Task: Find connections with filter location Bad Lippspringe with filter topic #Startupcompanywith filter profile language Spanish with filter current company Varroc with filter school Periyar University with filter industry Investment Management with filter service category Market Strategy with filter keywords title Lodging Manager
Action: Mouse moved to (589, 73)
Screenshot: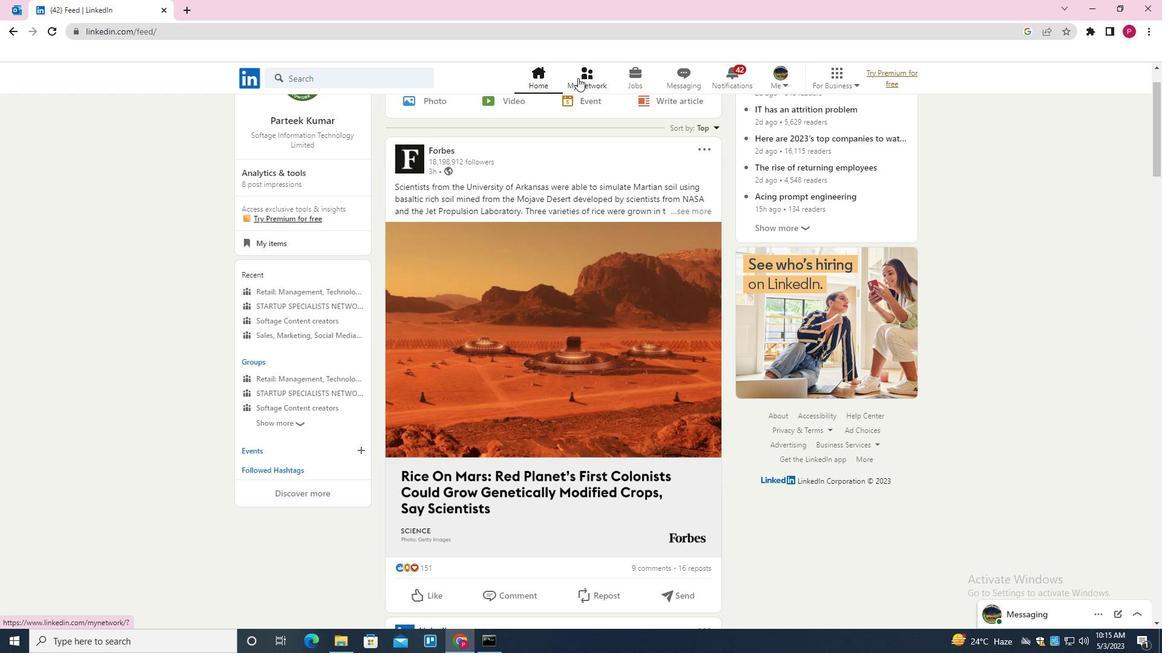 
Action: Mouse pressed left at (589, 73)
Screenshot: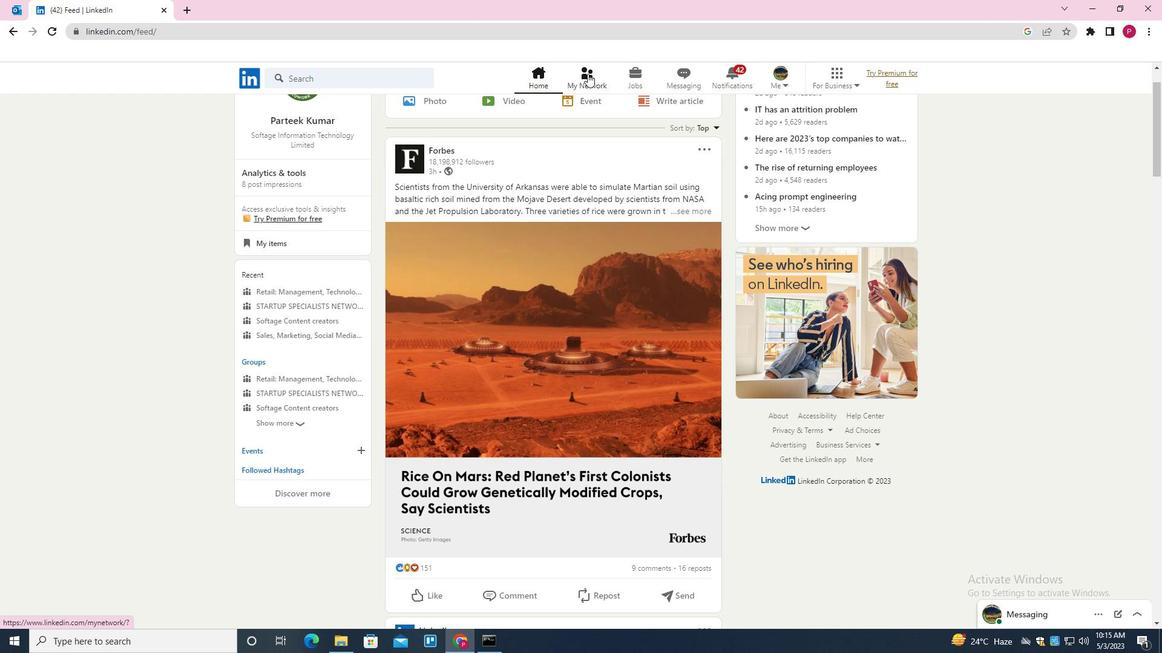 
Action: Mouse moved to (373, 142)
Screenshot: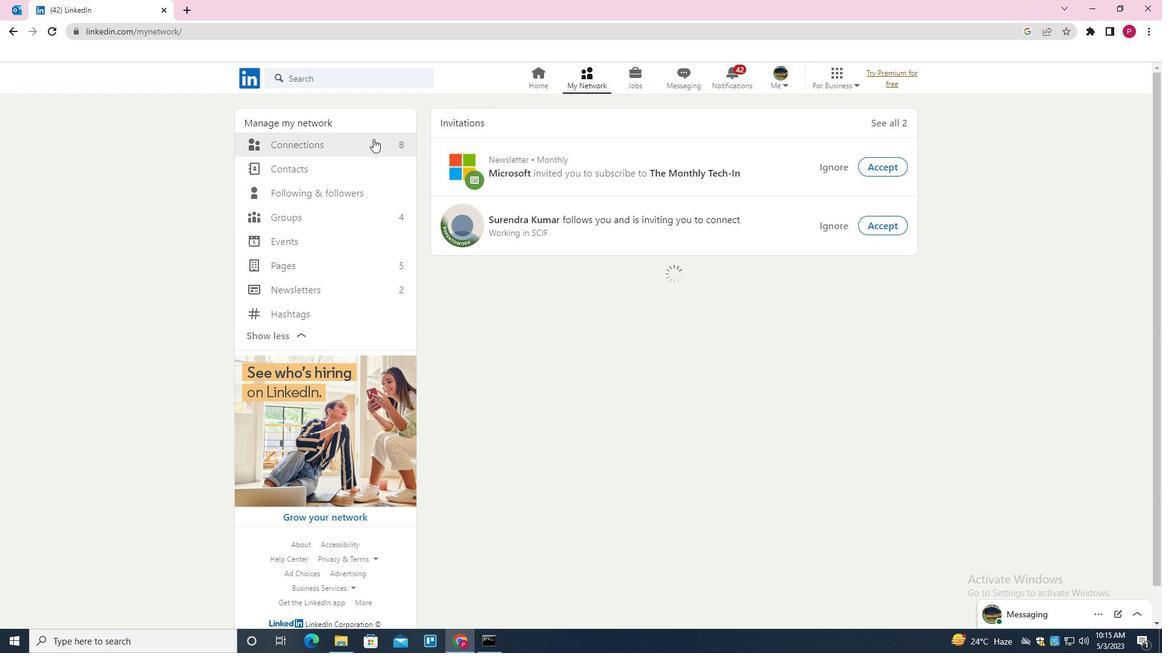 
Action: Mouse pressed left at (373, 142)
Screenshot: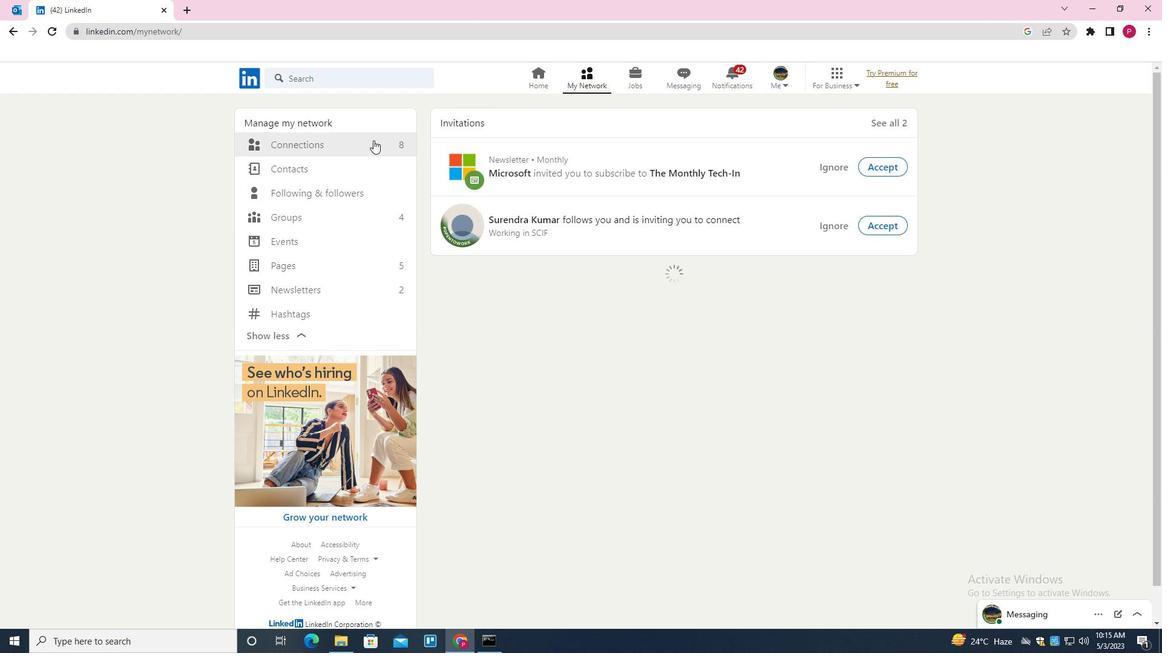 
Action: Mouse moved to (675, 150)
Screenshot: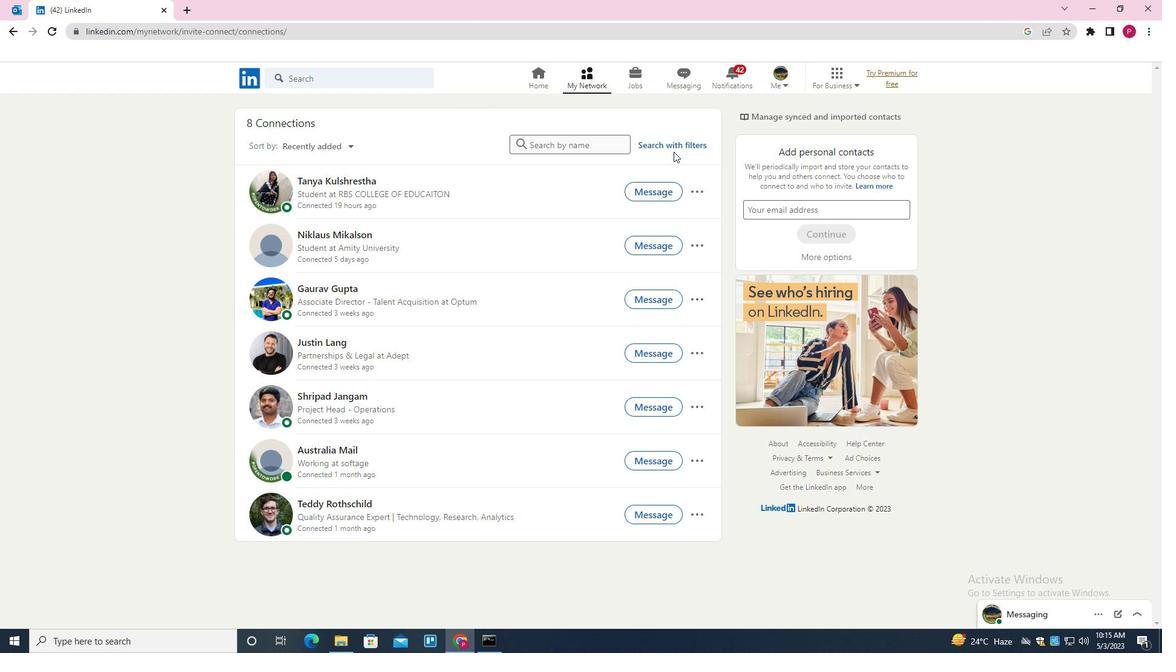 
Action: Mouse pressed left at (675, 150)
Screenshot: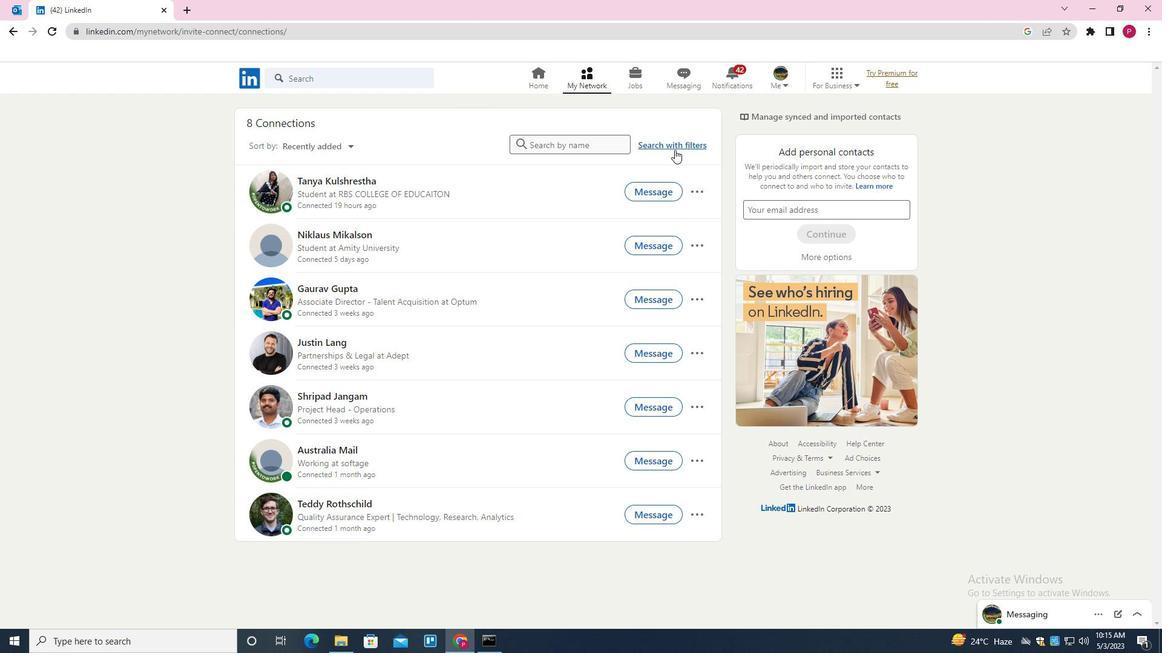 
Action: Mouse moved to (619, 110)
Screenshot: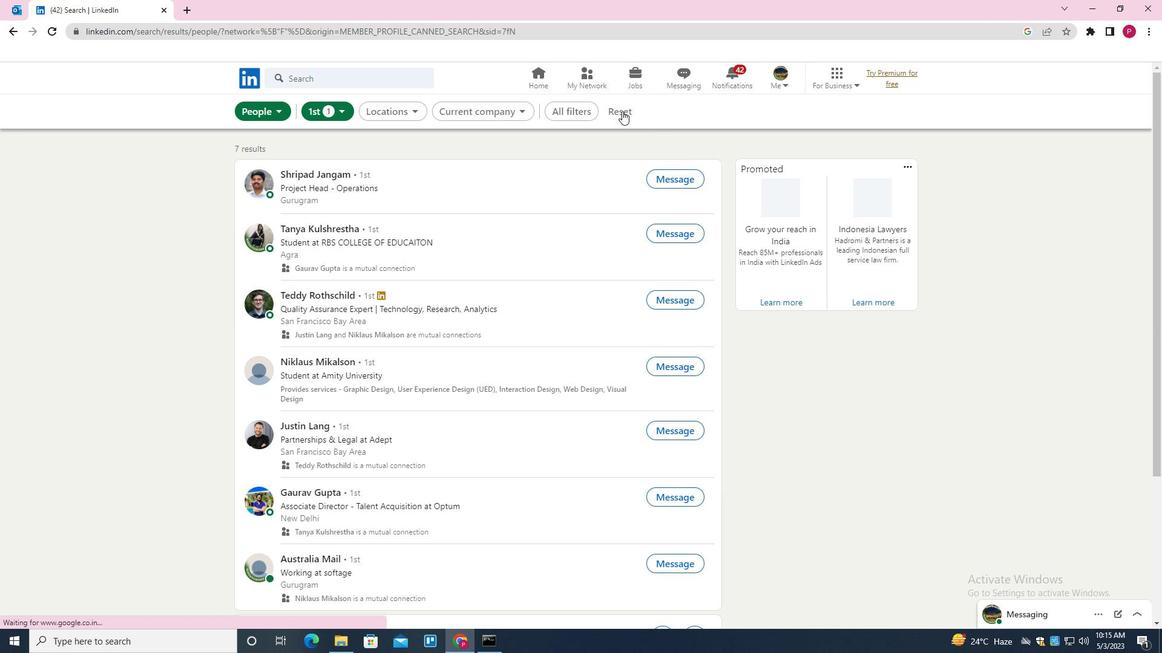 
Action: Mouse pressed left at (619, 110)
Screenshot: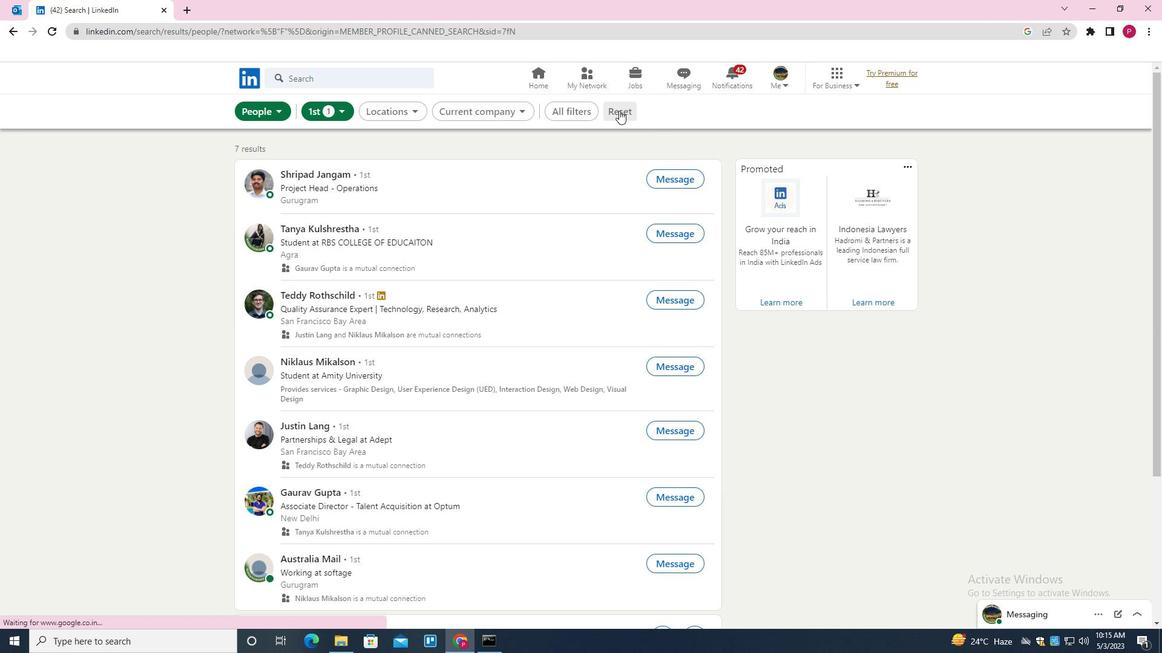 
Action: Mouse moved to (605, 110)
Screenshot: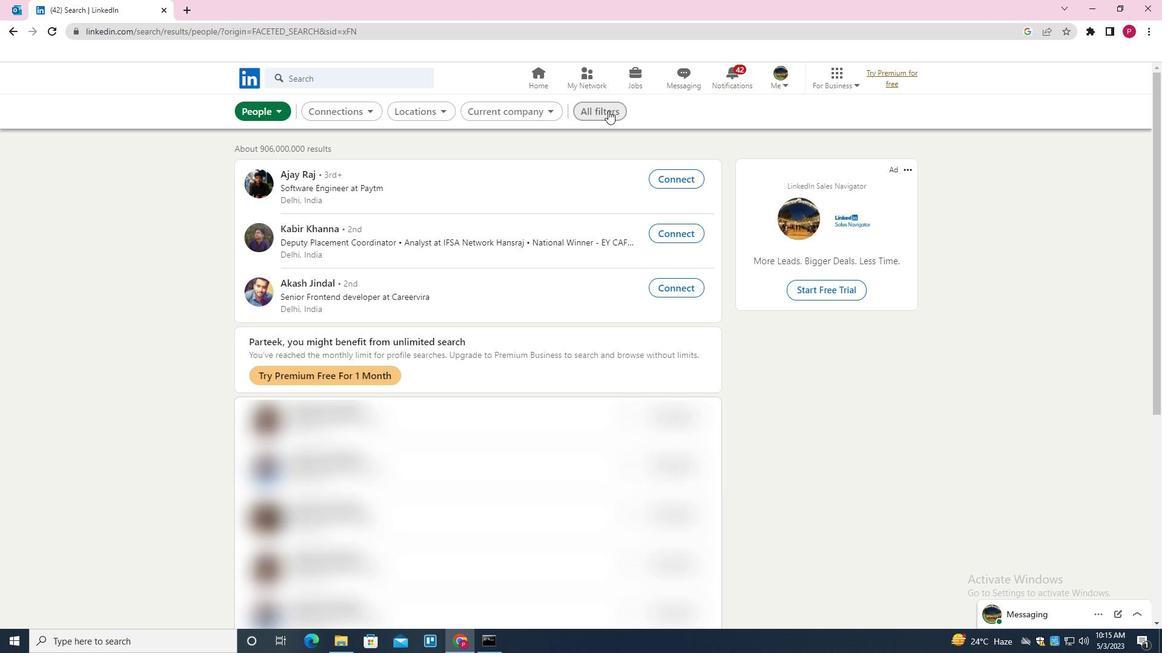 
Action: Mouse pressed left at (605, 110)
Screenshot: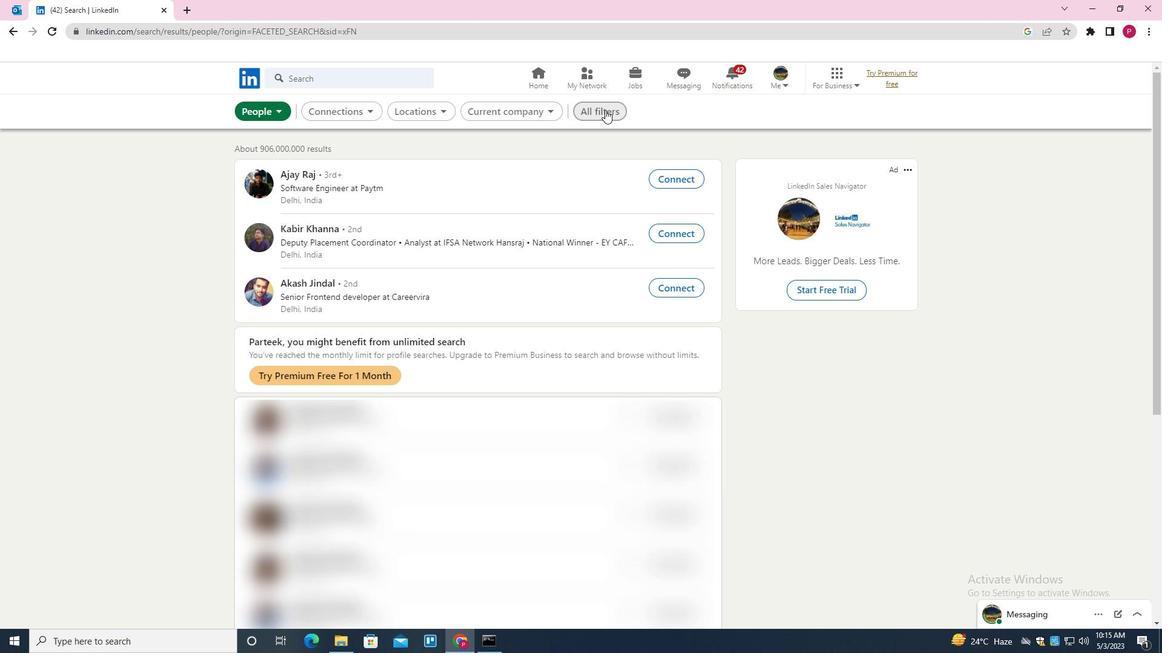 
Action: Mouse moved to (838, 230)
Screenshot: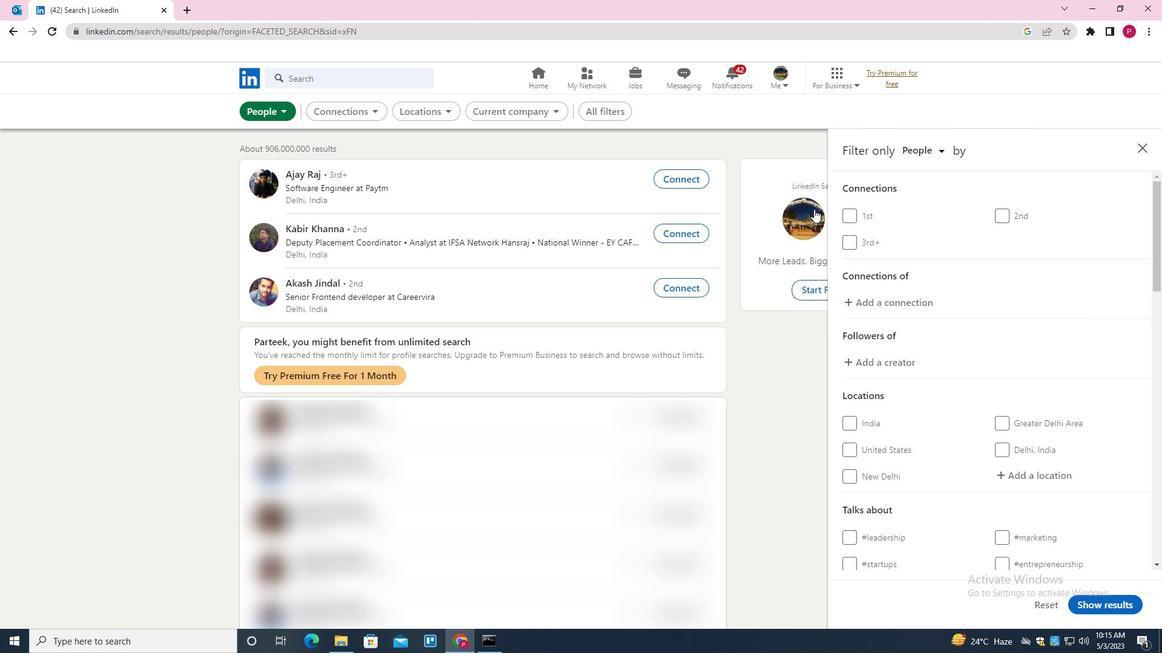 
Action: Mouse scrolled (838, 229) with delta (0, 0)
Screenshot: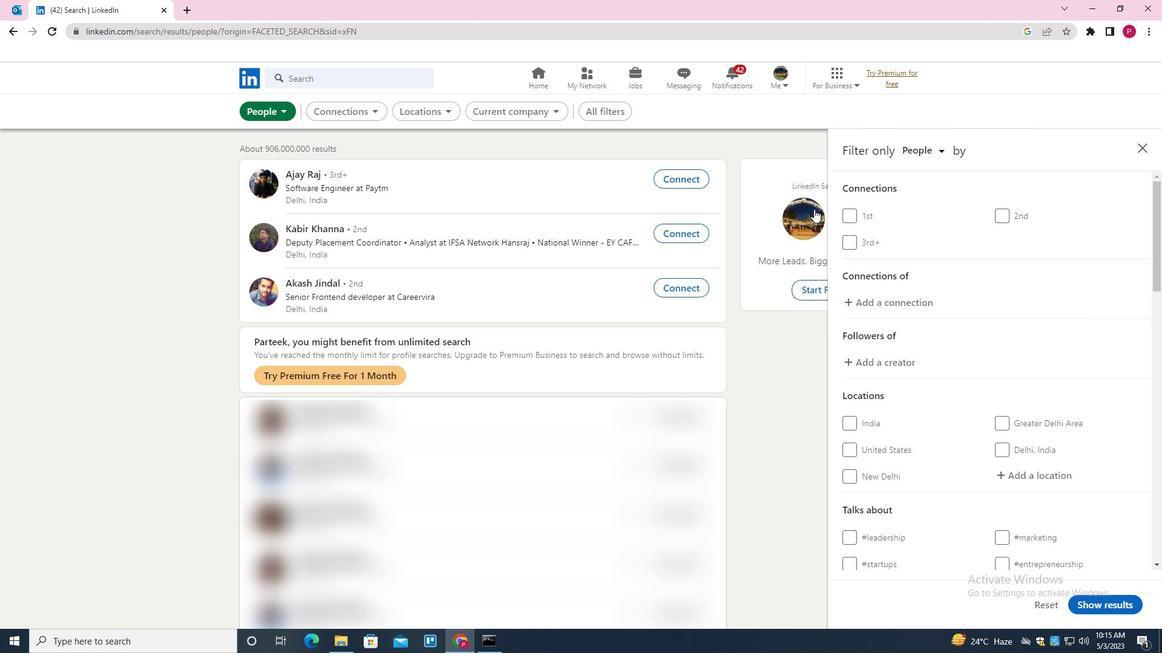 
Action: Mouse moved to (875, 253)
Screenshot: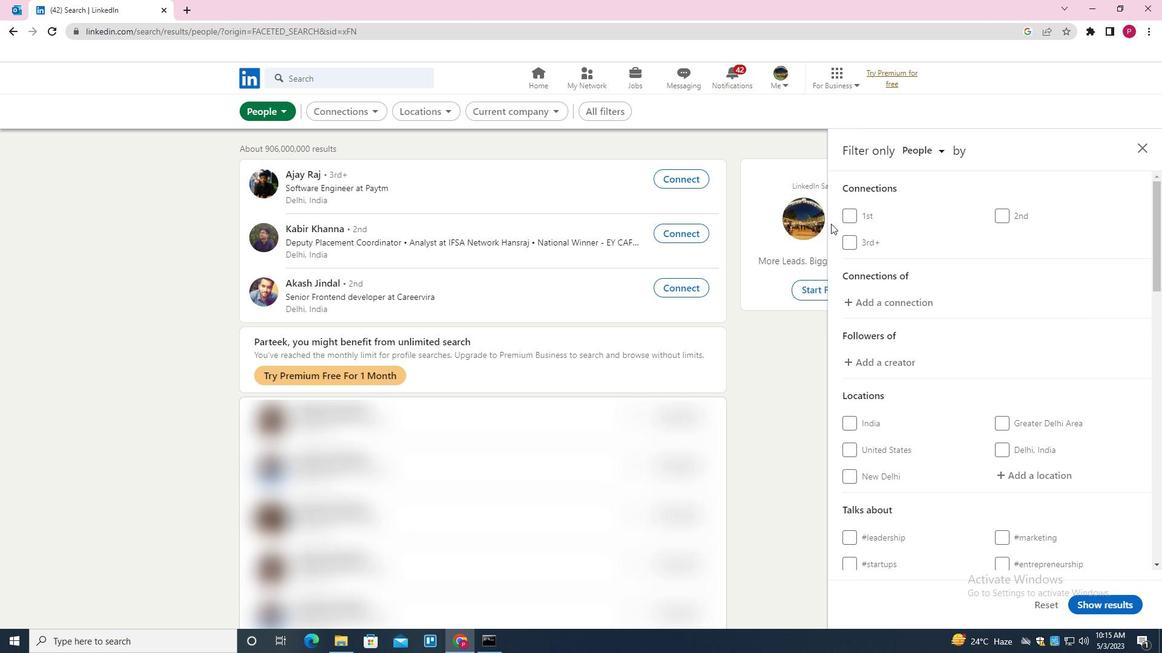 
Action: Mouse scrolled (875, 253) with delta (0, 0)
Screenshot: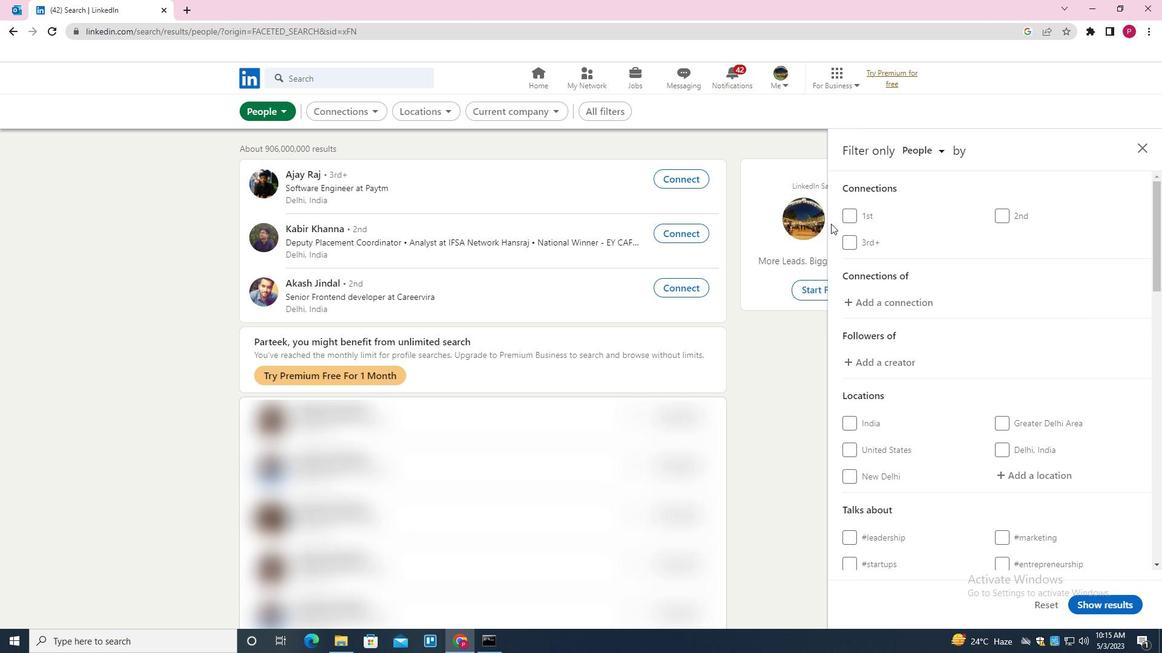 
Action: Mouse moved to (1046, 349)
Screenshot: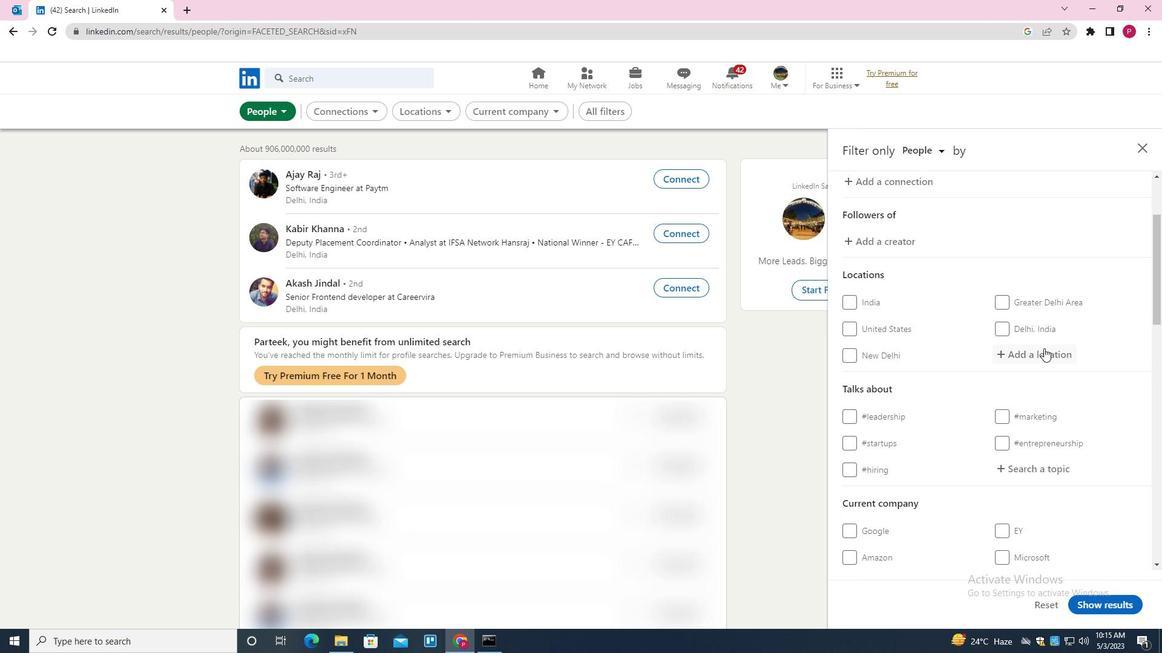 
Action: Mouse pressed left at (1046, 349)
Screenshot: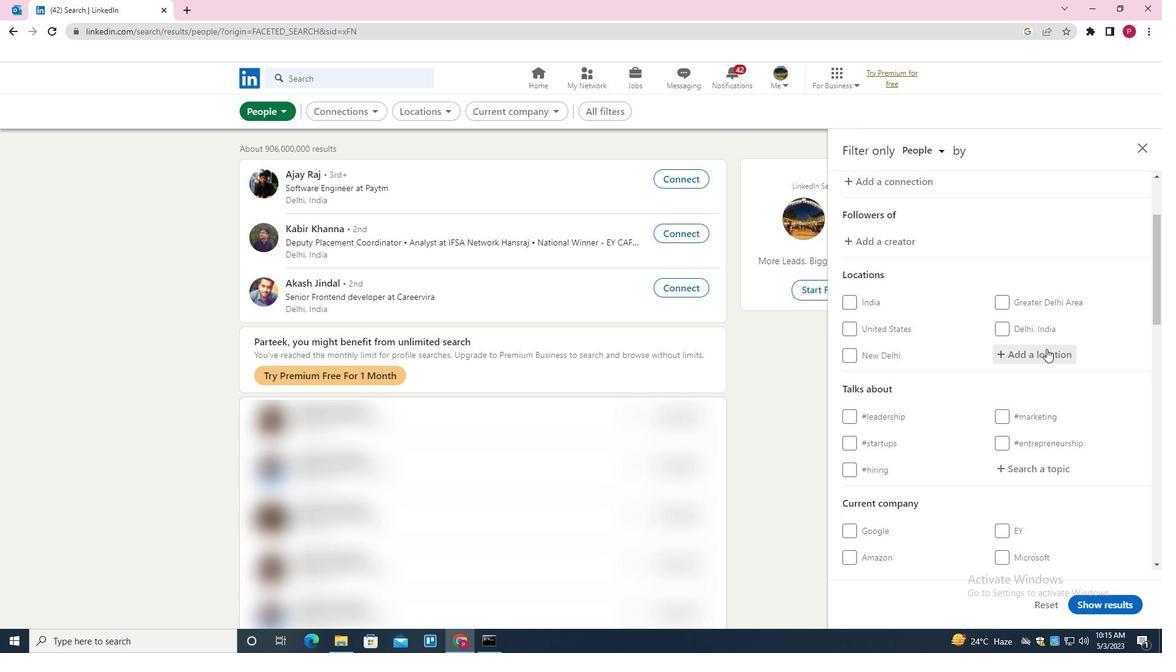 
Action: Mouse moved to (1046, 349)
Screenshot: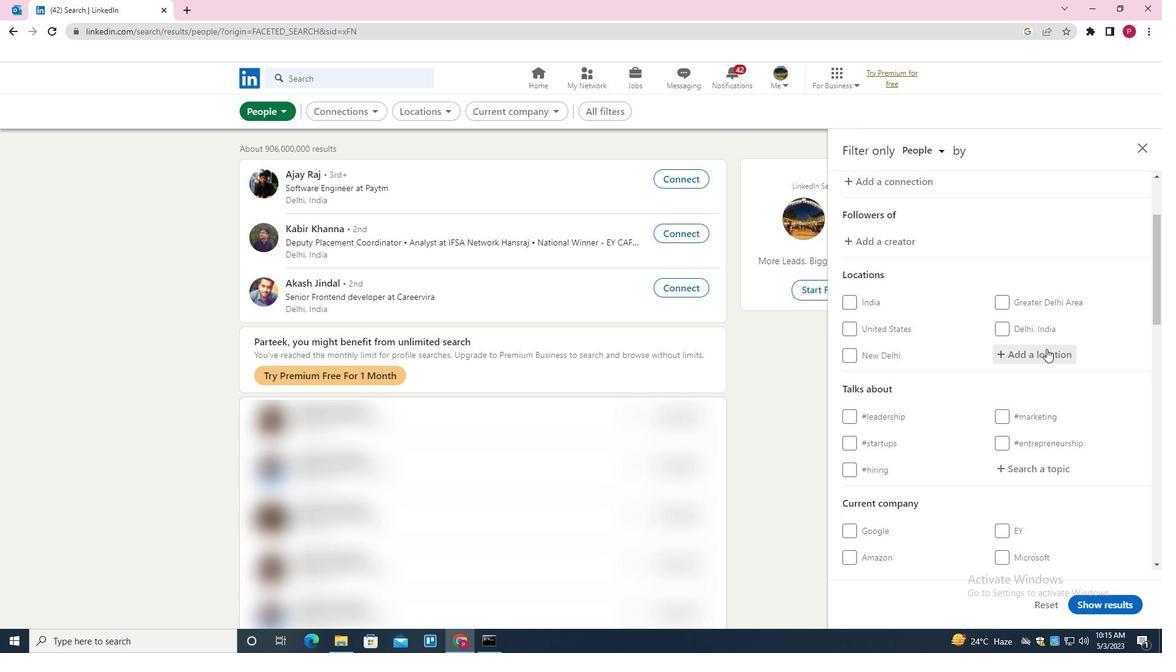 
Action: Key pressed <Key.shift><Key.shift><Key.shift><Key.shift>BAD<Key.space><Key.shift><Key.shift><Key.shift><Key.shift><Key.shift><Key.shift><Key.shift><Key.shift>LIPPSPRINGE<Key.down><Key.enter>
Screenshot: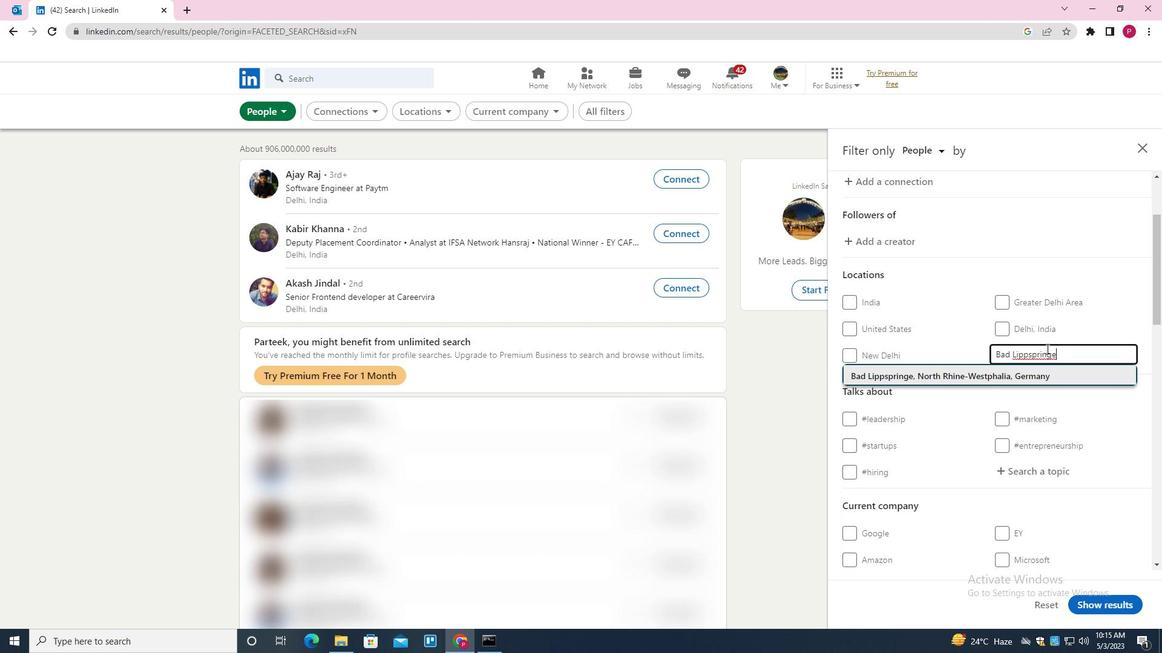 
Action: Mouse moved to (1037, 357)
Screenshot: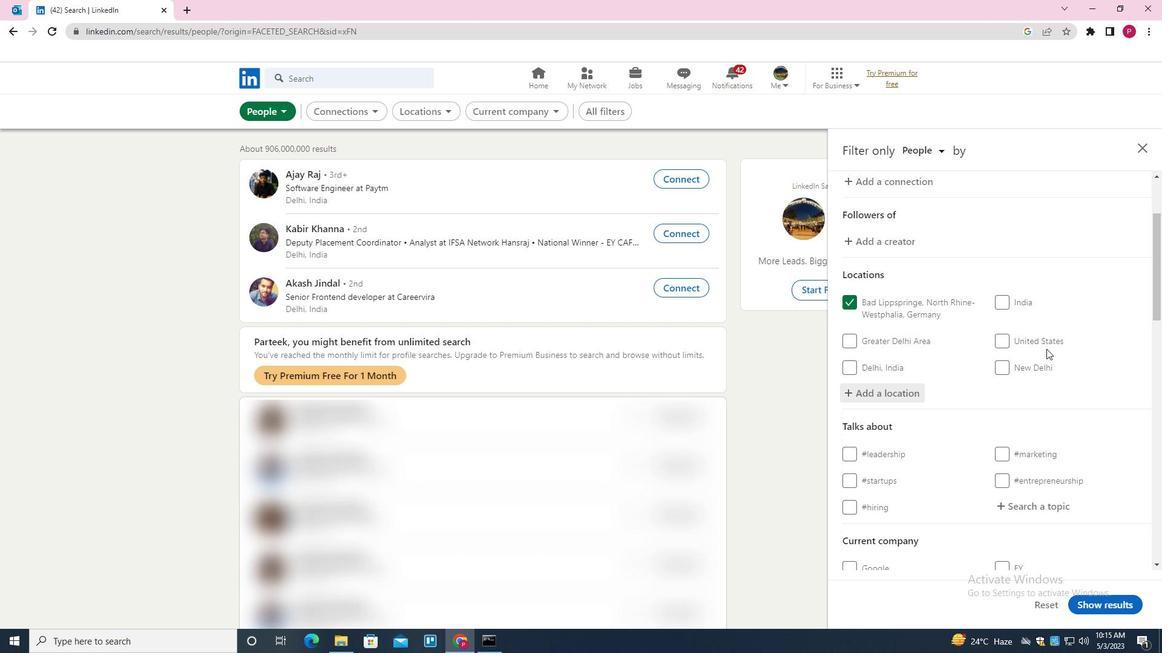 
Action: Mouse scrolled (1037, 357) with delta (0, 0)
Screenshot: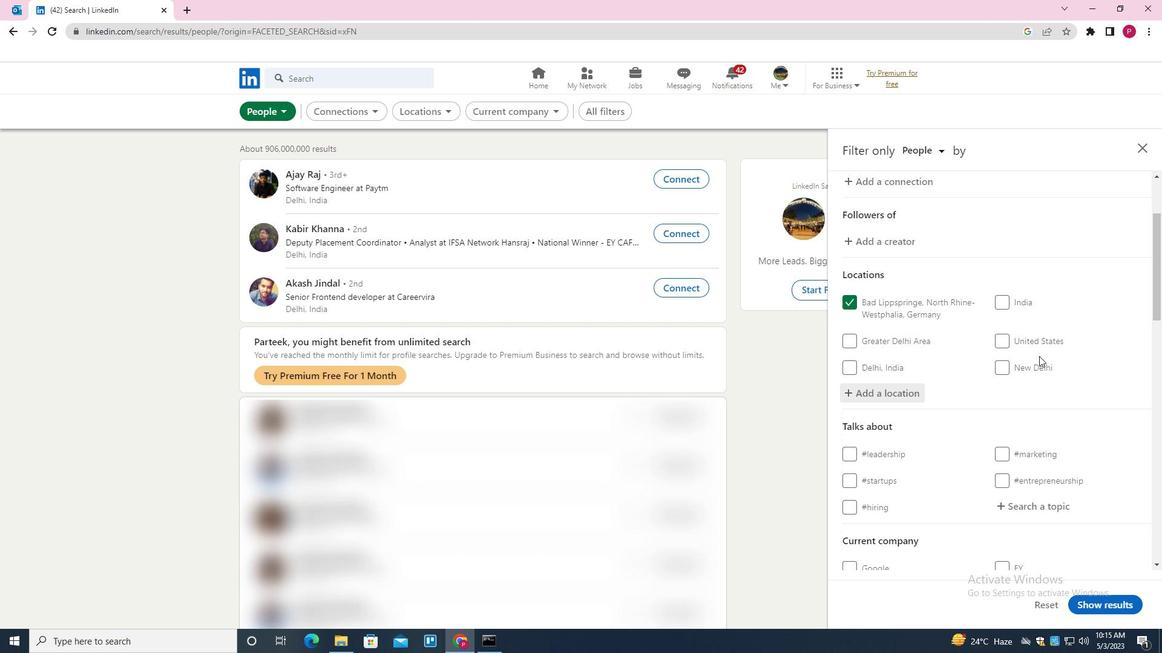 
Action: Mouse moved to (1037, 358)
Screenshot: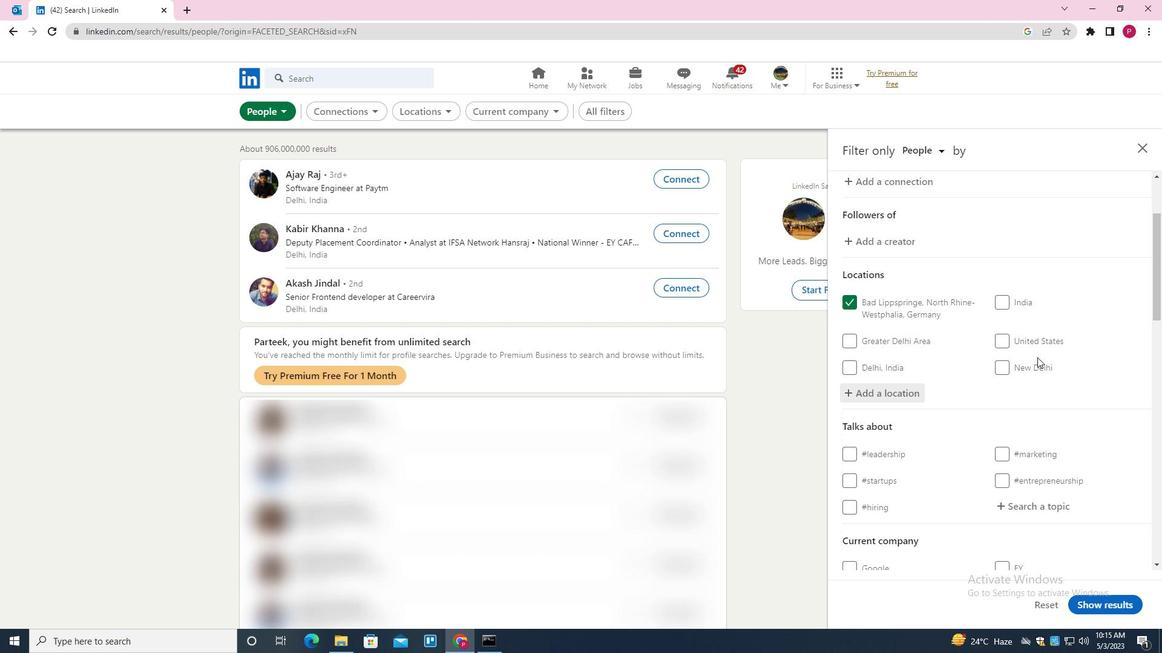
Action: Mouse scrolled (1037, 357) with delta (0, 0)
Screenshot: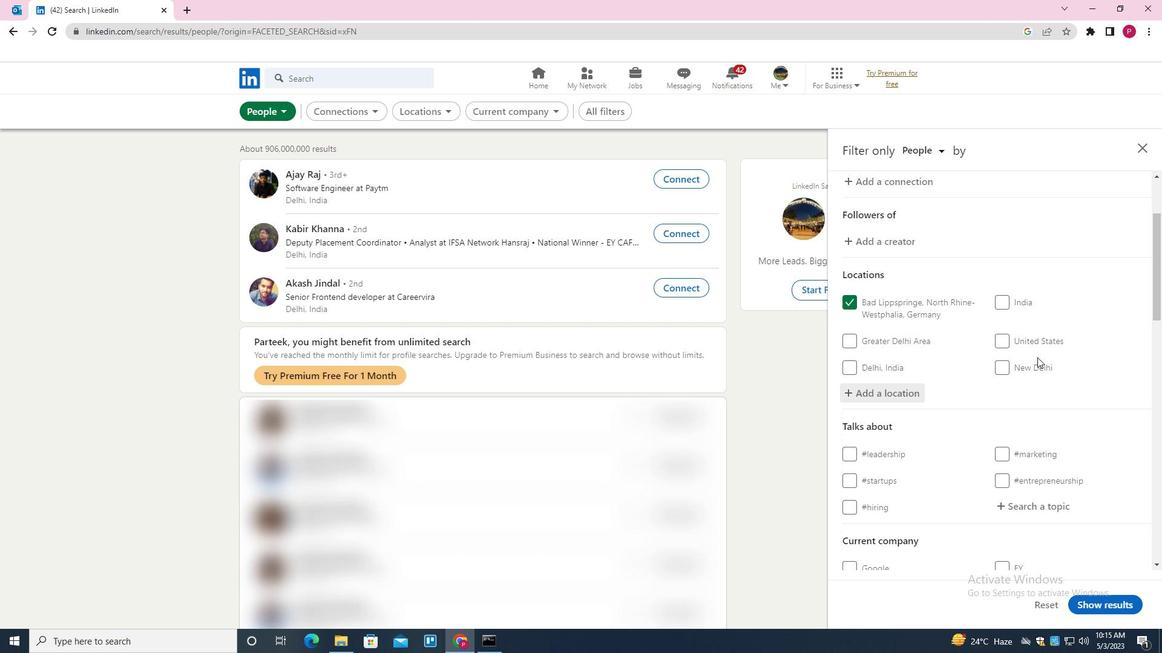 
Action: Mouse moved to (1037, 359)
Screenshot: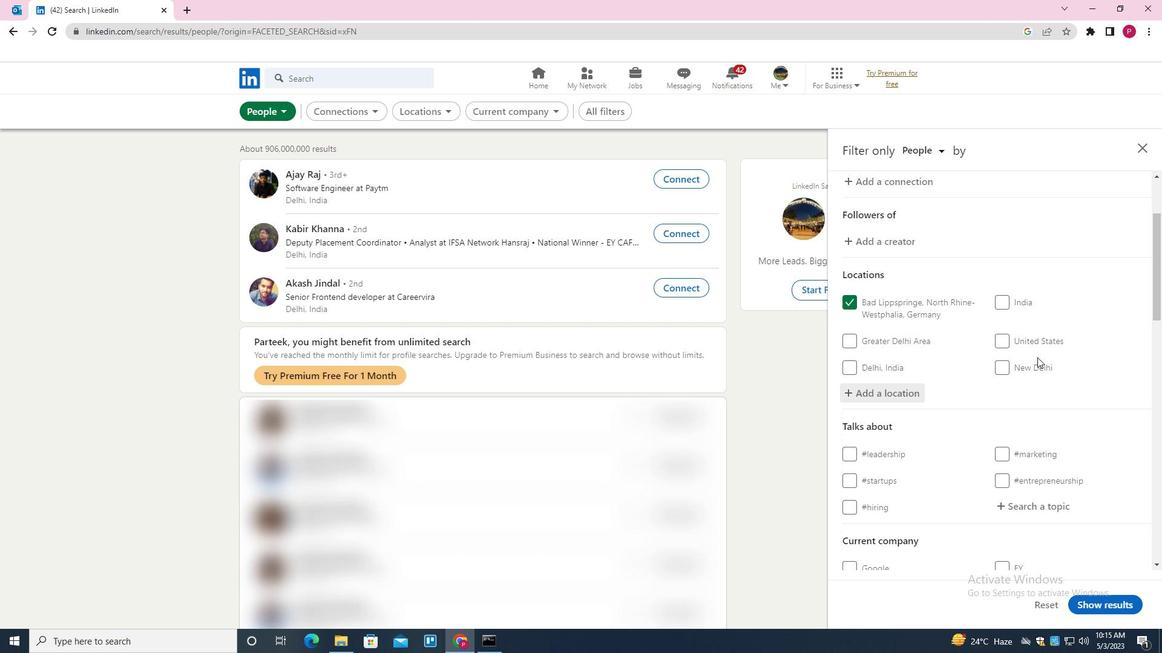 
Action: Mouse scrolled (1037, 359) with delta (0, 0)
Screenshot: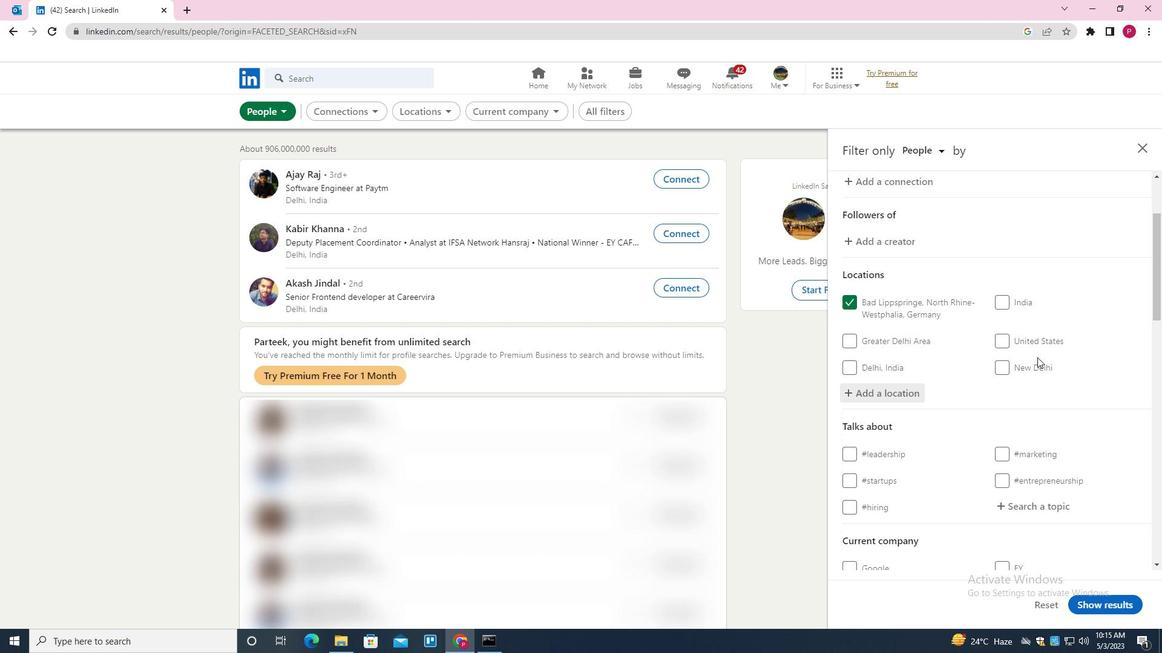 
Action: Mouse moved to (1044, 329)
Screenshot: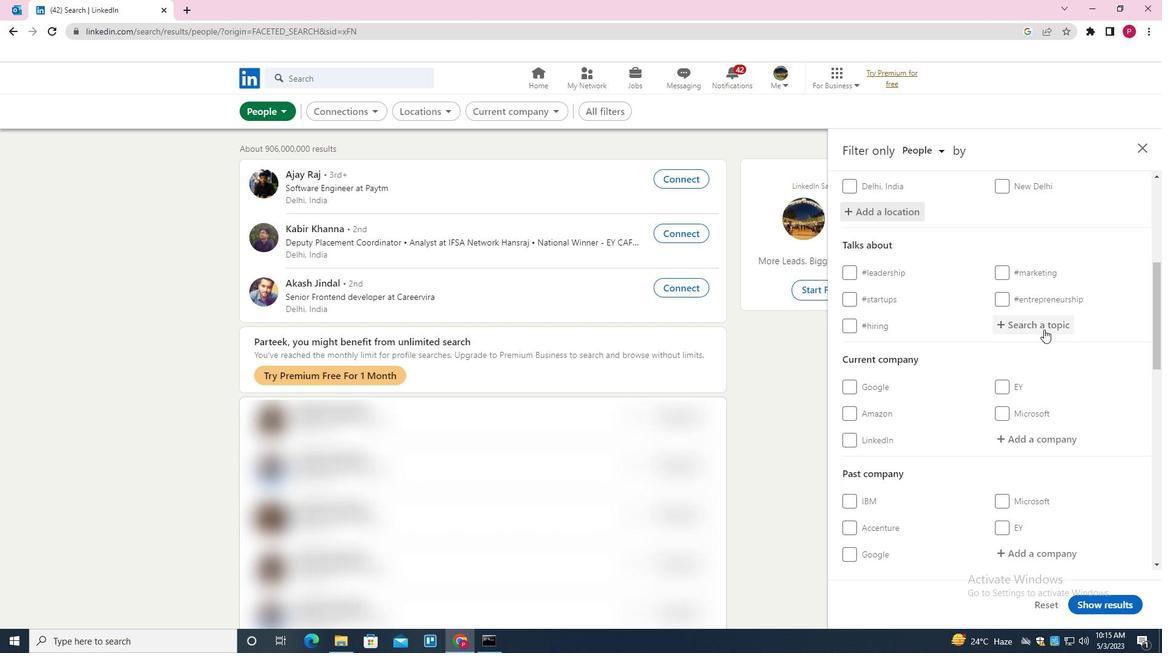 
Action: Mouse pressed left at (1044, 329)
Screenshot: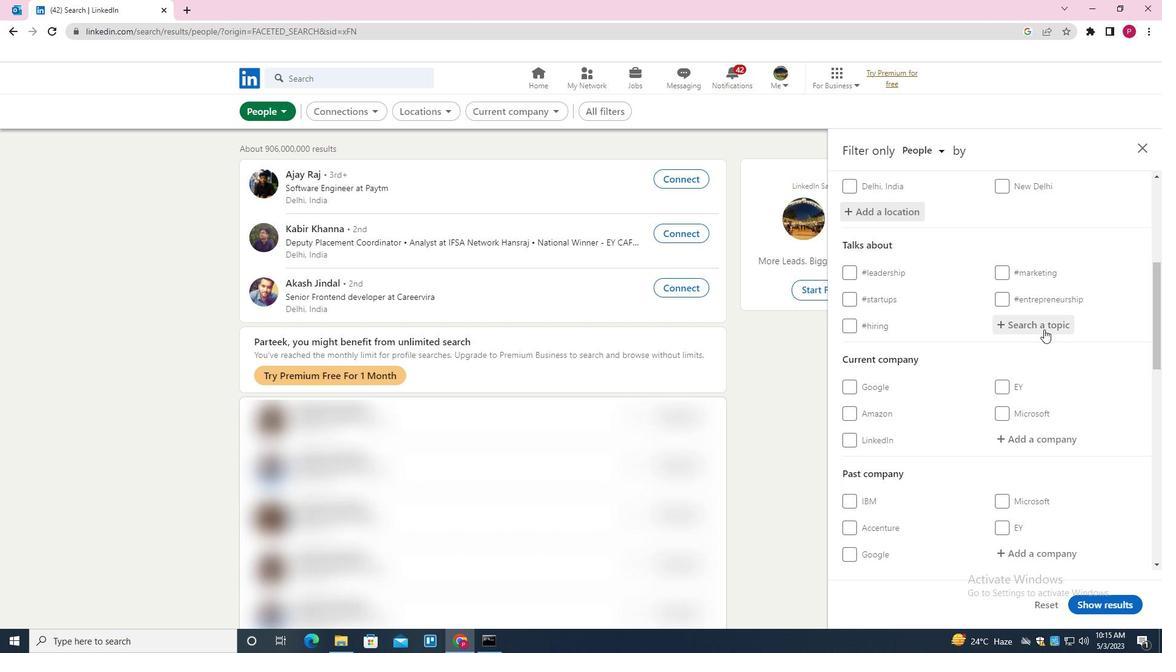 
Action: Key pressed STARTUPCOMPANY<Key.down><Key.enter>
Screenshot: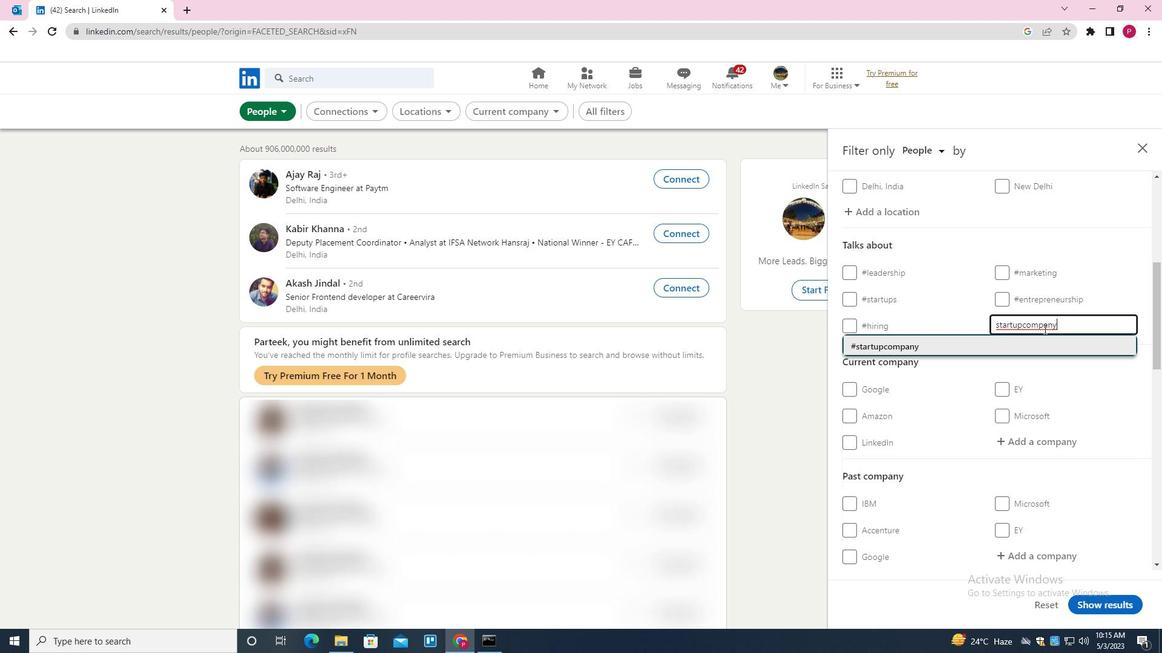 
Action: Mouse moved to (977, 381)
Screenshot: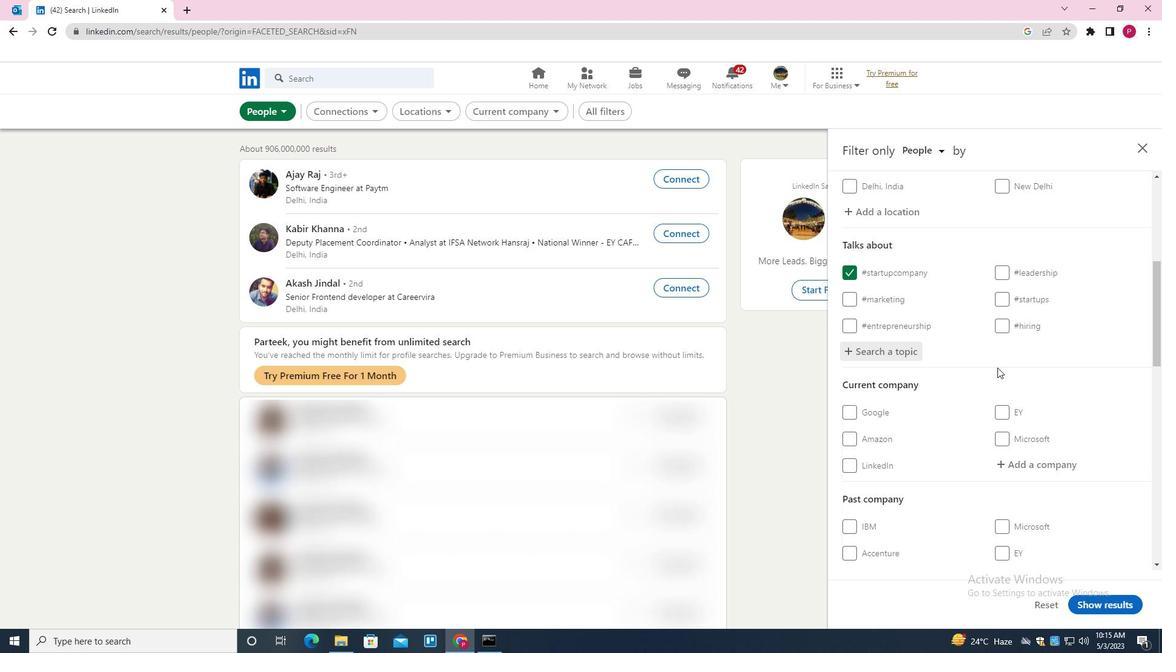 
Action: Mouse scrolled (977, 380) with delta (0, 0)
Screenshot: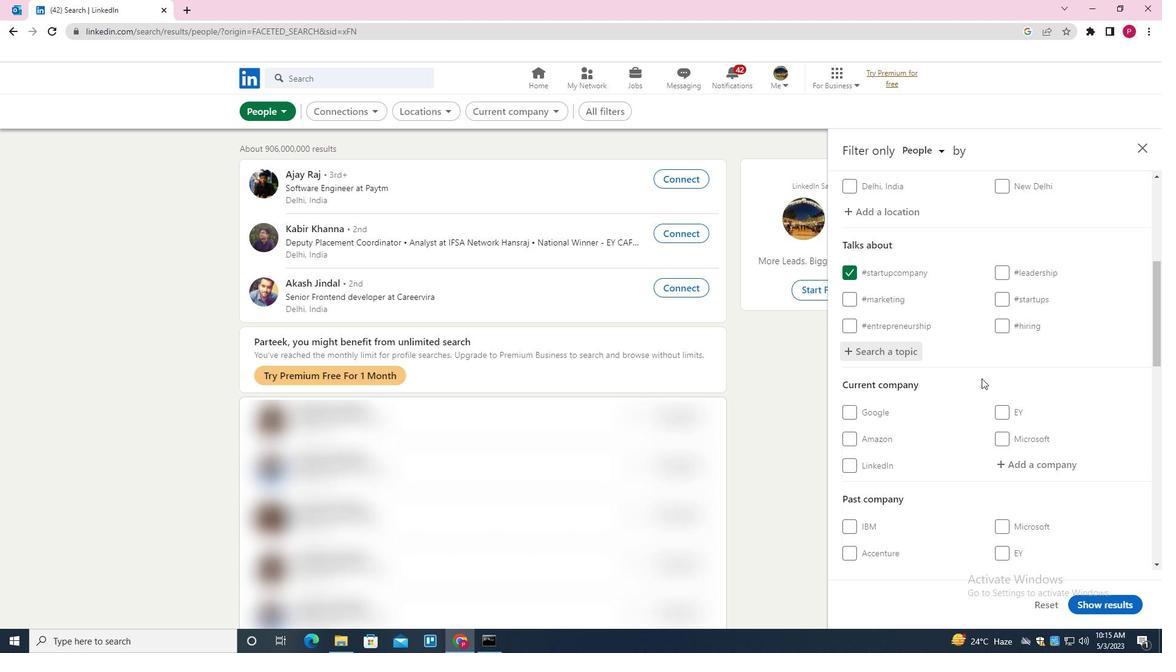 
Action: Mouse moved to (976, 384)
Screenshot: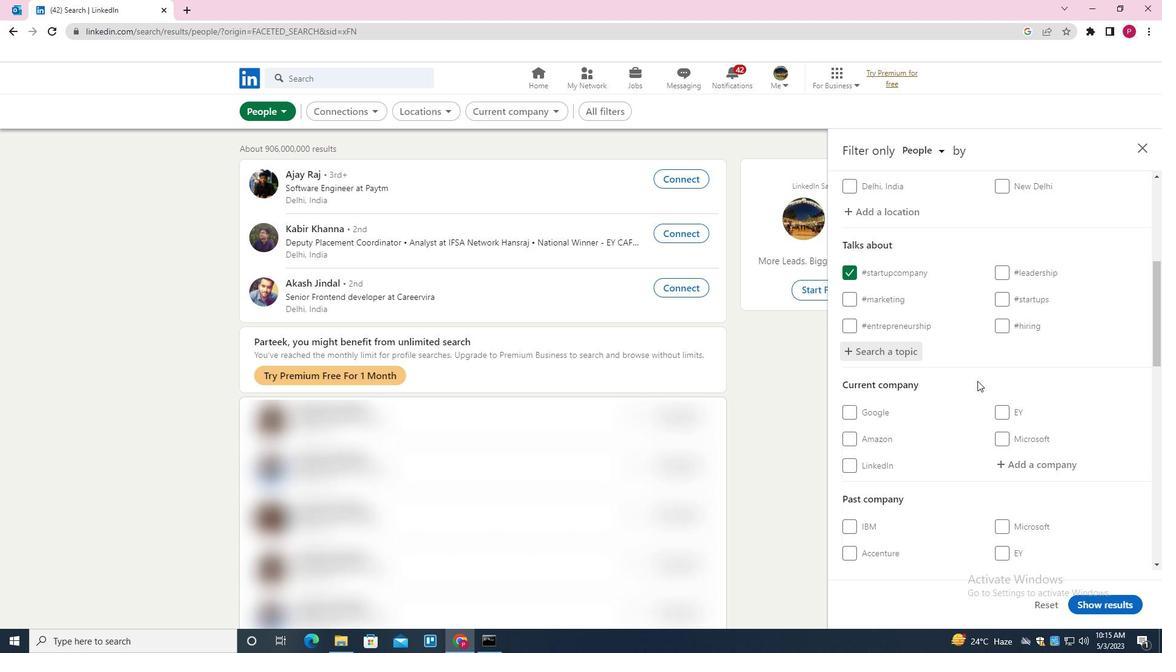 
Action: Mouse scrolled (976, 383) with delta (0, 0)
Screenshot: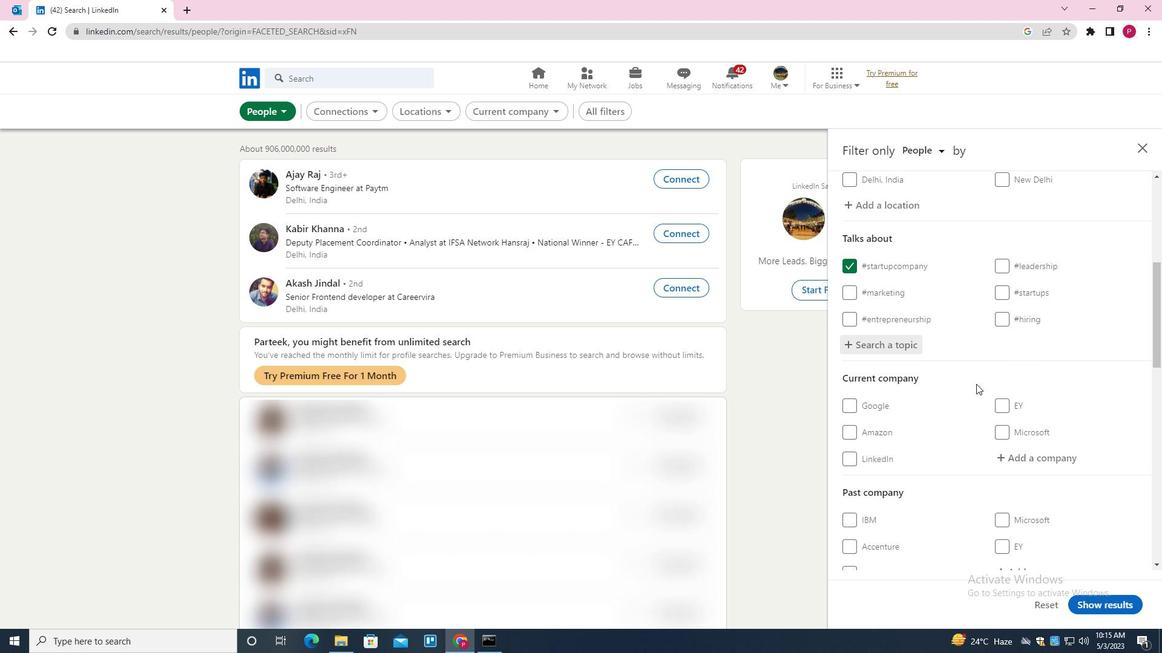 
Action: Mouse moved to (994, 381)
Screenshot: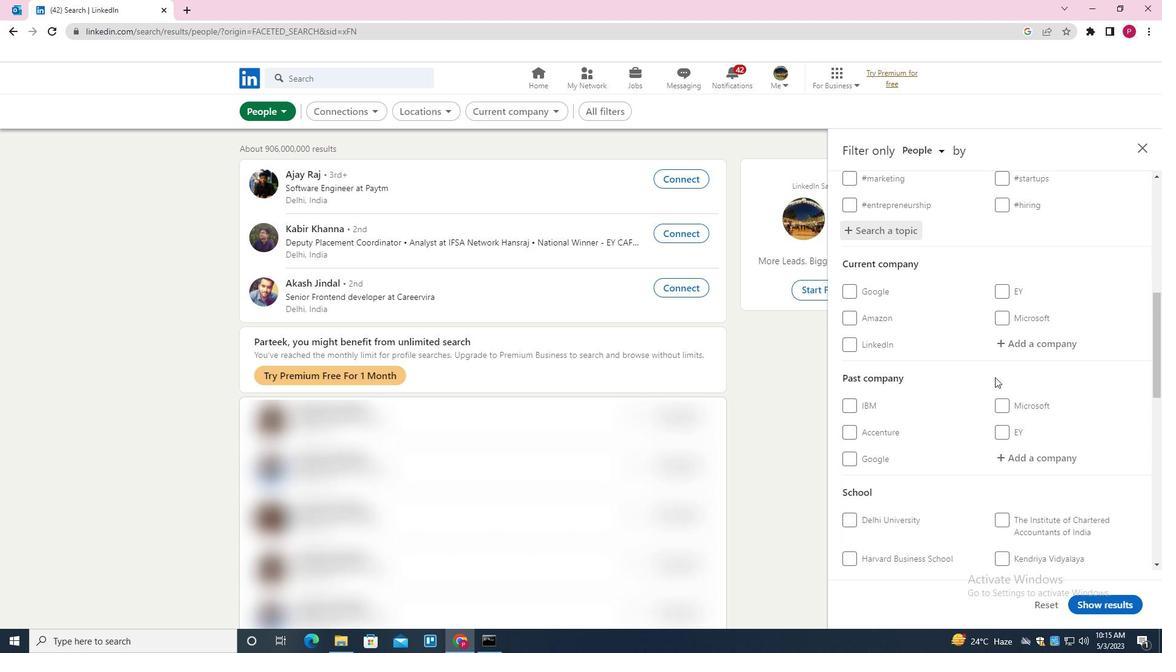 
Action: Mouse scrolled (994, 380) with delta (0, 0)
Screenshot: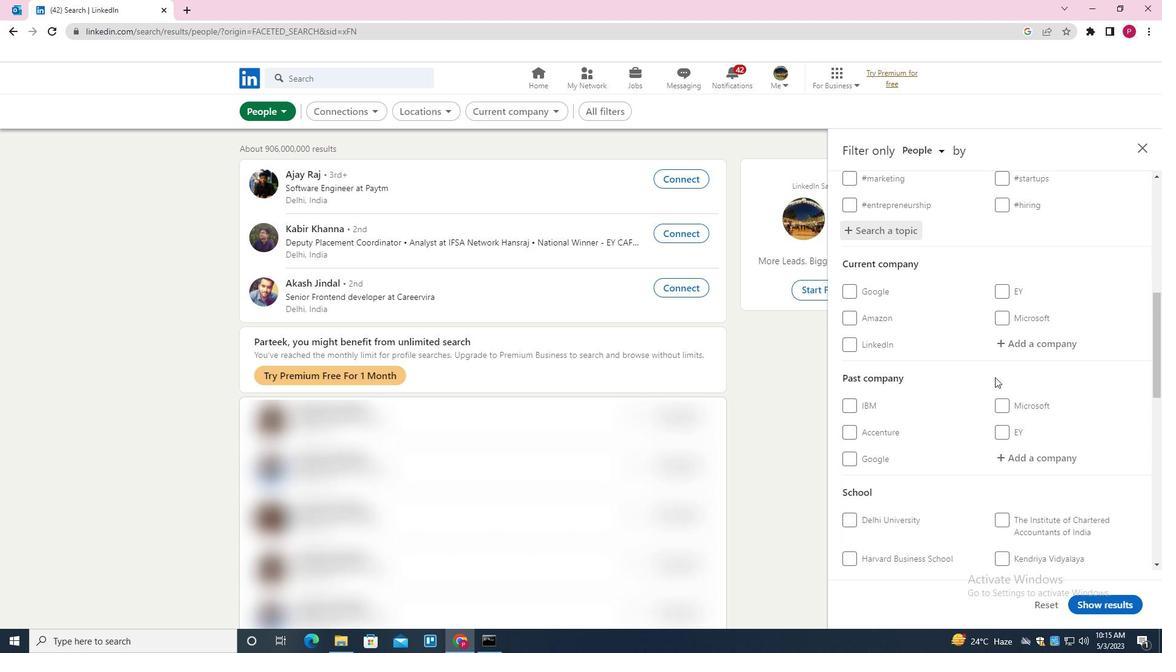 
Action: Mouse scrolled (994, 380) with delta (0, 0)
Screenshot: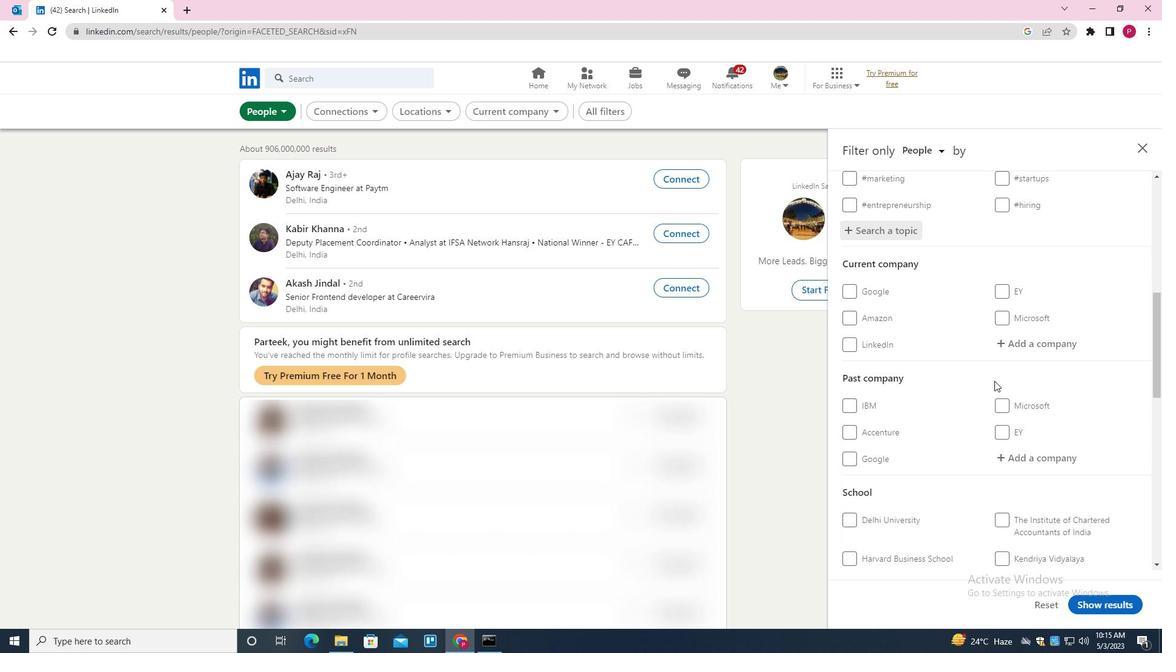 
Action: Mouse moved to (994, 385)
Screenshot: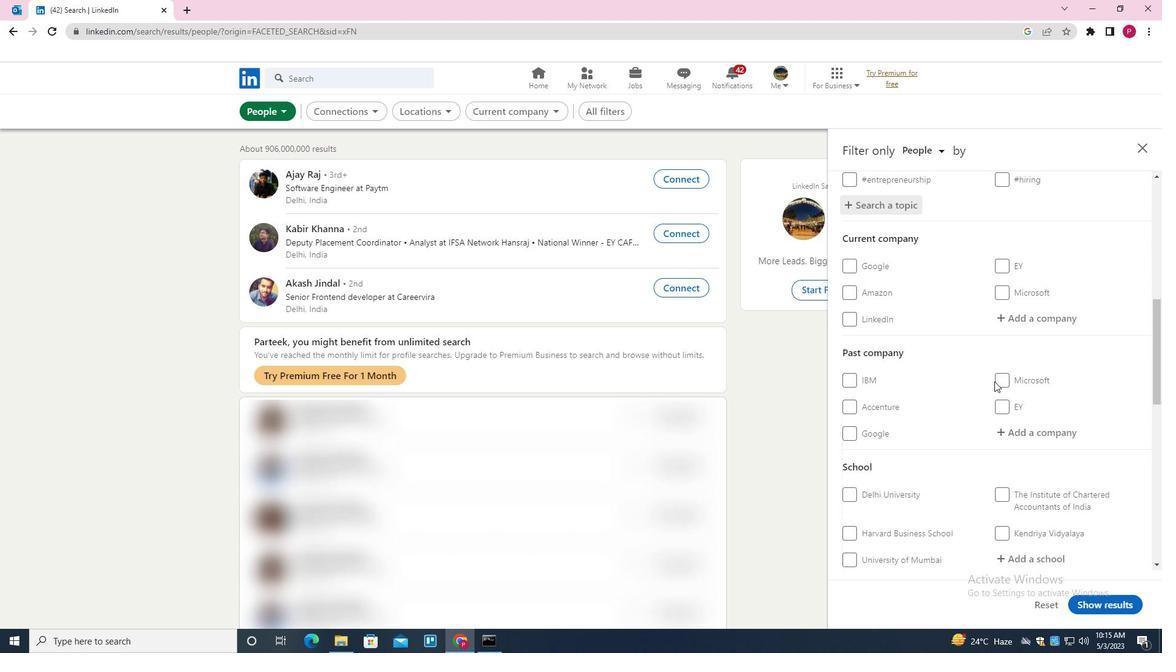 
Action: Mouse scrolled (994, 385) with delta (0, 0)
Screenshot: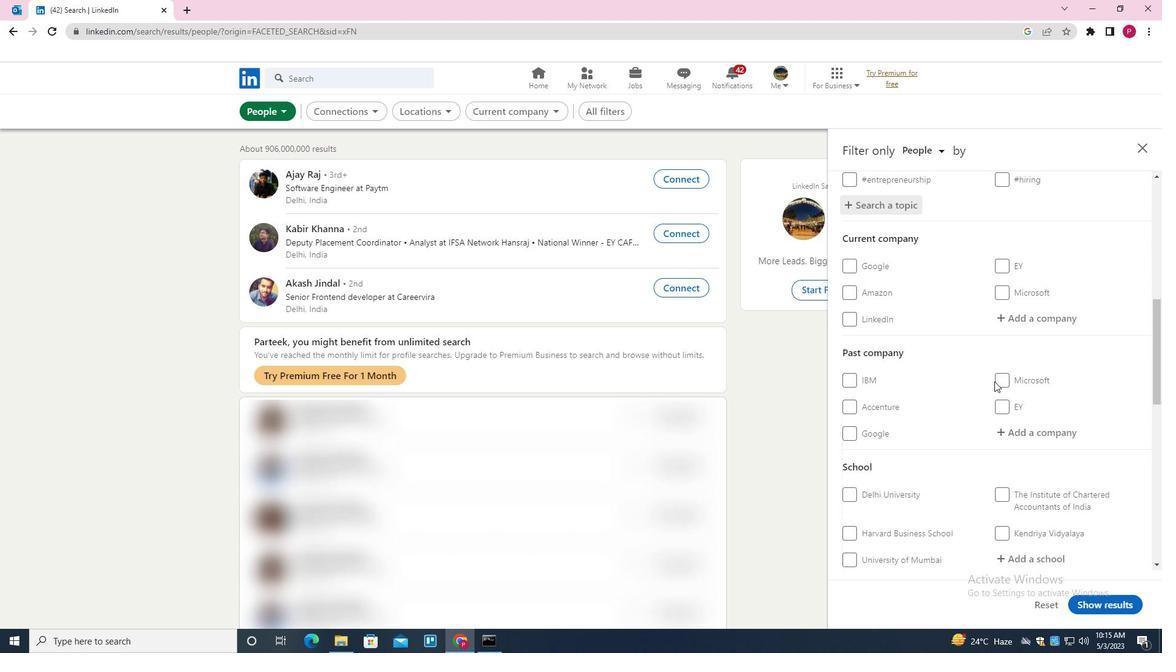
Action: Mouse moved to (993, 386)
Screenshot: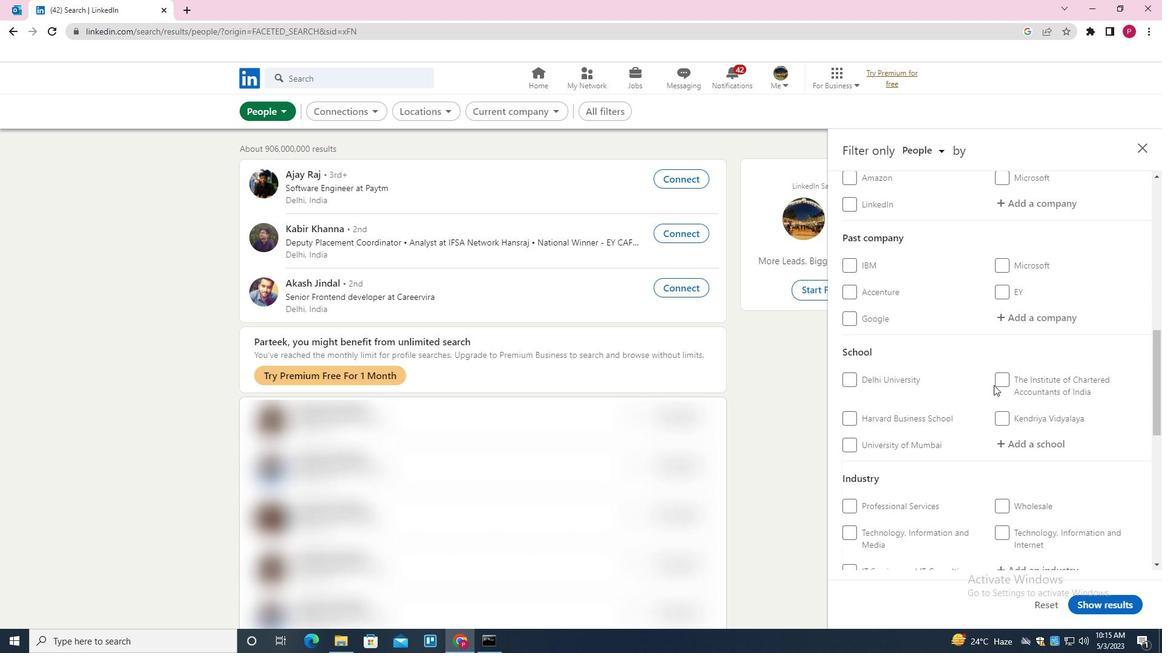 
Action: Mouse scrolled (993, 385) with delta (0, 0)
Screenshot: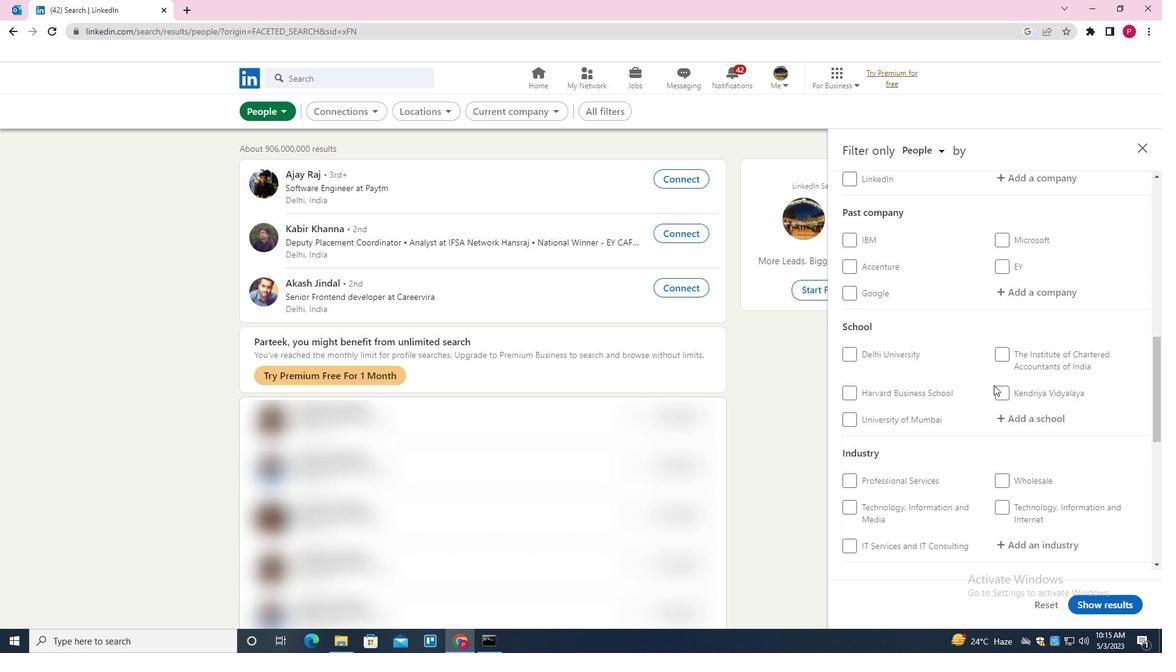 
Action: Mouse moved to (993, 387)
Screenshot: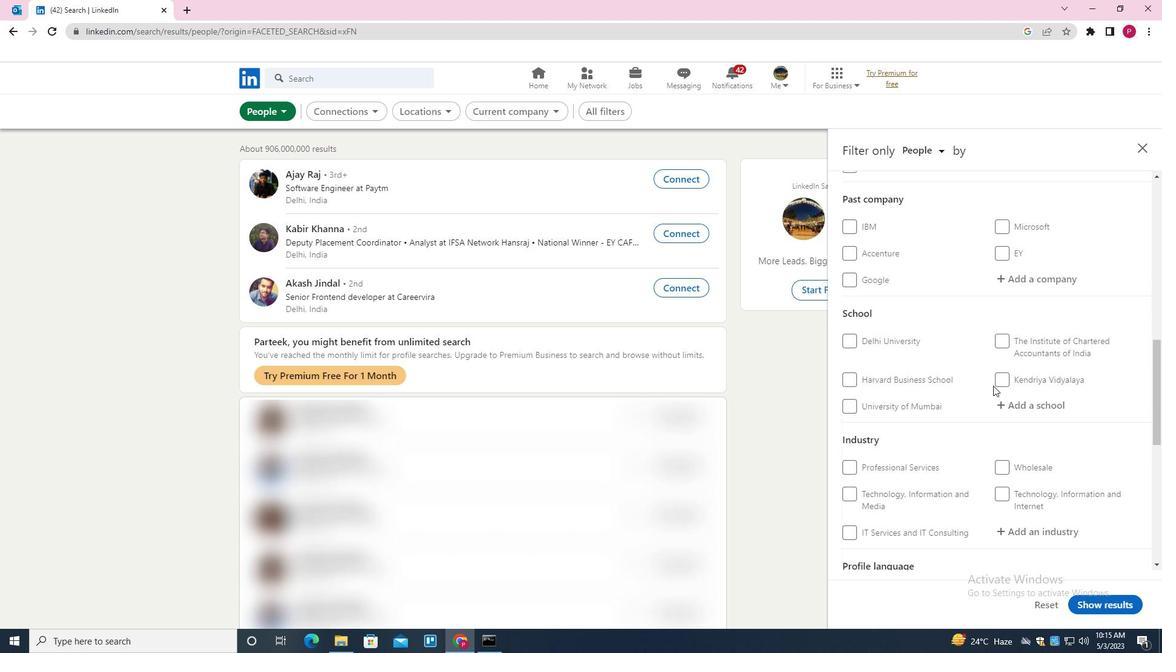 
Action: Mouse scrolled (993, 386) with delta (0, 0)
Screenshot: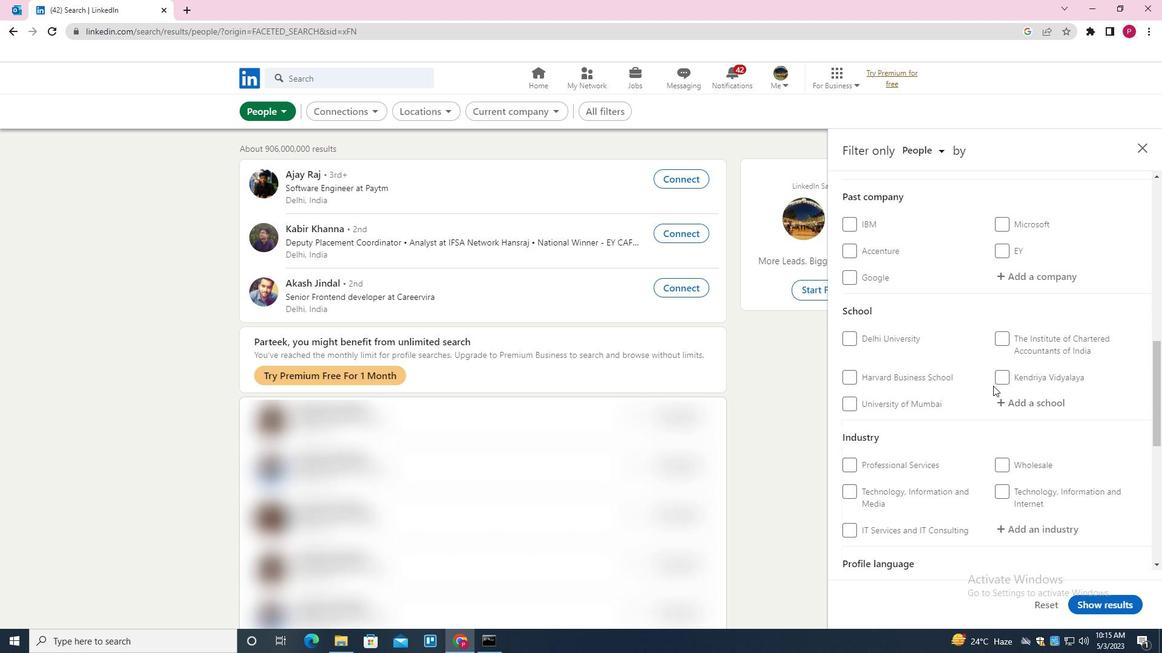 
Action: Mouse moved to (991, 388)
Screenshot: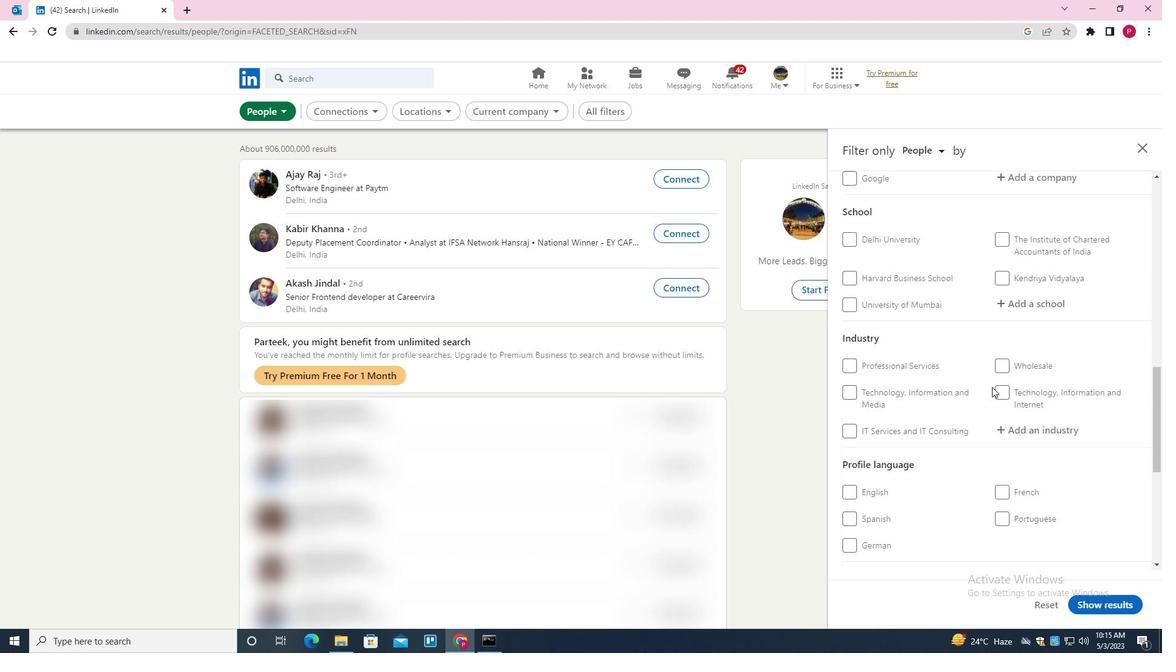 
Action: Mouse scrolled (991, 388) with delta (0, 0)
Screenshot: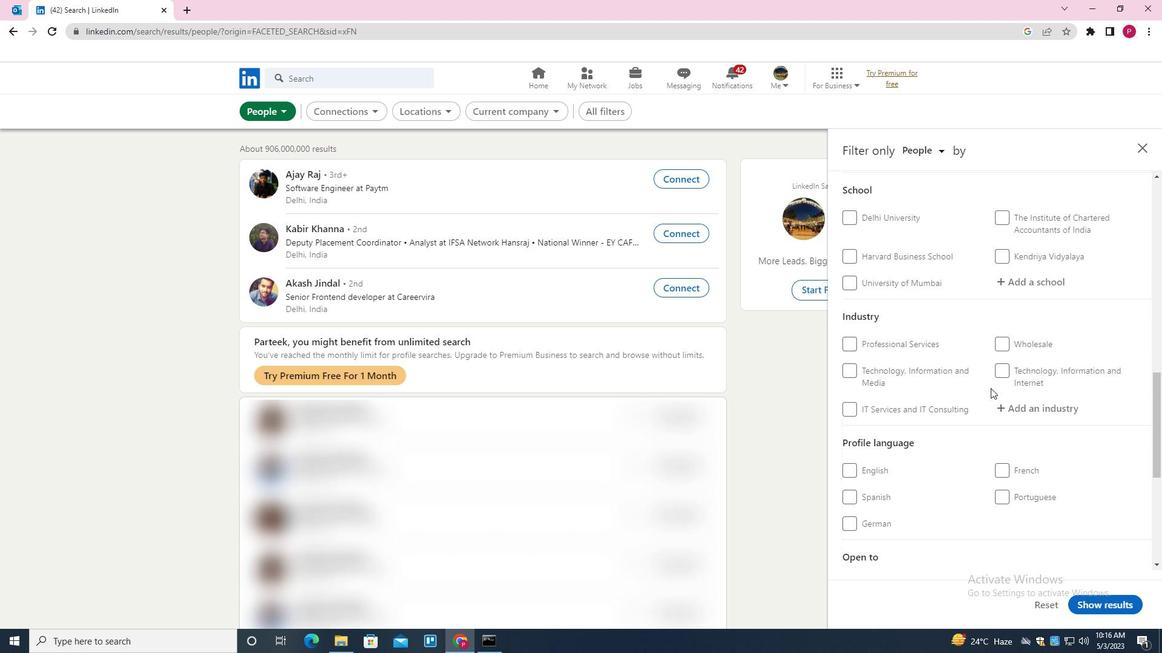 
Action: Mouse moved to (990, 391)
Screenshot: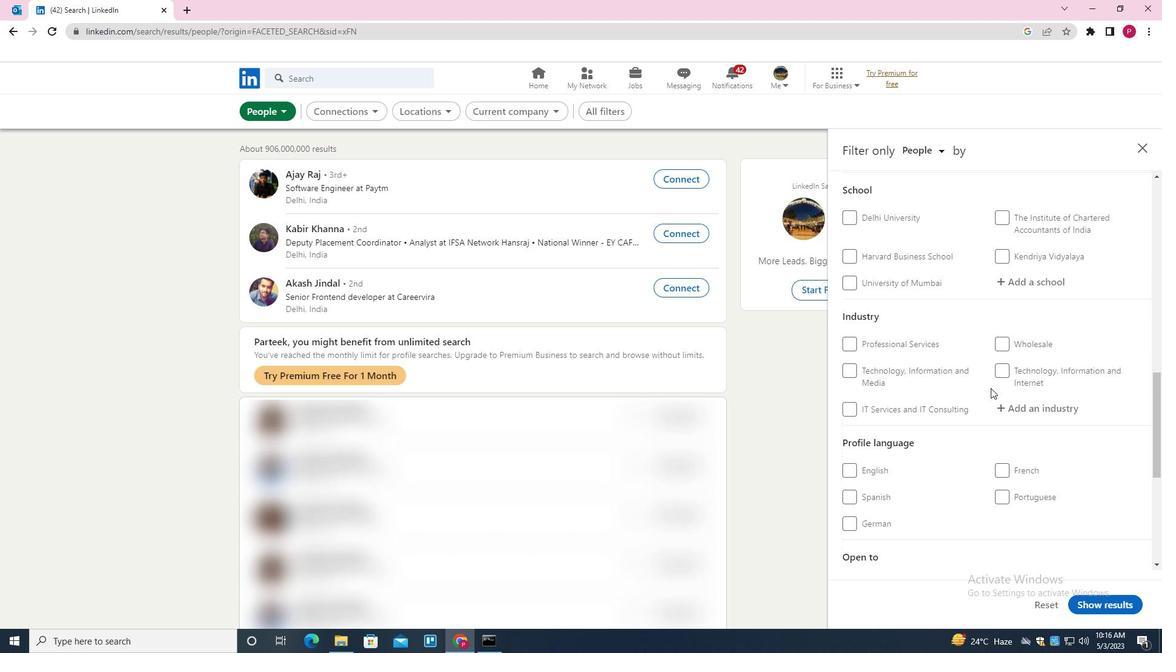
Action: Mouse scrolled (990, 390) with delta (0, 0)
Screenshot: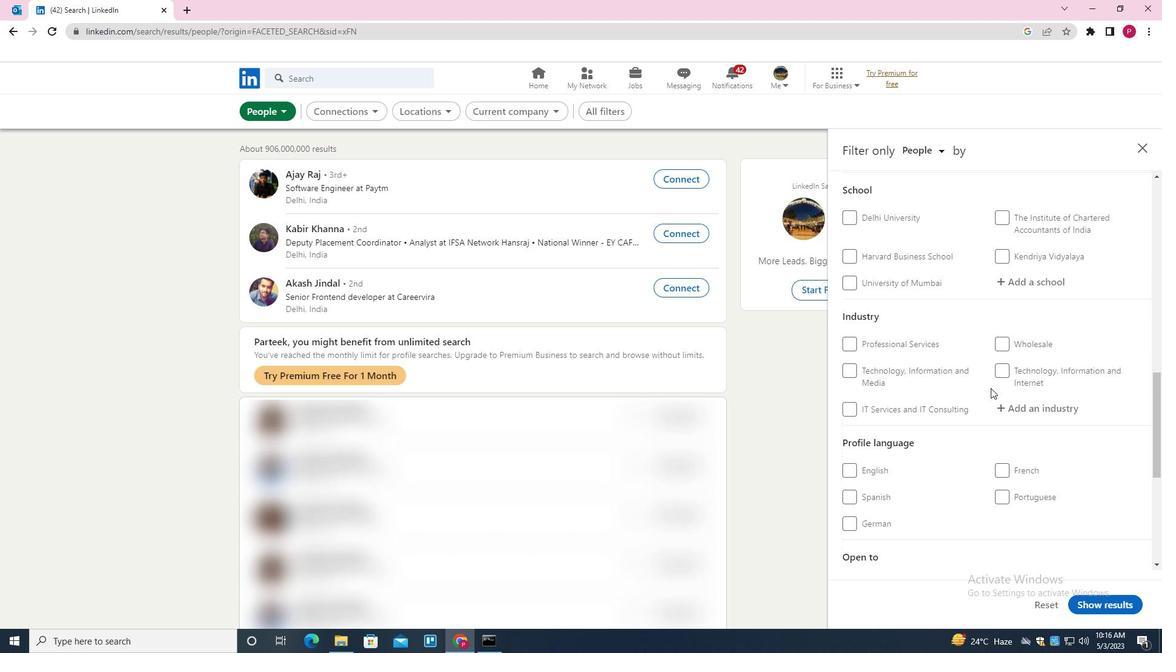 
Action: Mouse moved to (988, 393)
Screenshot: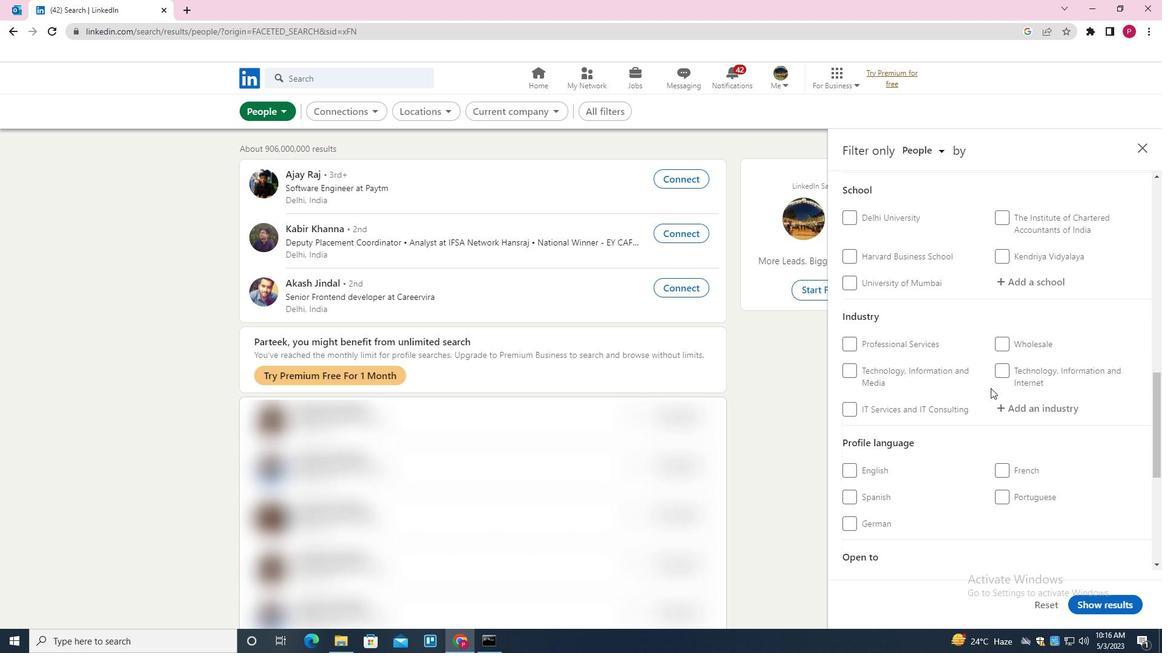 
Action: Mouse scrolled (988, 393) with delta (0, 0)
Screenshot: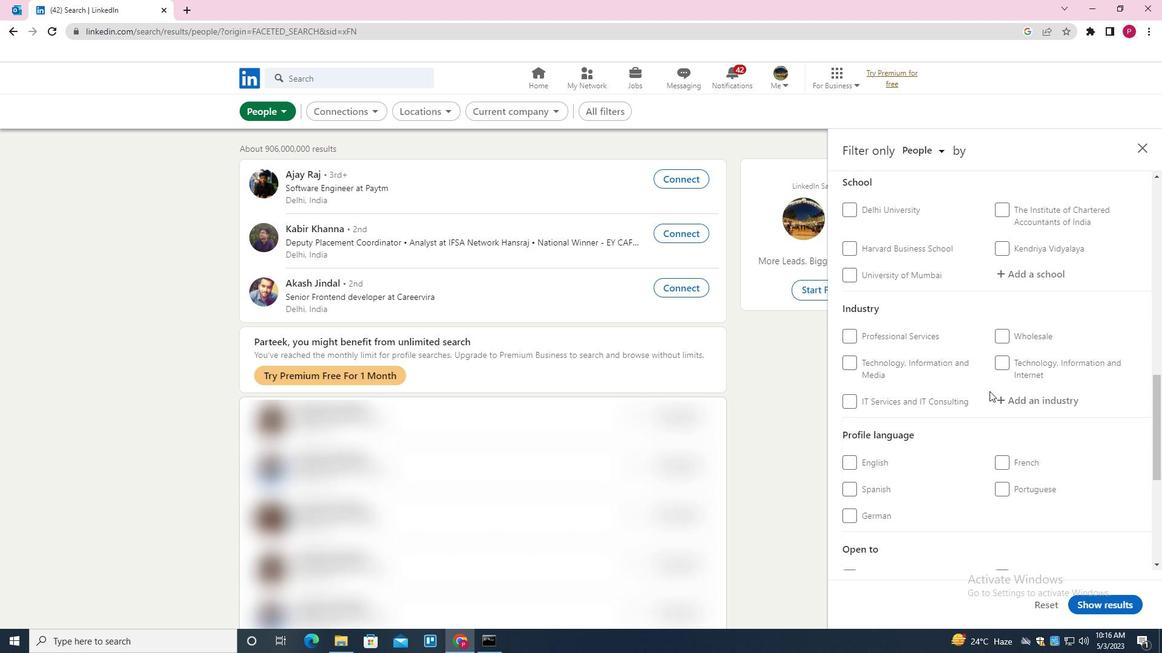 
Action: Mouse moved to (866, 317)
Screenshot: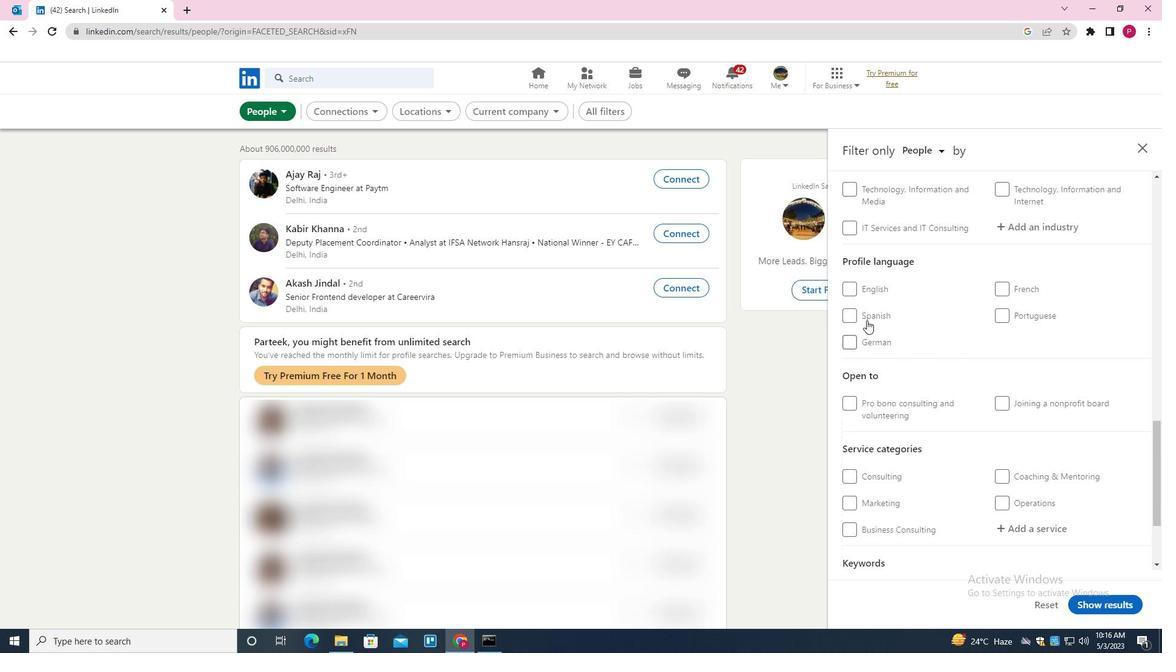 
Action: Mouse pressed left at (866, 317)
Screenshot: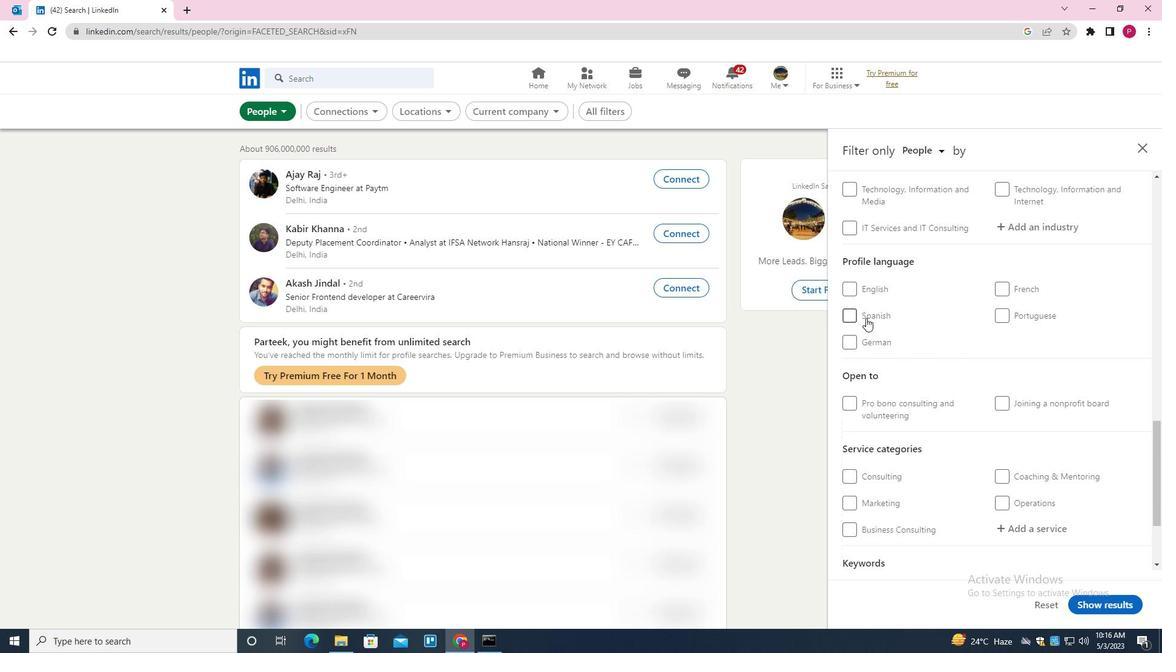 
Action: Mouse moved to (951, 397)
Screenshot: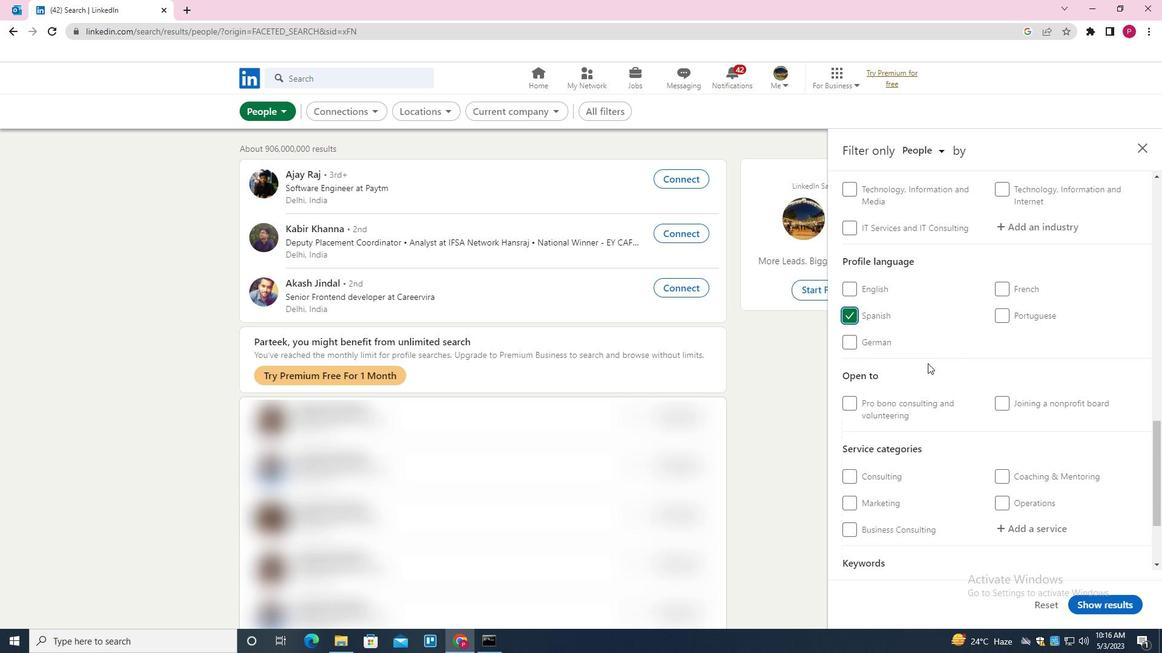 
Action: Mouse scrolled (951, 398) with delta (0, 0)
Screenshot: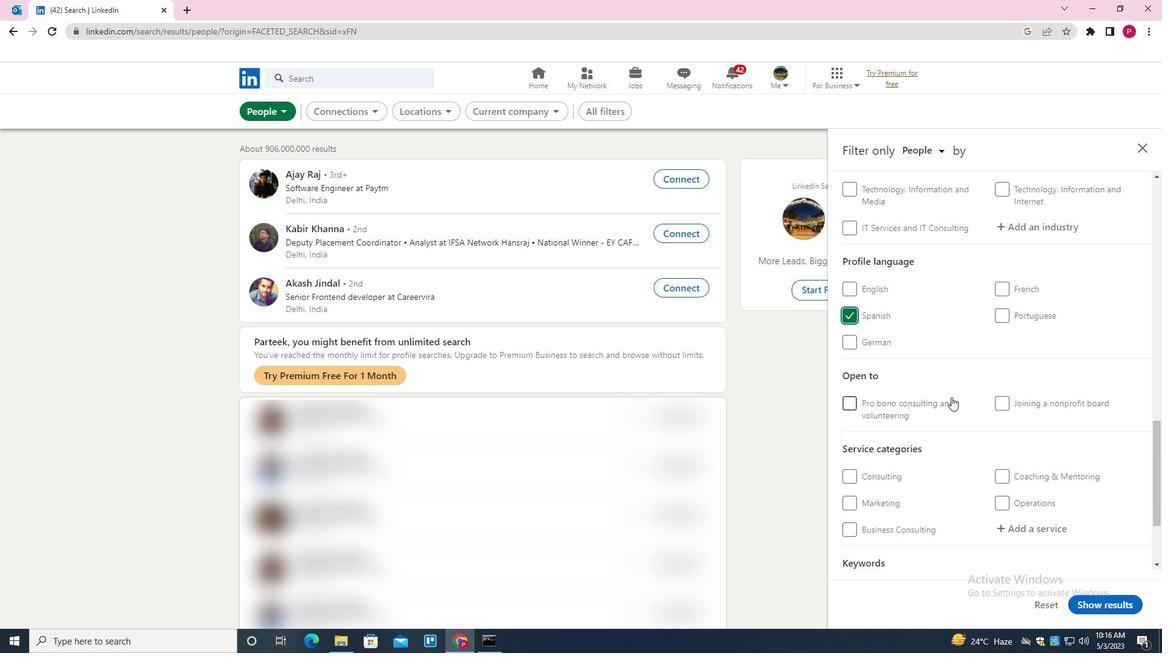 
Action: Mouse scrolled (951, 398) with delta (0, 0)
Screenshot: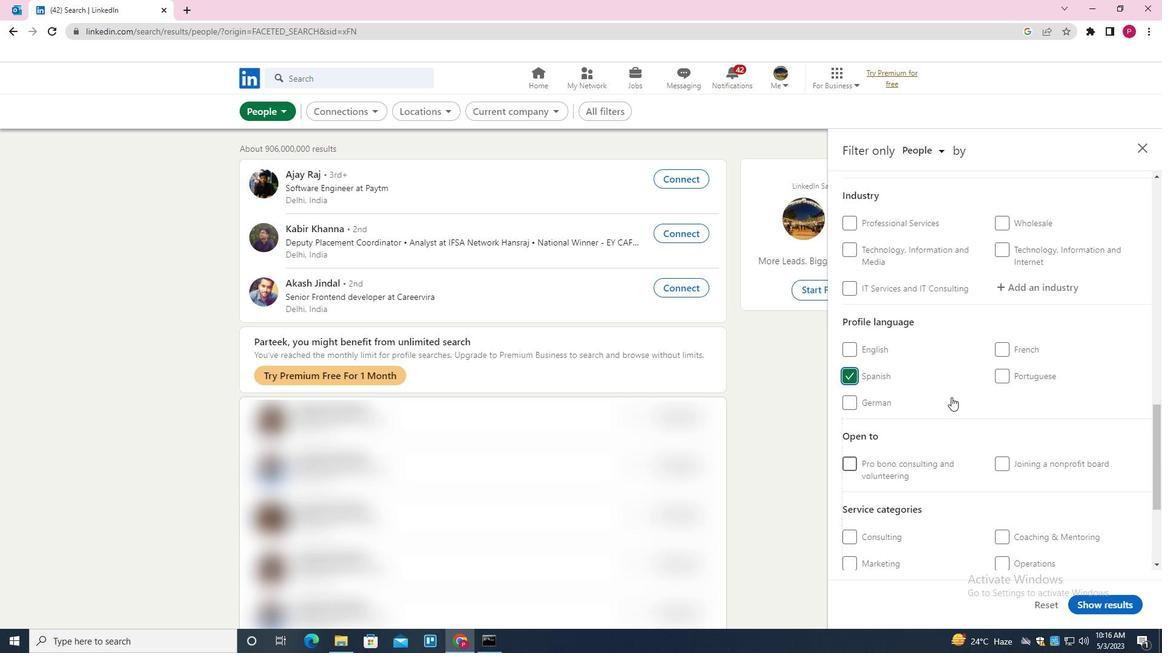 
Action: Mouse scrolled (951, 398) with delta (0, 0)
Screenshot: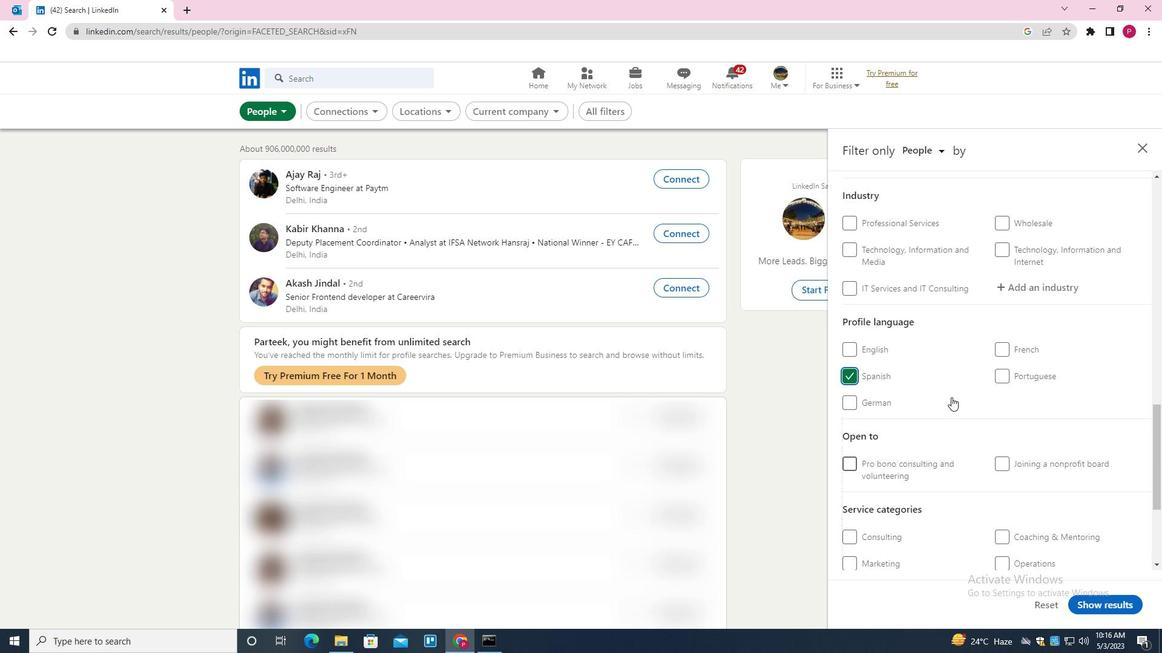 
Action: Mouse scrolled (951, 398) with delta (0, 0)
Screenshot: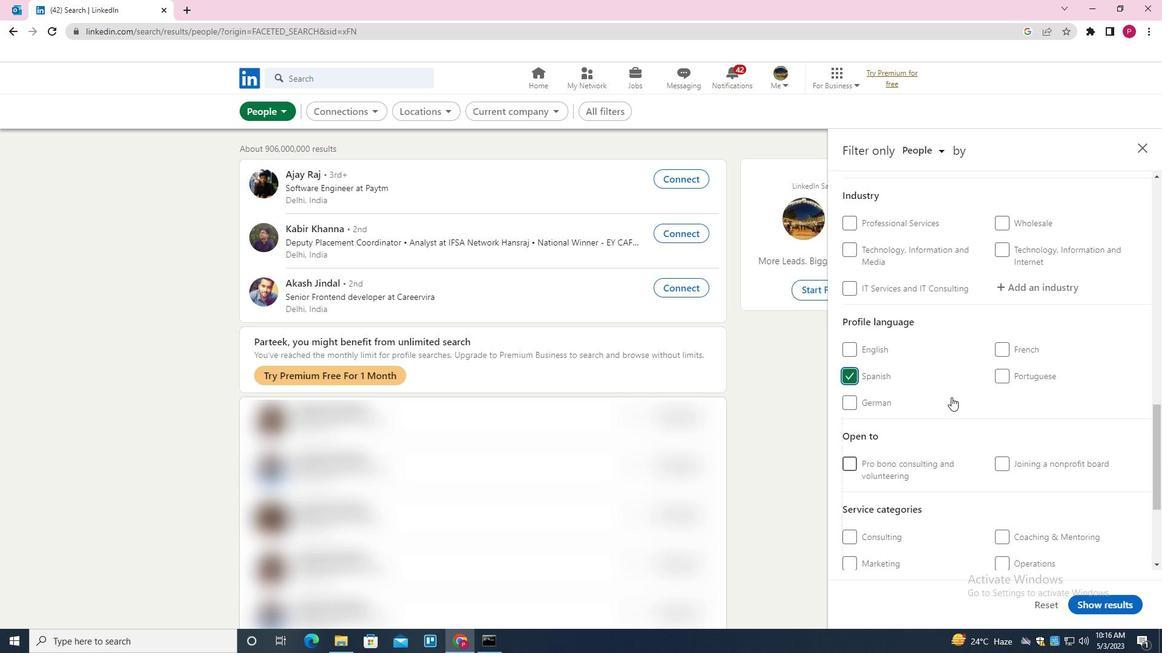 
Action: Mouse scrolled (951, 398) with delta (0, 0)
Screenshot: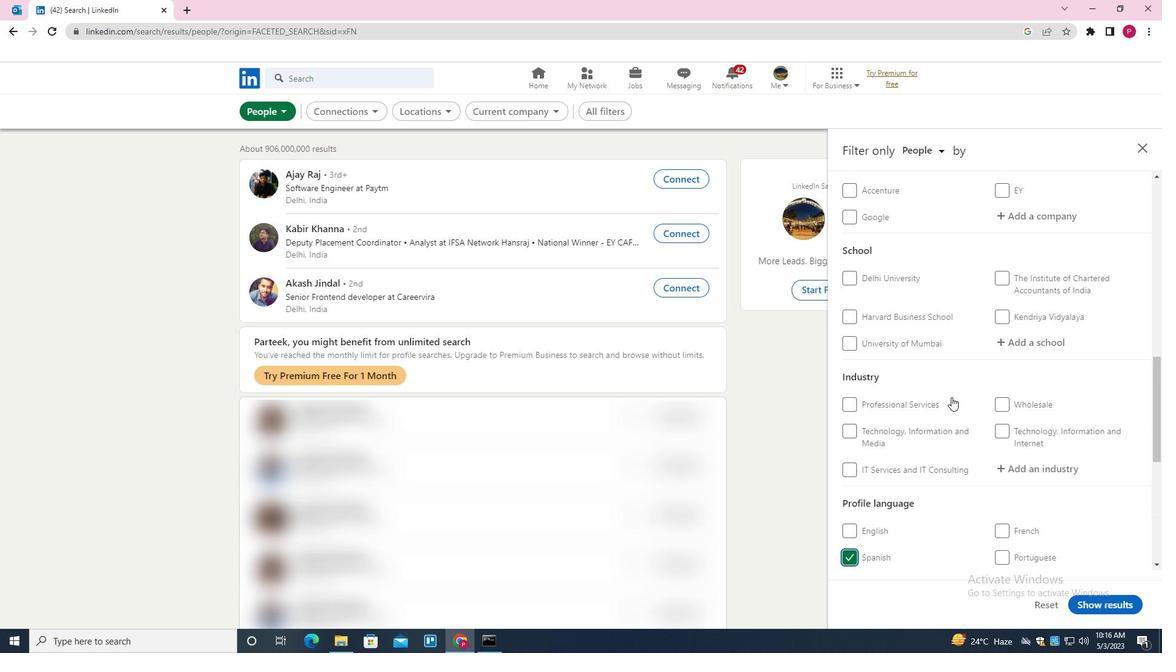 
Action: Mouse scrolled (951, 398) with delta (0, 0)
Screenshot: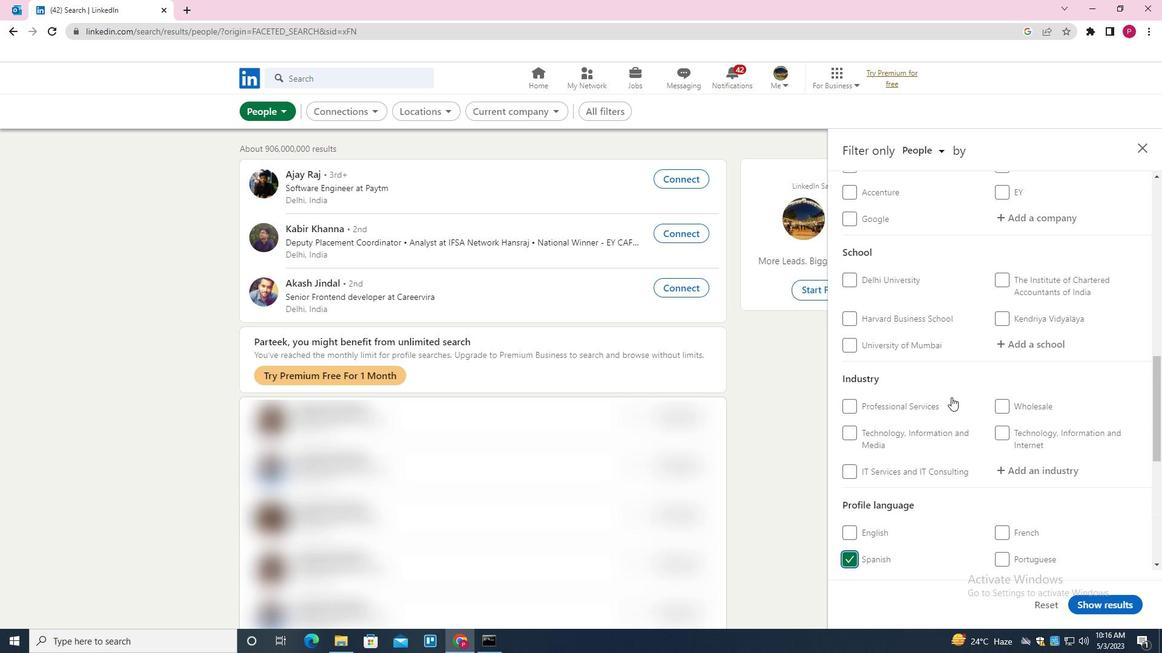 
Action: Mouse scrolled (951, 398) with delta (0, 0)
Screenshot: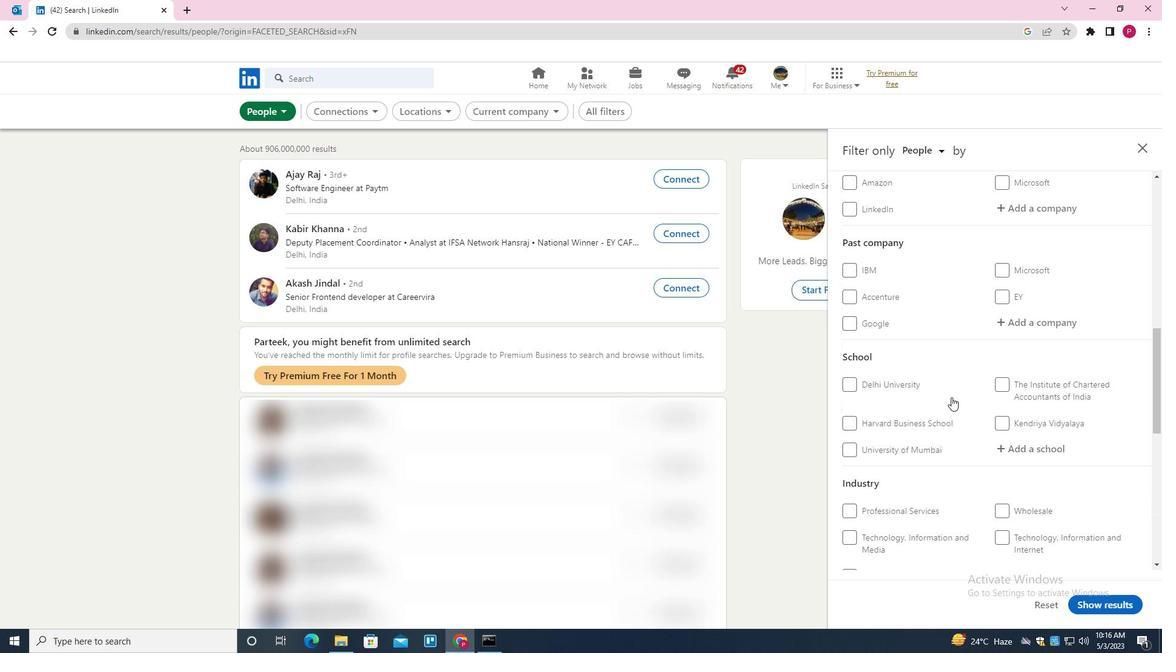 
Action: Mouse scrolled (951, 398) with delta (0, 0)
Screenshot: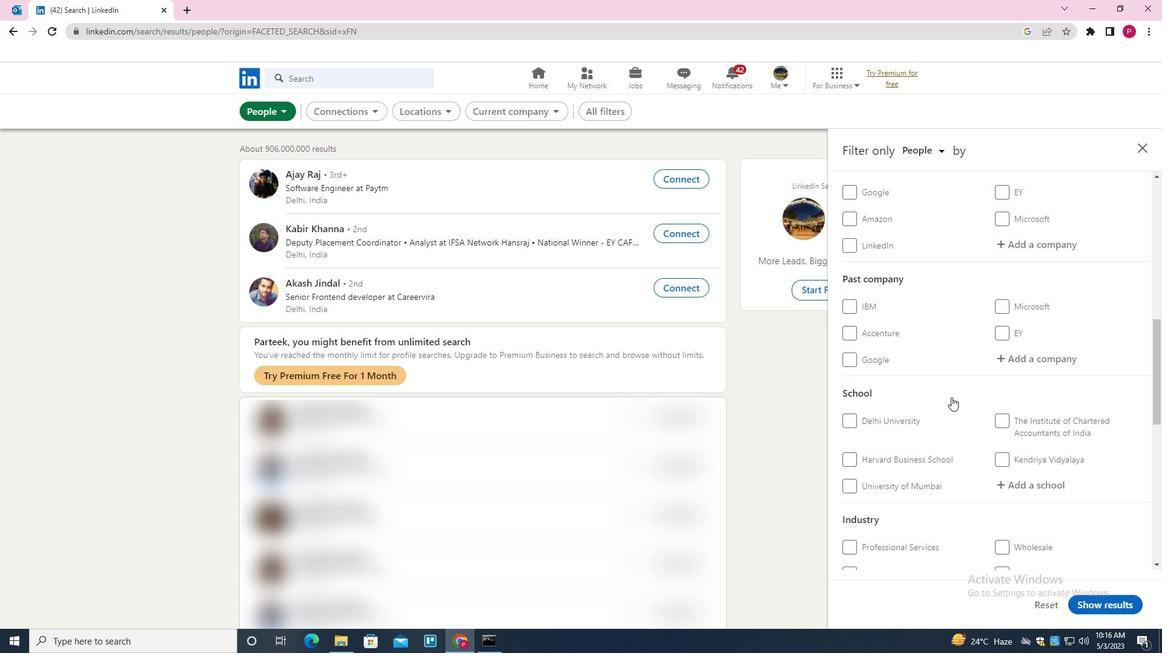 
Action: Mouse moved to (1021, 339)
Screenshot: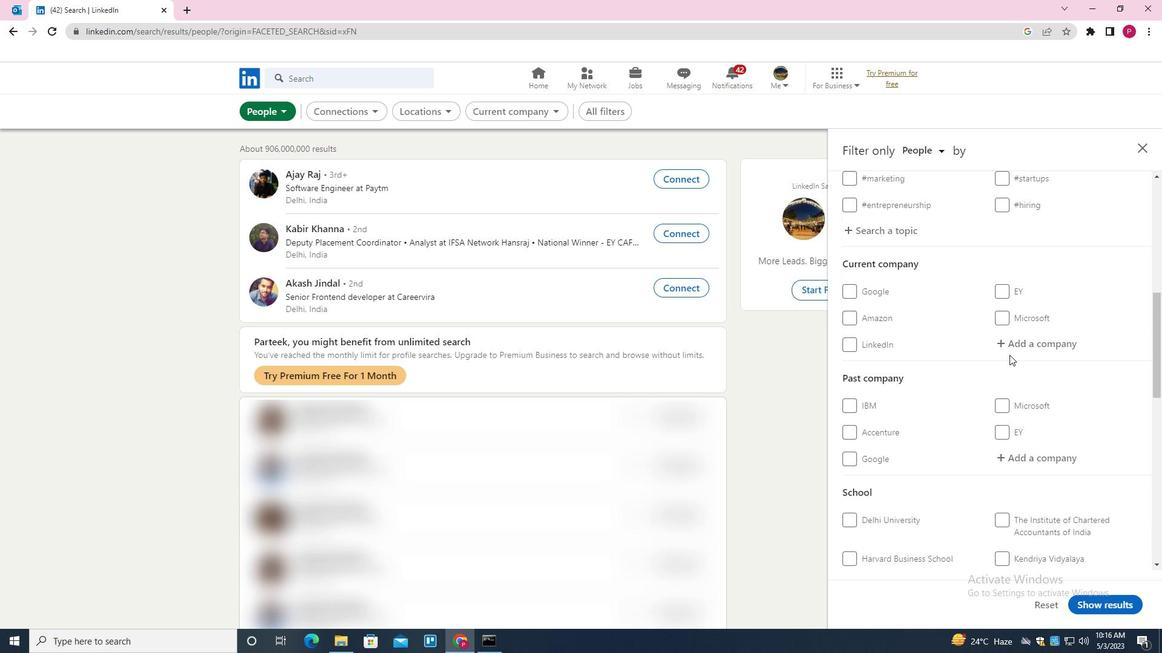 
Action: Mouse pressed left at (1021, 339)
Screenshot: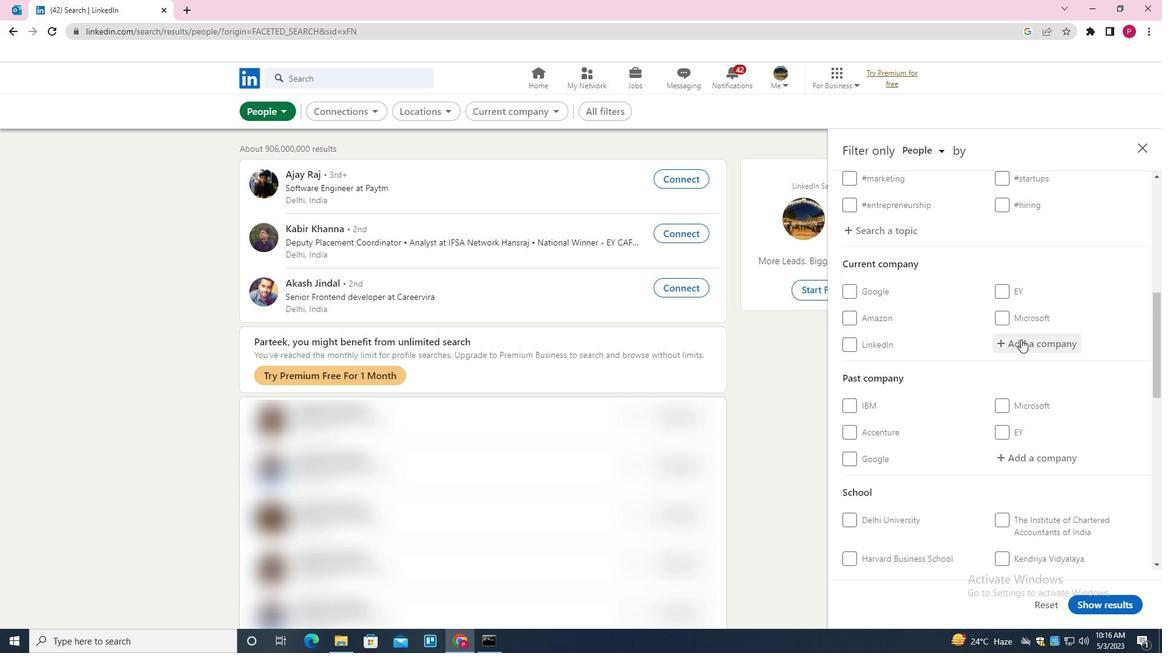 
Action: Key pressed <Key.shift><Key.shift><Key.shift><Key.shift><Key.shift><Key.shift><Key.shift><Key.shift><Key.shift><Key.shift><Key.shift><Key.shift><Key.shift>VARROC<Key.down><Key.enter>
Screenshot: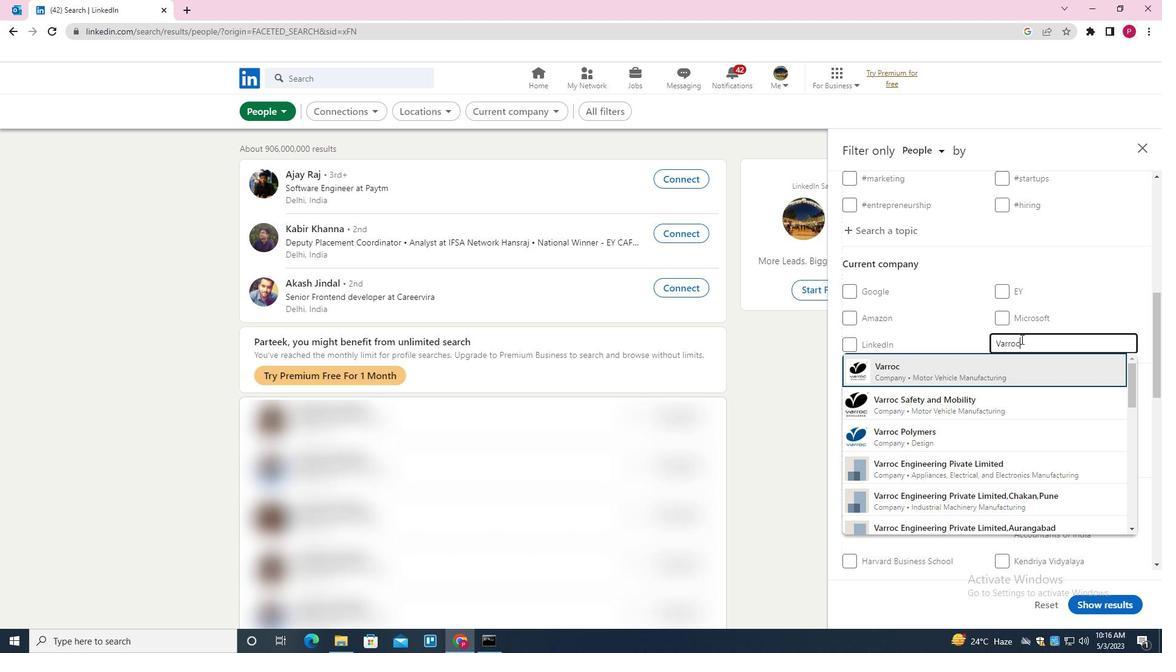 
Action: Mouse moved to (1016, 297)
Screenshot: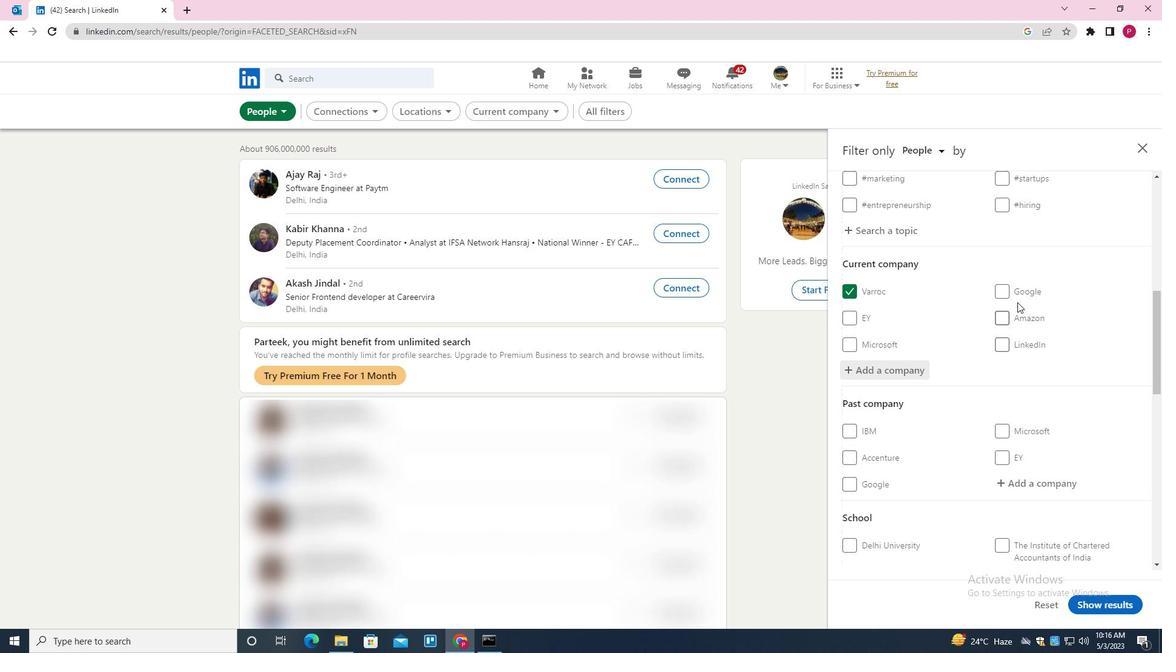 
Action: Mouse scrolled (1016, 297) with delta (0, 0)
Screenshot: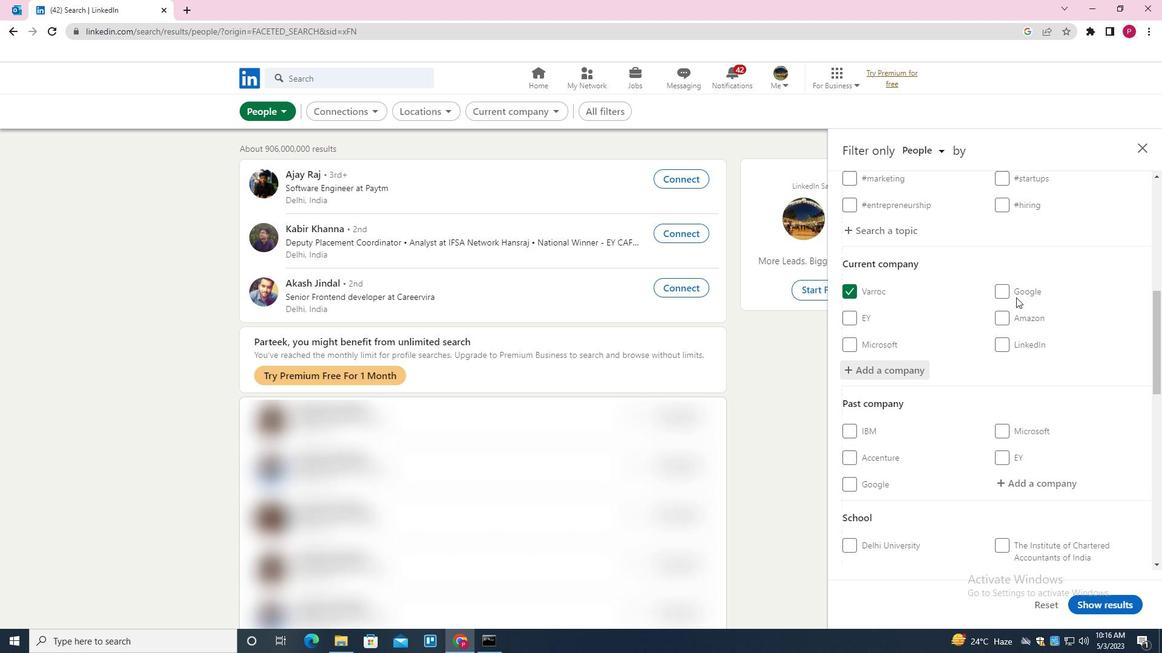 
Action: Mouse scrolled (1016, 297) with delta (0, 0)
Screenshot: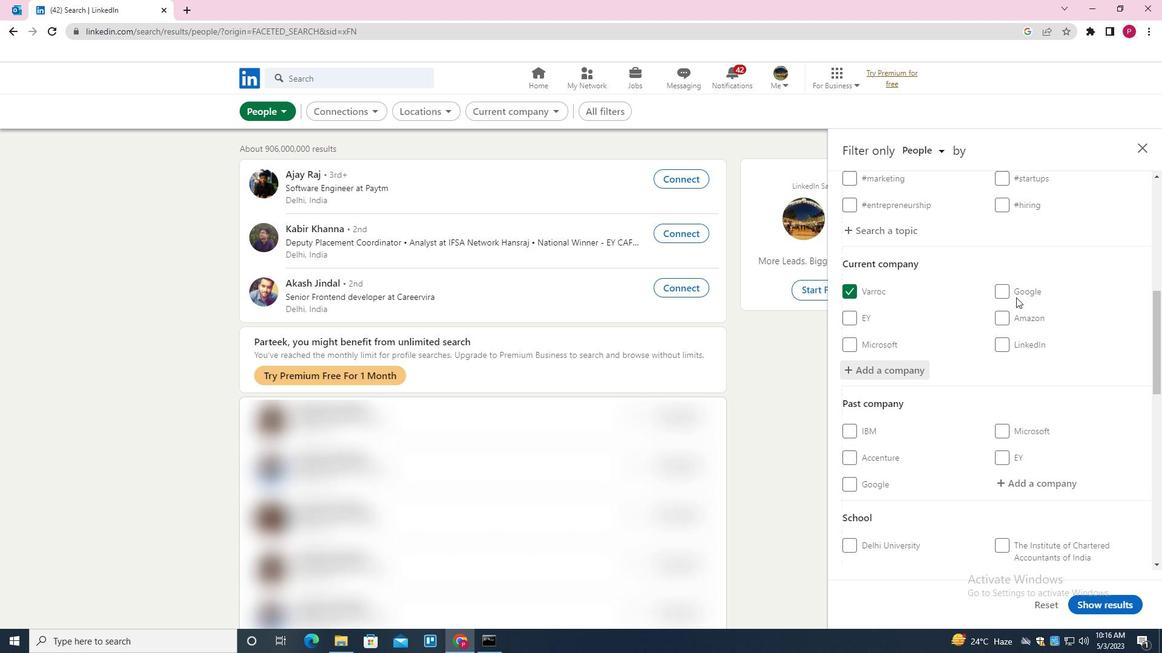 
Action: Mouse moved to (1015, 298)
Screenshot: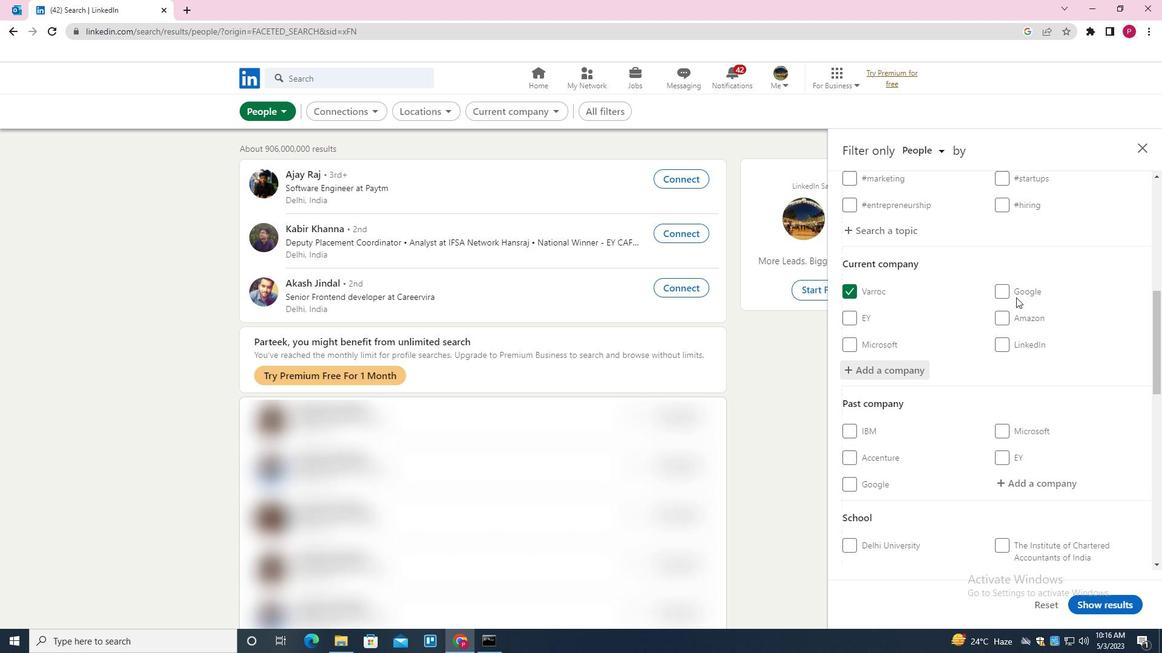 
Action: Mouse scrolled (1015, 297) with delta (0, 0)
Screenshot: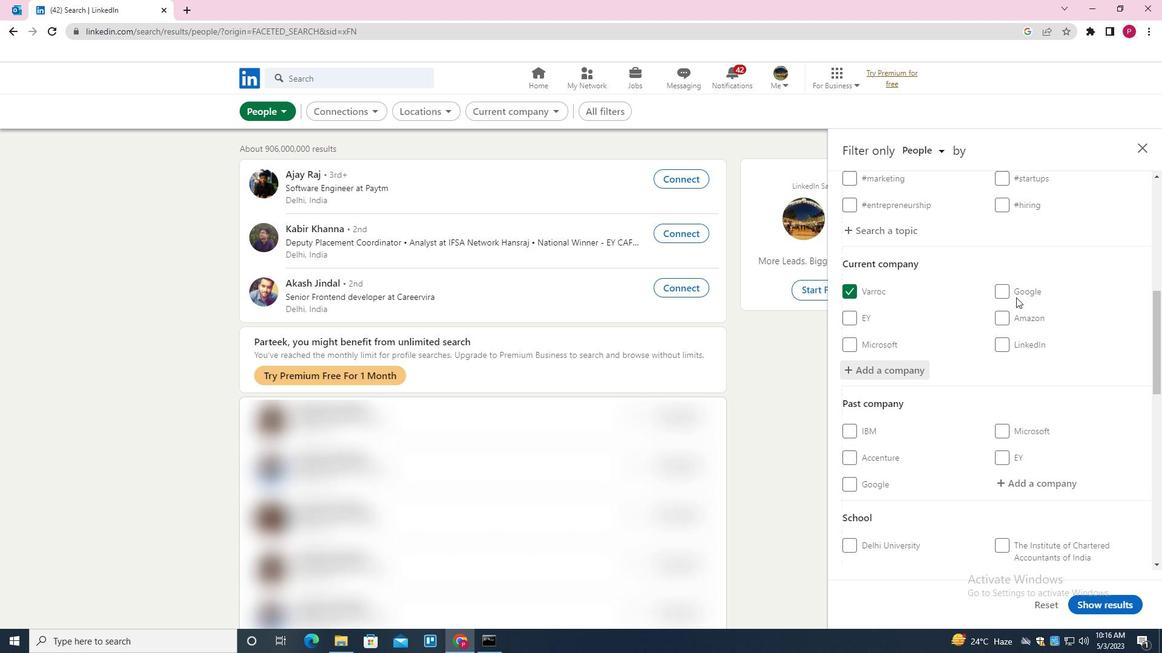 
Action: Mouse moved to (1014, 299)
Screenshot: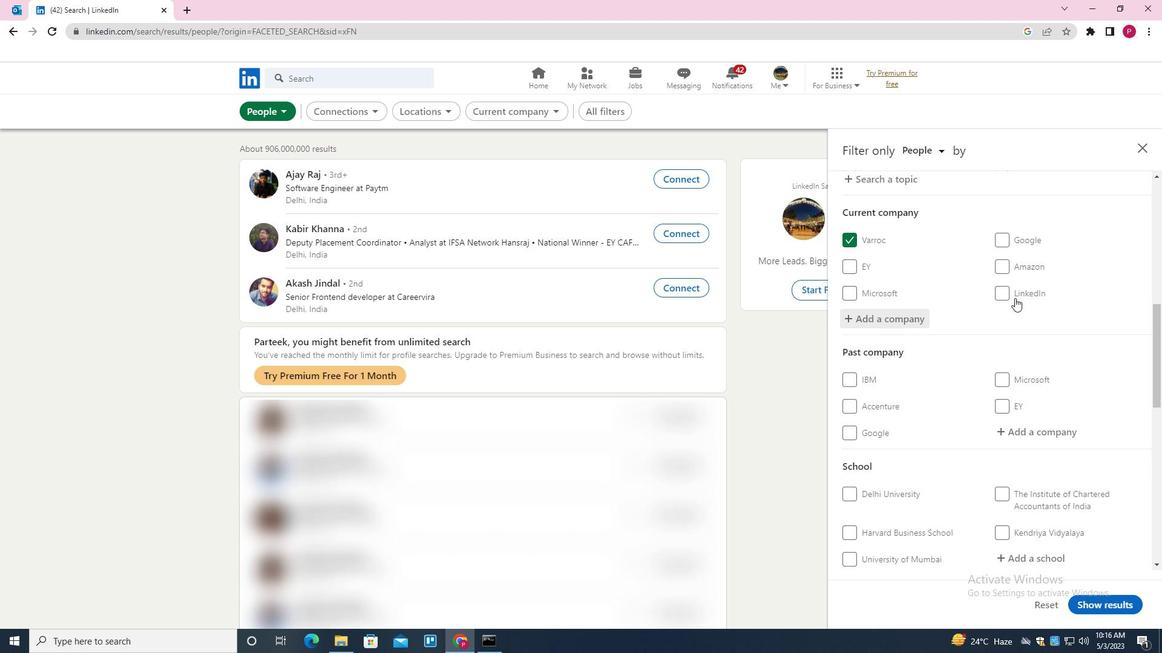 
Action: Mouse scrolled (1014, 298) with delta (0, 0)
Screenshot: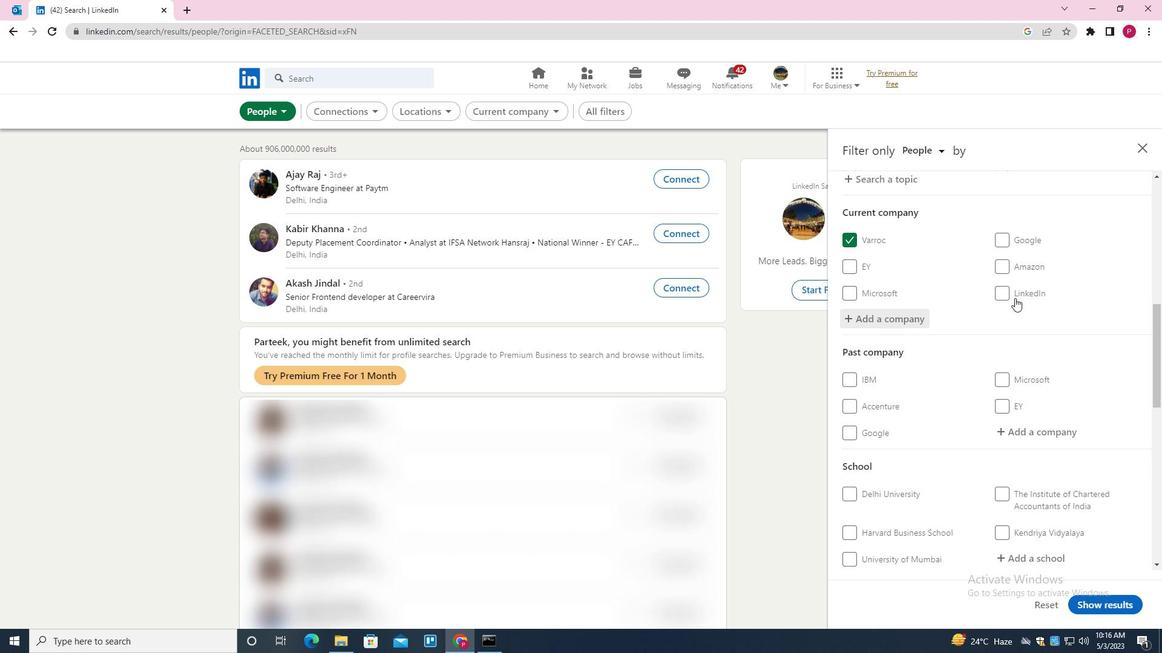 
Action: Mouse moved to (1045, 371)
Screenshot: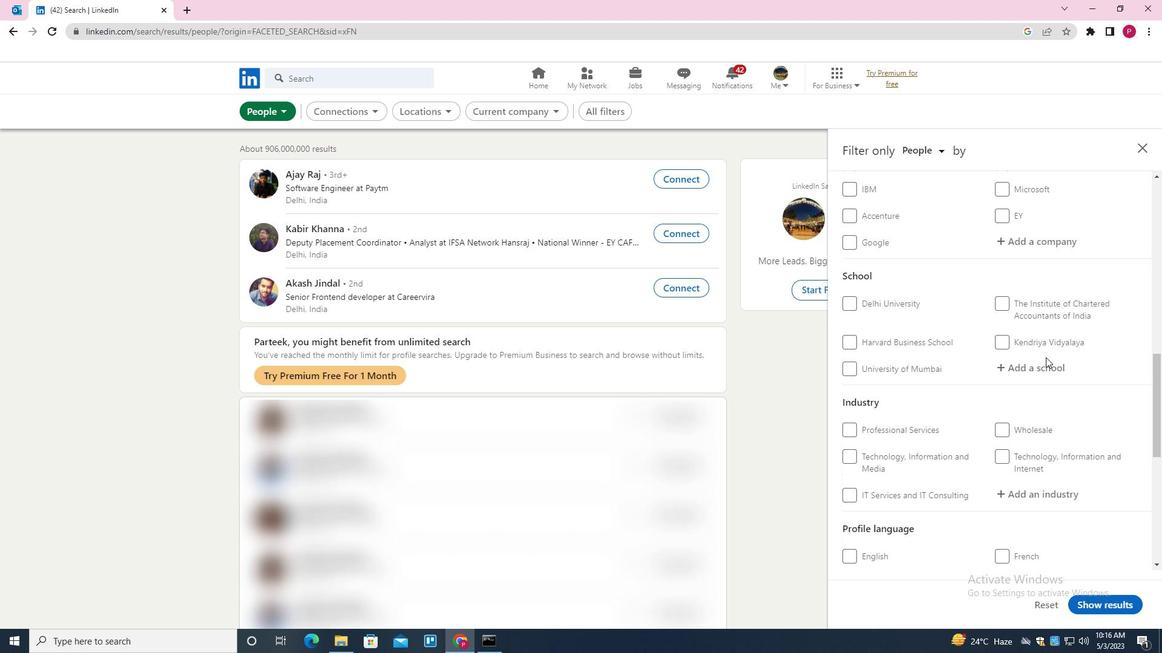 
Action: Mouse pressed left at (1045, 371)
Screenshot: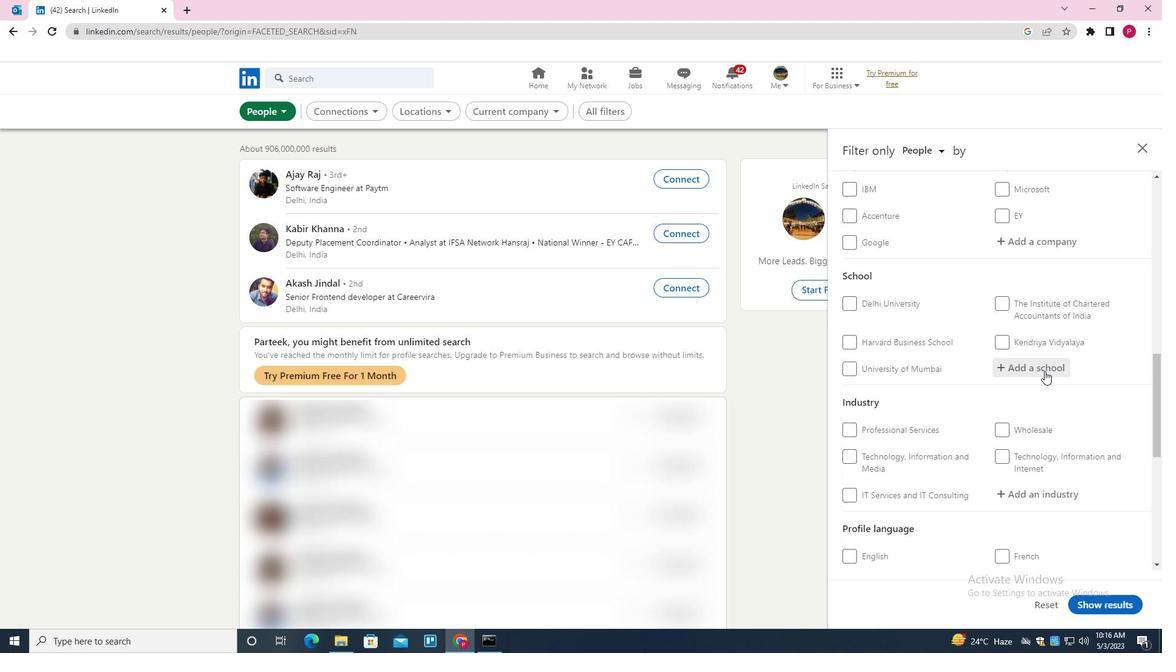 
Action: Key pressed <Key.shift><Key.shift><Key.shift><Key.shift><Key.shift><Key.shift><Key.shift><Key.shift><Key.shift><Key.shift><Key.shift><Key.shift><Key.shift><Key.shift><Key.shift><Key.shift><Key.shift>PERIYAR<Key.space><Key.shift><Key.shift><Key.shift><Key.shift><Key.shift><Key.shift>UNIVESITY<Key.space><Key.backspace><Key.backspace><Key.backspace><Key.backspace><Key.backspace><Key.backspace><Key.backspace><Key.backspace><Key.backspace><Key.backspace><Key.backspace><Key.backspace>R<Key.space><Key.shift><Key.shift><Key.shift><Key.shift><Key.shift><Key.shift><Key.shift>UNIVERSITY<Key.space><Key.down><Key.enter>
Screenshot: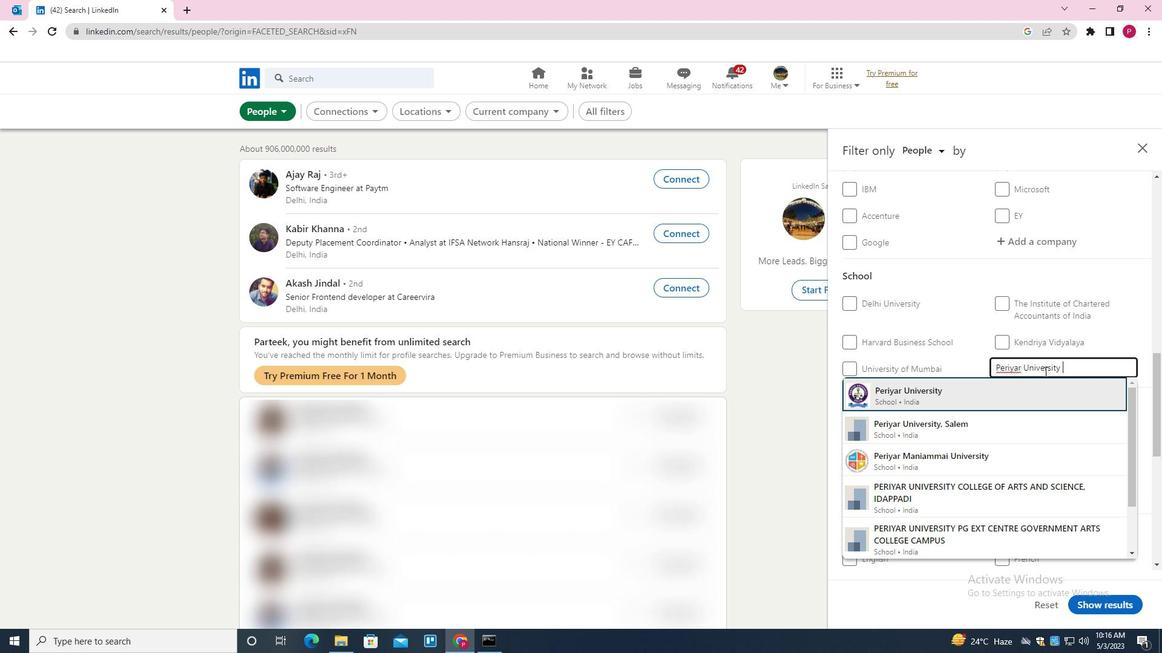 
Action: Mouse moved to (1044, 372)
Screenshot: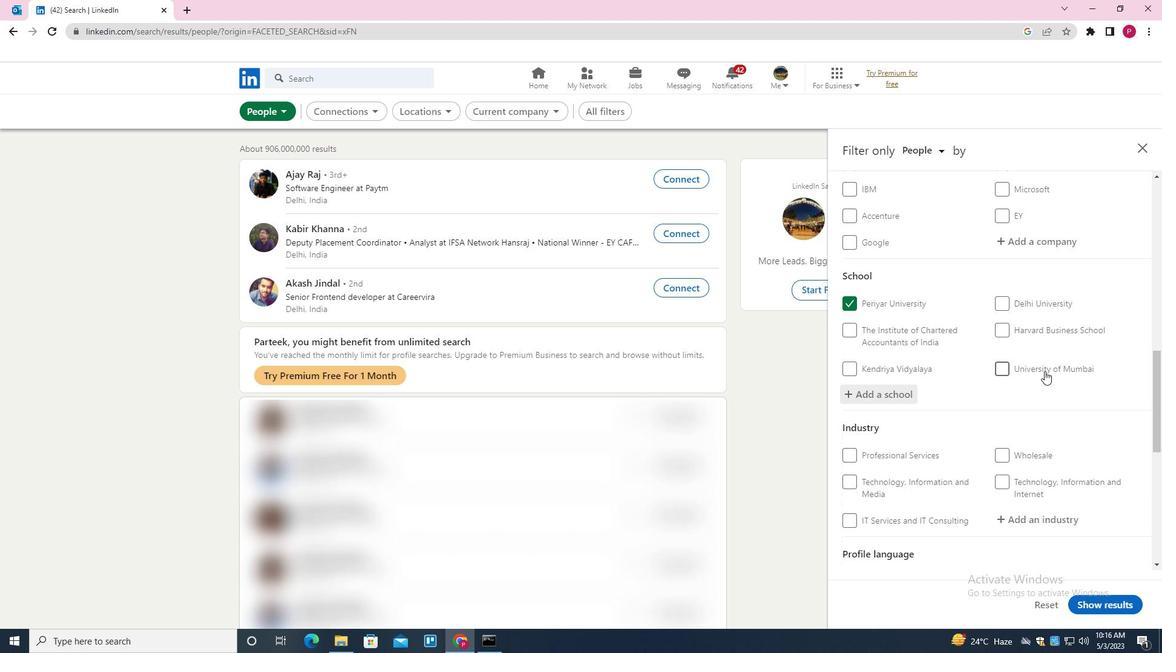 
Action: Mouse scrolled (1044, 371) with delta (0, 0)
Screenshot: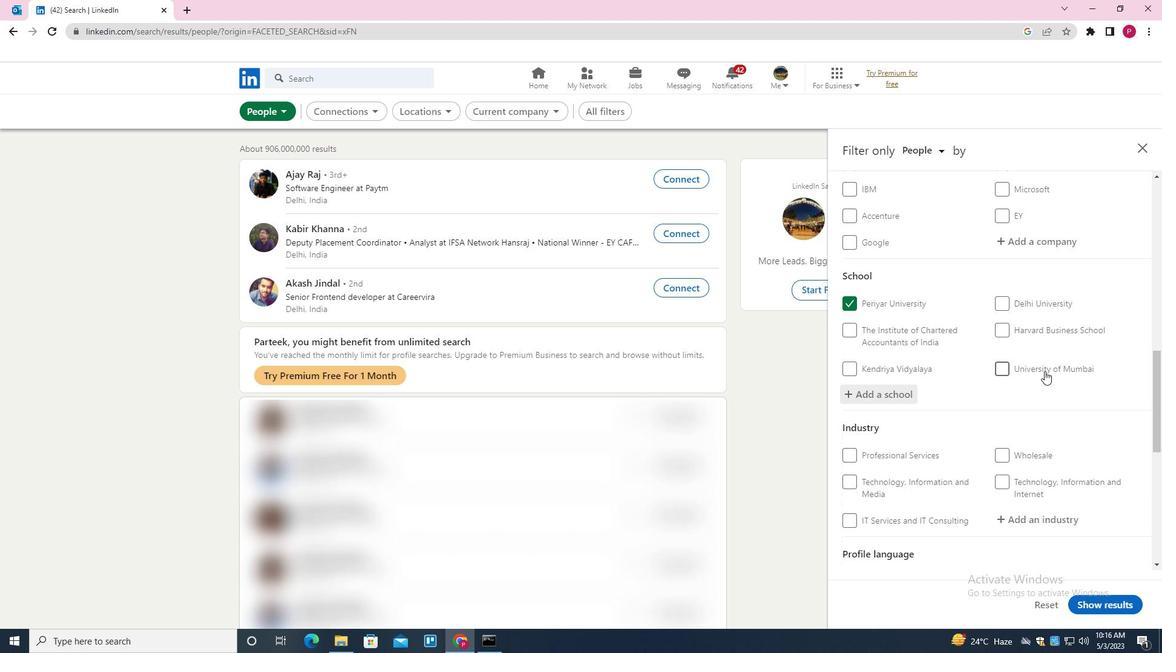 
Action: Mouse moved to (1044, 371)
Screenshot: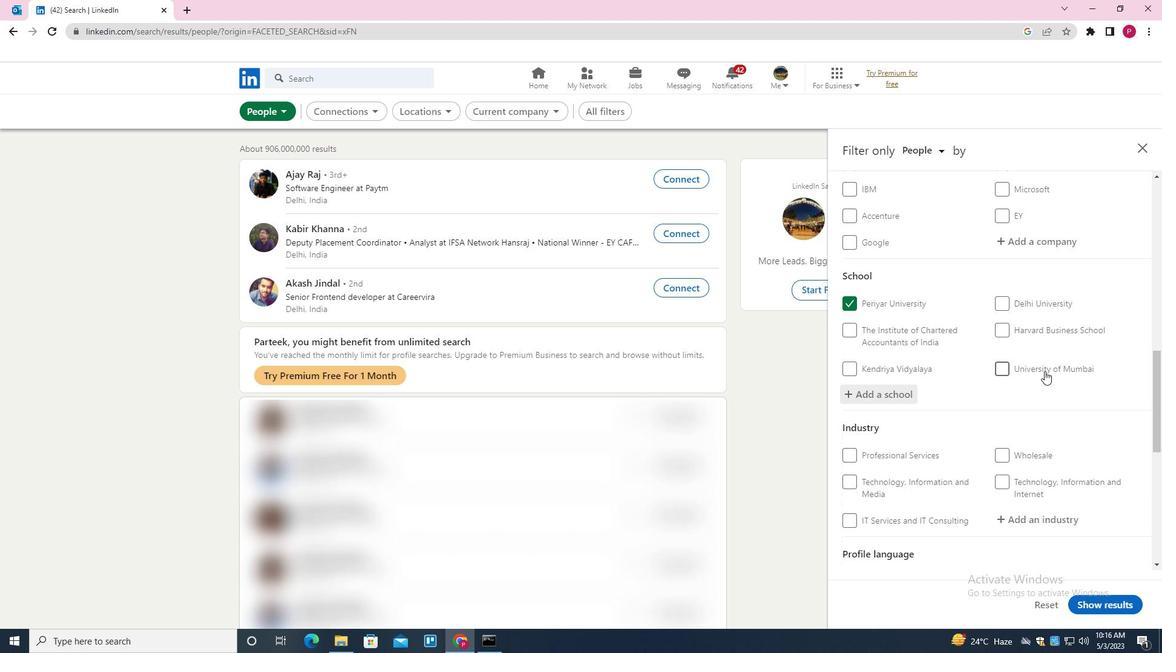 
Action: Mouse scrolled (1044, 371) with delta (0, 0)
Screenshot: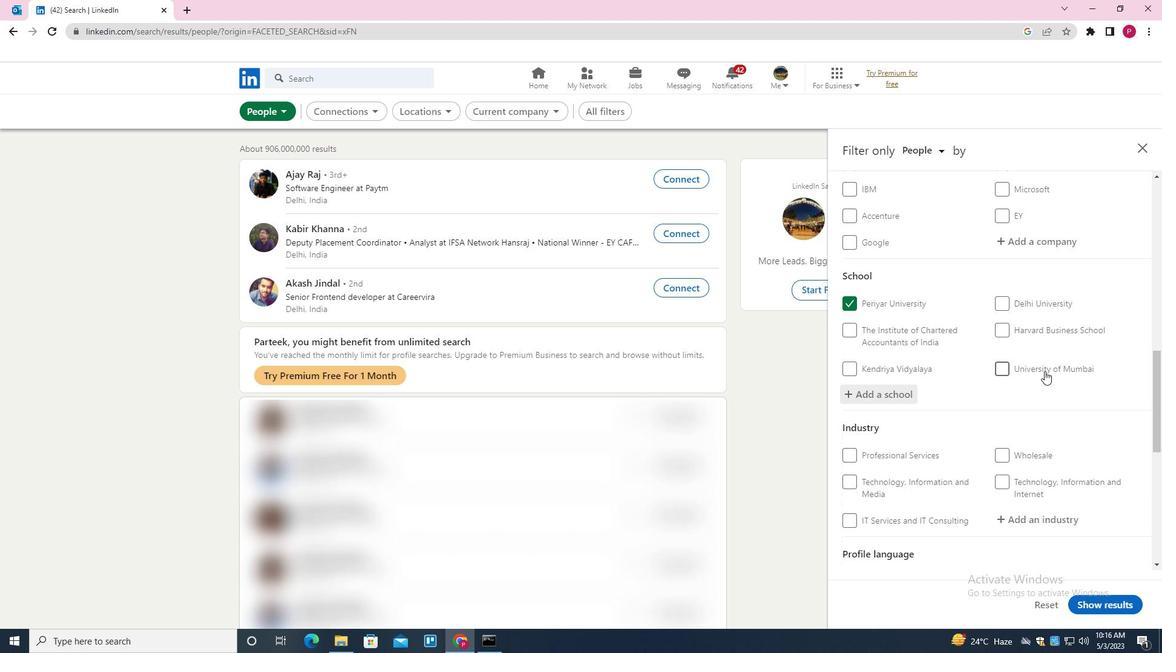 
Action: Mouse moved to (1038, 357)
Screenshot: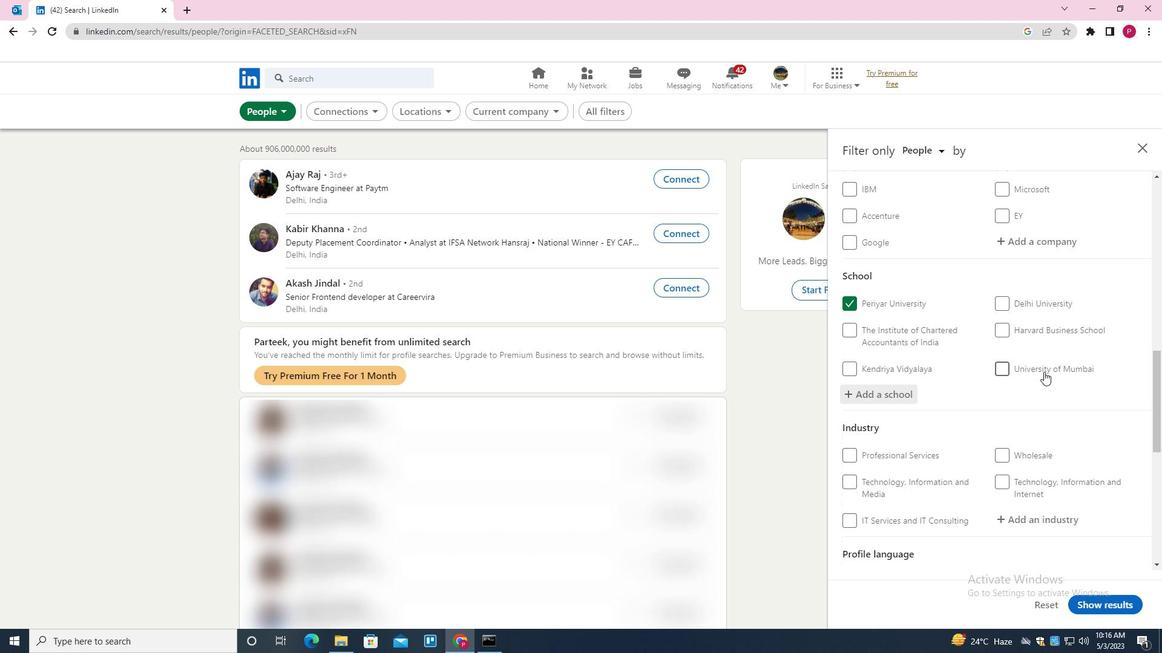 
Action: Mouse scrolled (1038, 357) with delta (0, 0)
Screenshot: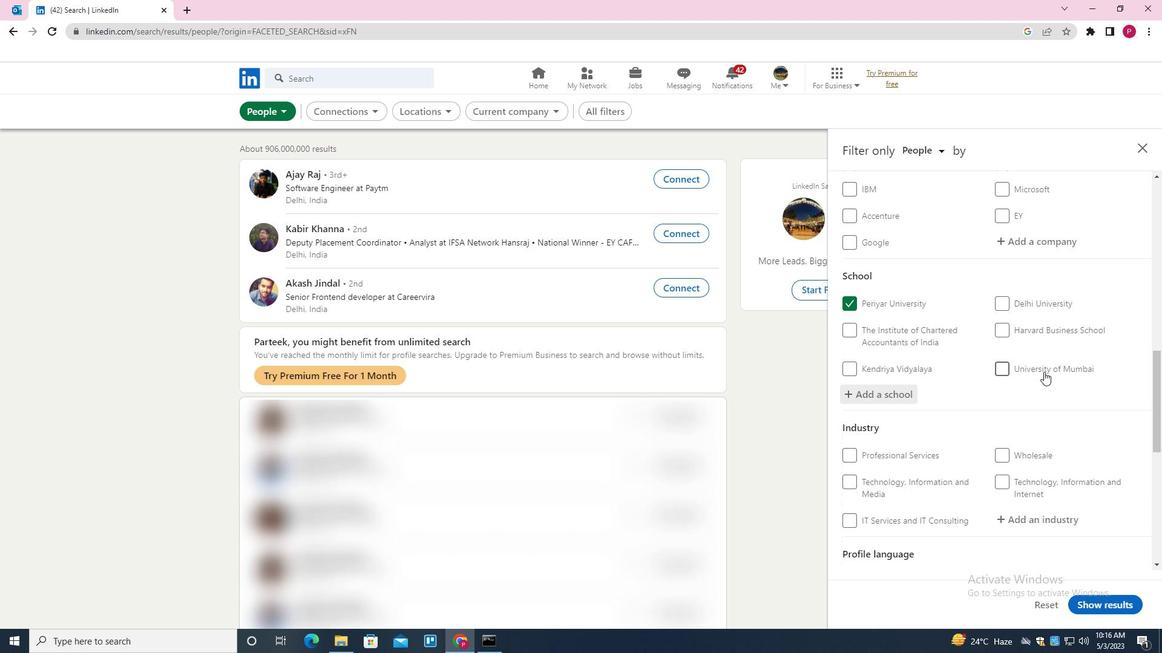 
Action: Mouse moved to (1045, 341)
Screenshot: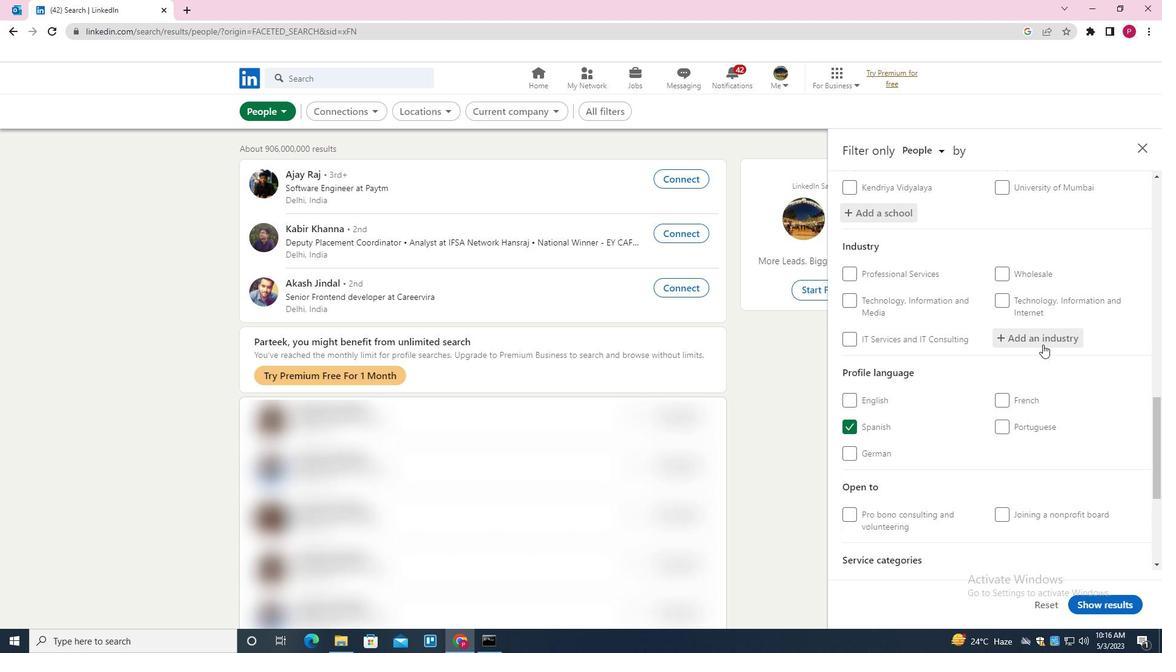 
Action: Mouse pressed left at (1045, 341)
Screenshot: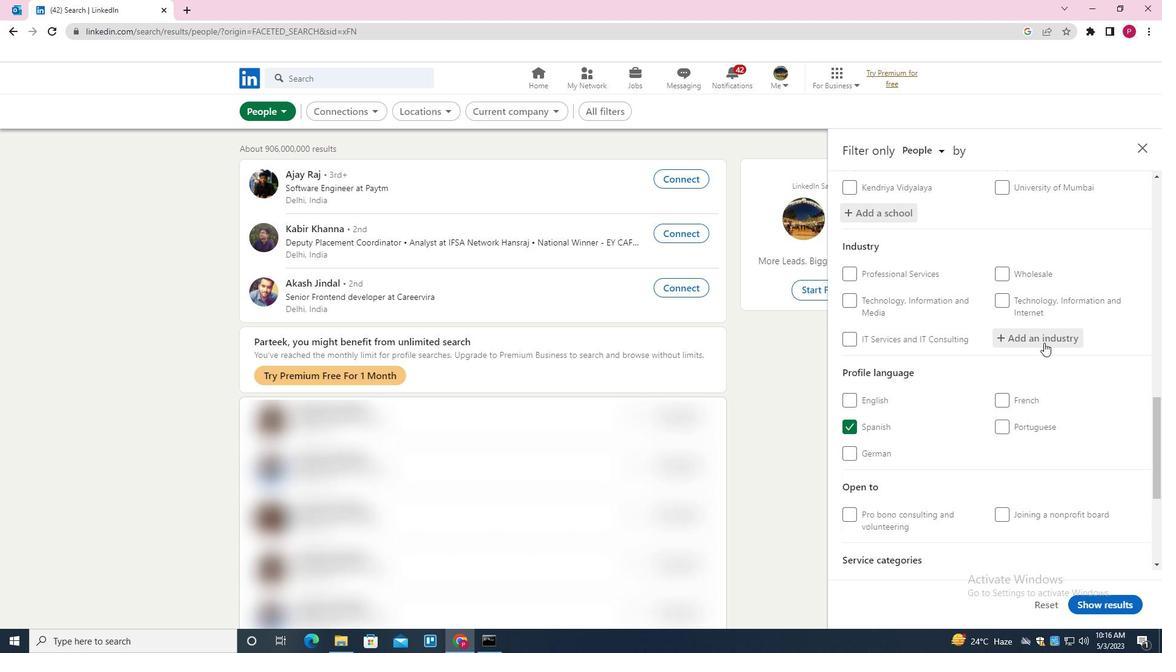 
Action: Key pressed <Key.shift><Key.shift><Key.shift><Key.shift><Key.shift><Key.shift><Key.shift>INVESTEMENT<Key.space><Key.shift>MA<Key.backspace>=<Key.backspace>====<Key.backspace><Key.backspace><Key.backspace><Key.backspace><Key.backspace><Key.backspace><Key.backspace><Key.backspace><Key.backspace><Key.backspace><Key.backspace>MENT<Key.space><Key.shift>MANAGEMENT<Key.down><Key.enter>
Screenshot: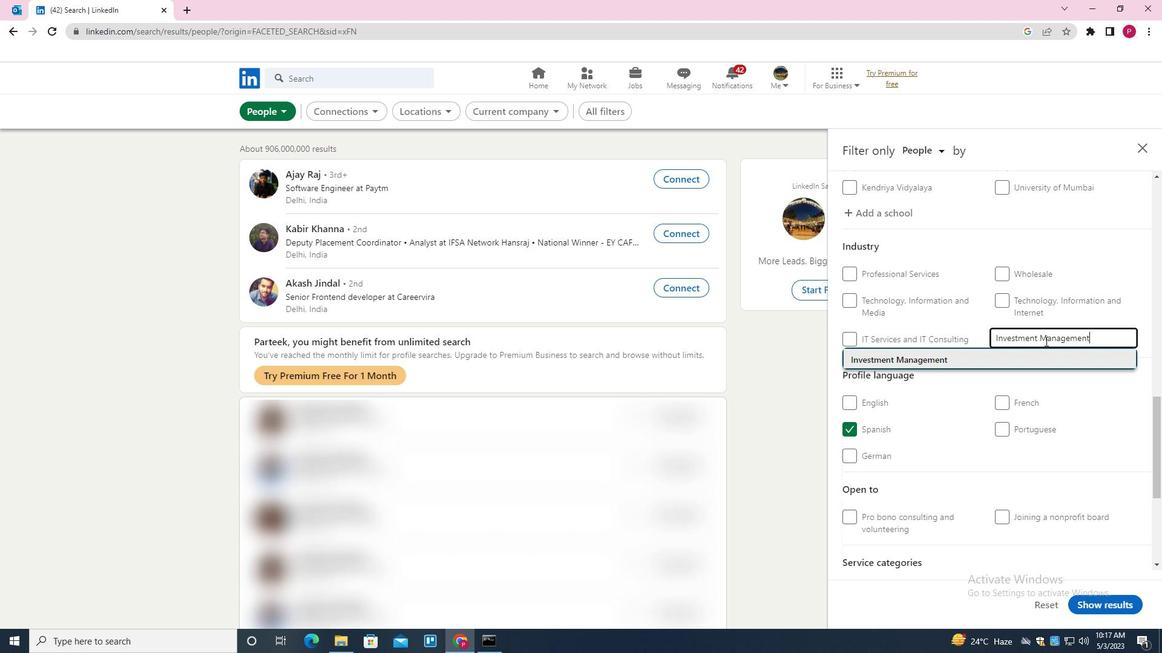 
Action: Mouse moved to (1034, 371)
Screenshot: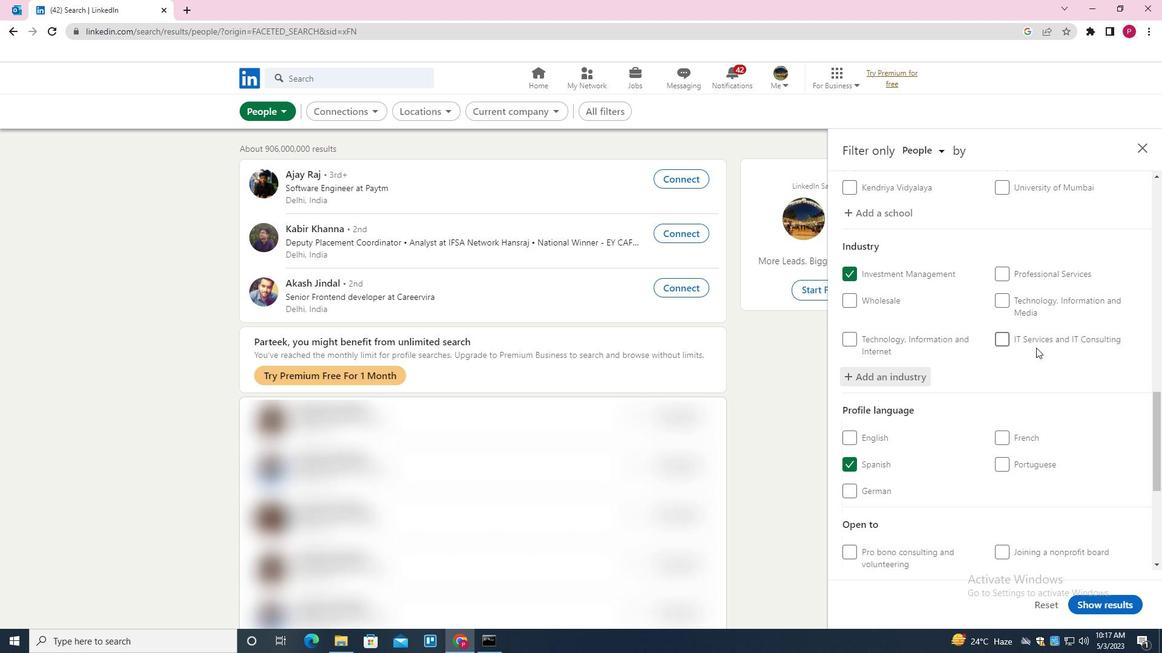 
Action: Mouse scrolled (1034, 370) with delta (0, 0)
Screenshot: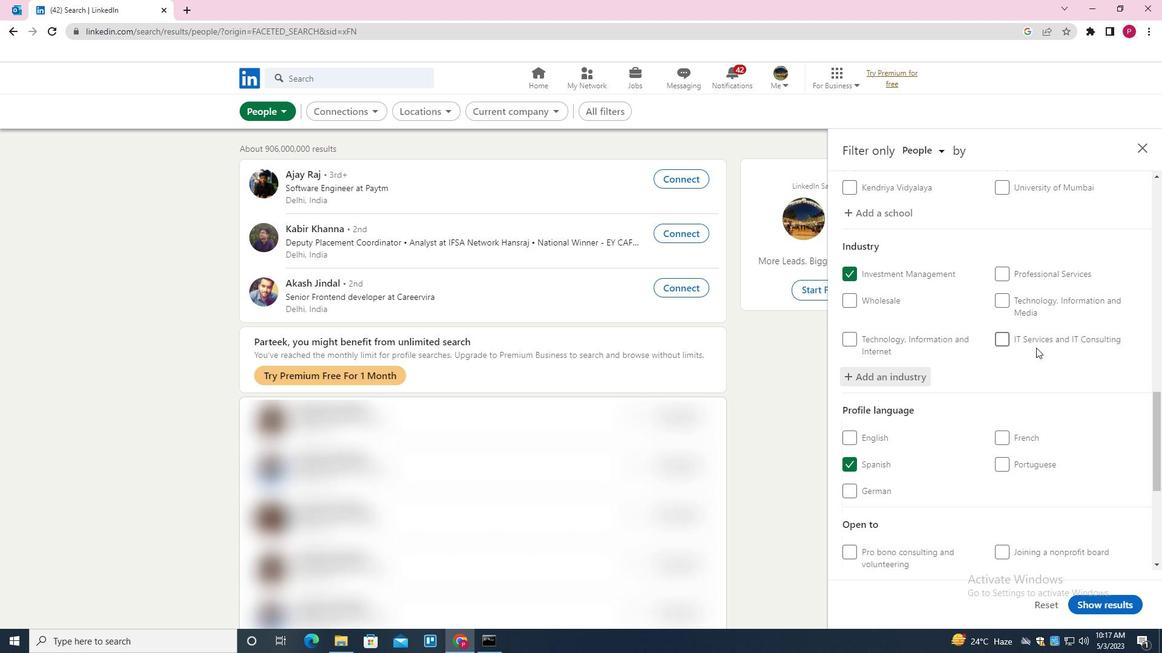
Action: Mouse moved to (1035, 372)
Screenshot: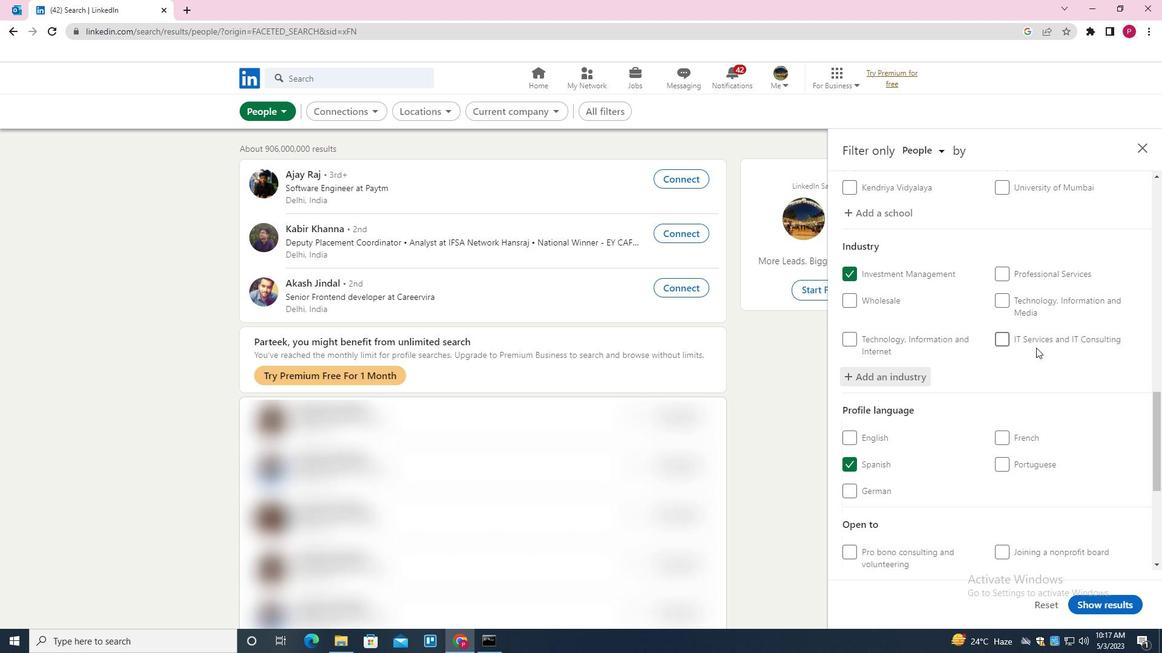 
Action: Mouse scrolled (1035, 371) with delta (0, 0)
Screenshot: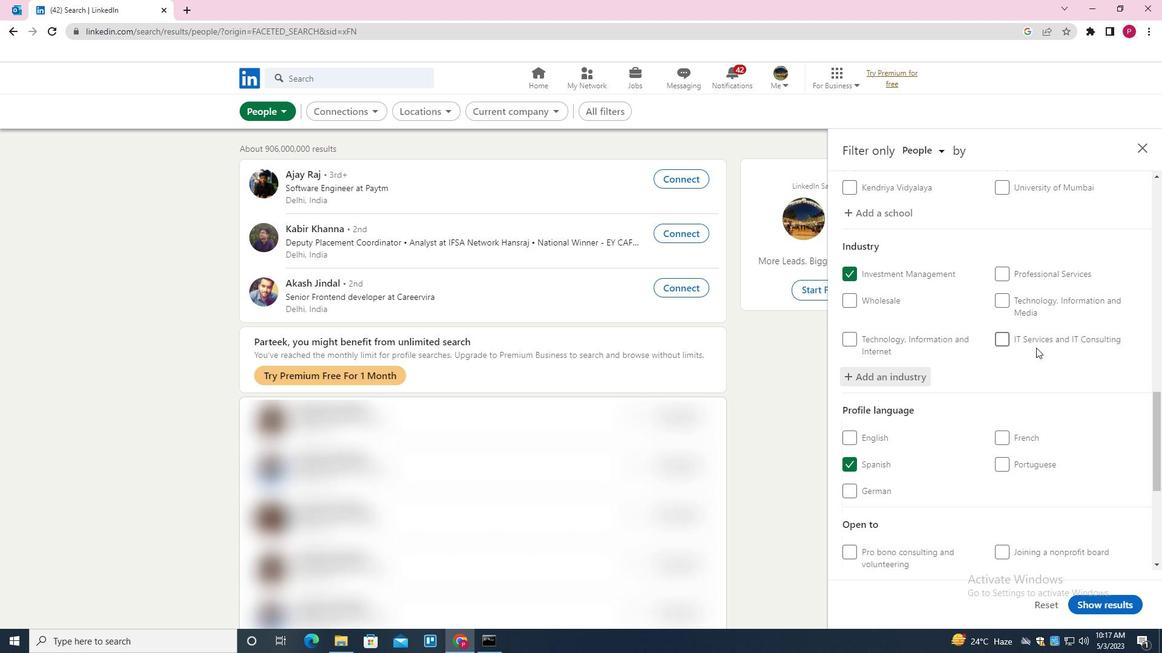 
Action: Mouse moved to (1036, 374)
Screenshot: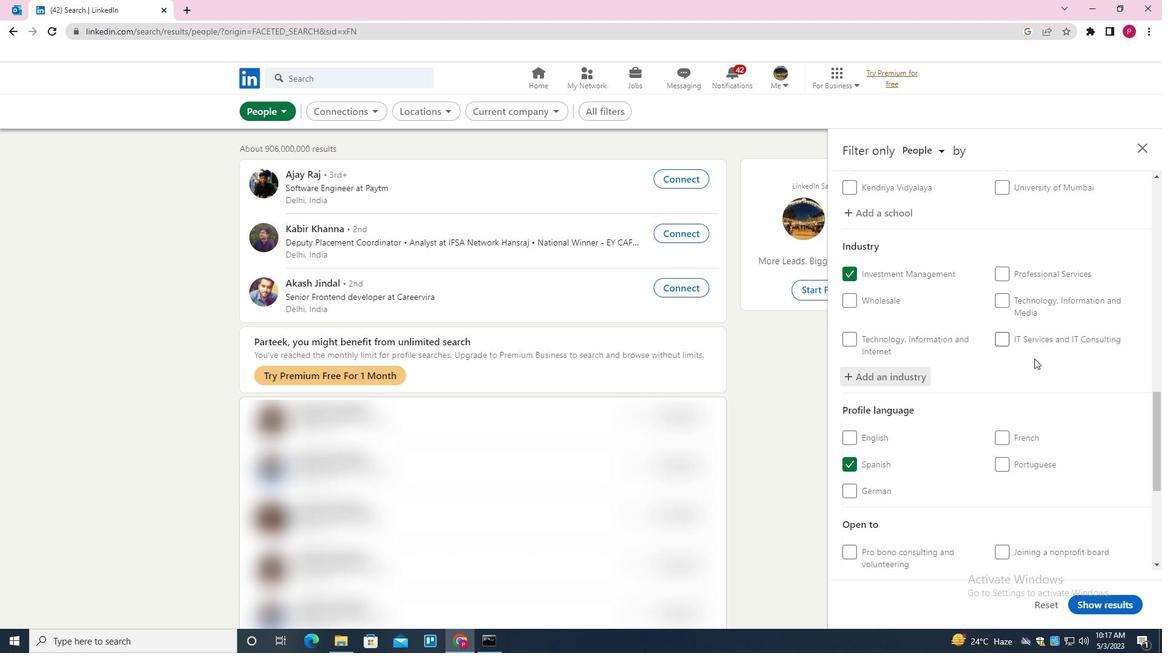 
Action: Mouse scrolled (1036, 374) with delta (0, 0)
Screenshot: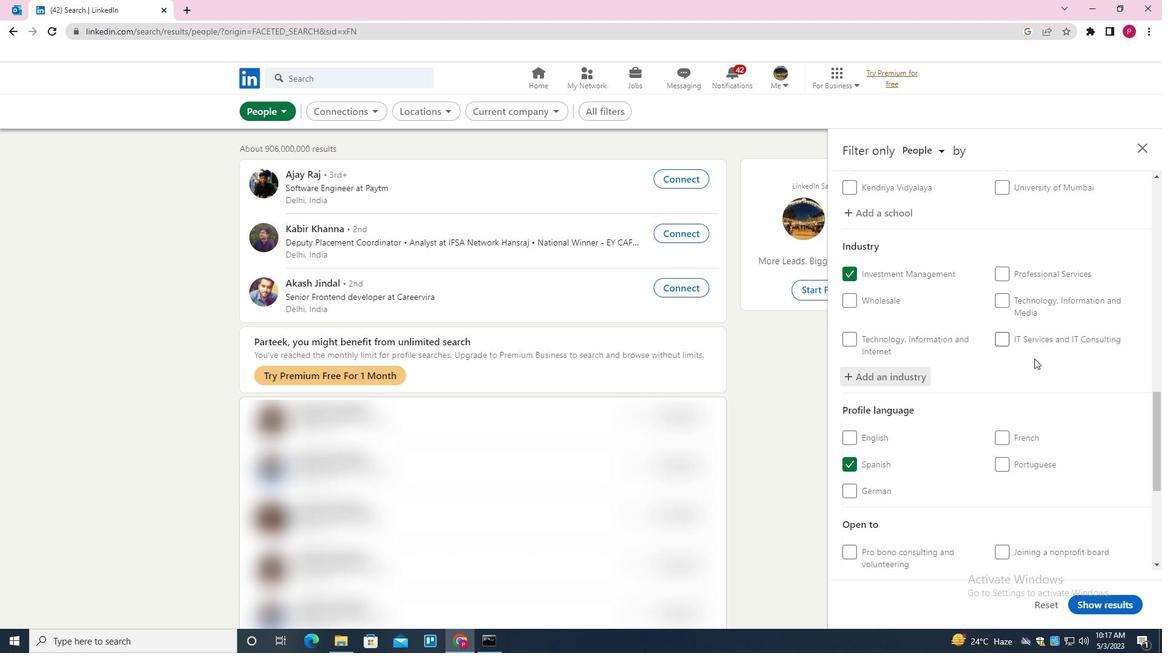 
Action: Mouse moved to (1039, 386)
Screenshot: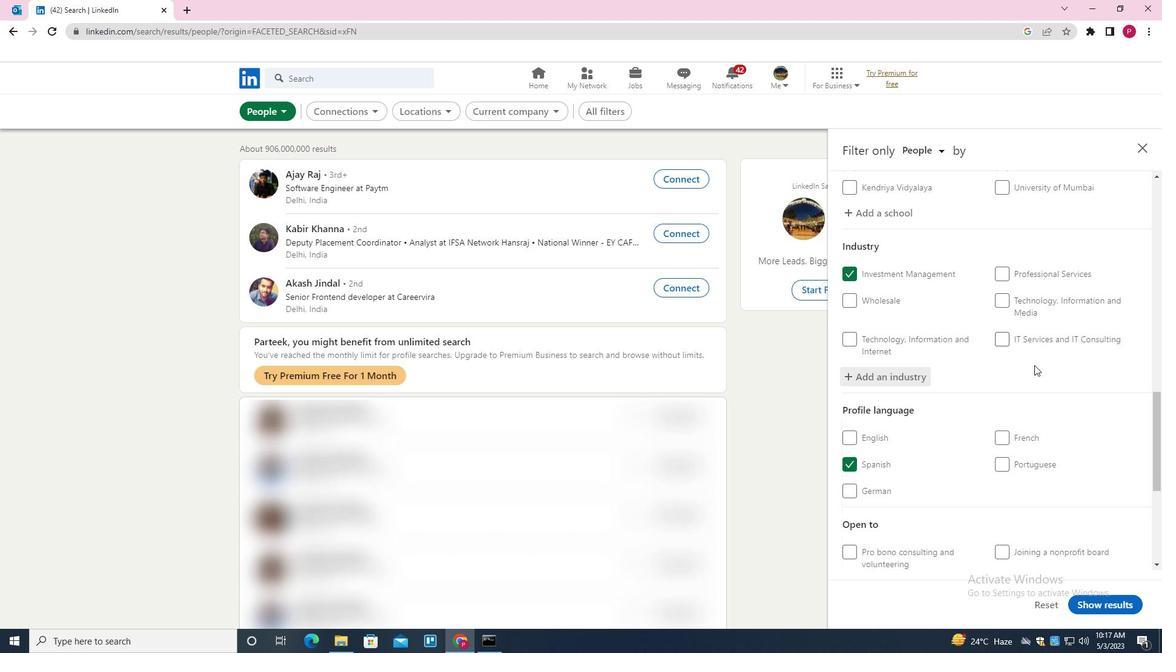 
Action: Mouse scrolled (1039, 386) with delta (0, 0)
Screenshot: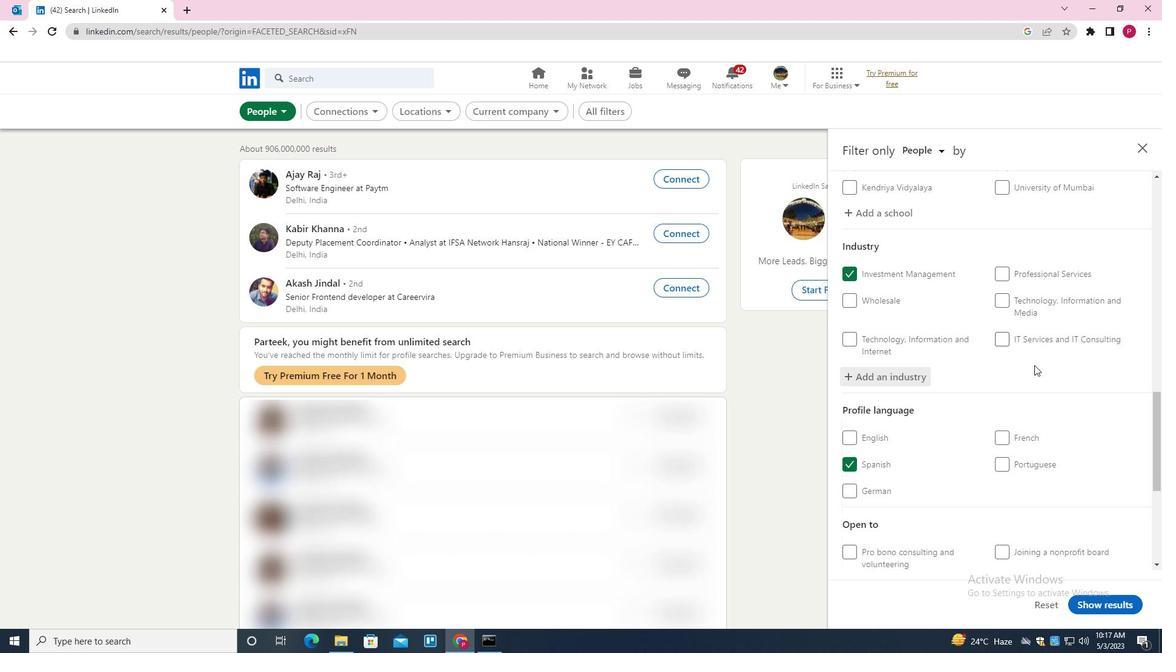 
Action: Mouse moved to (1047, 431)
Screenshot: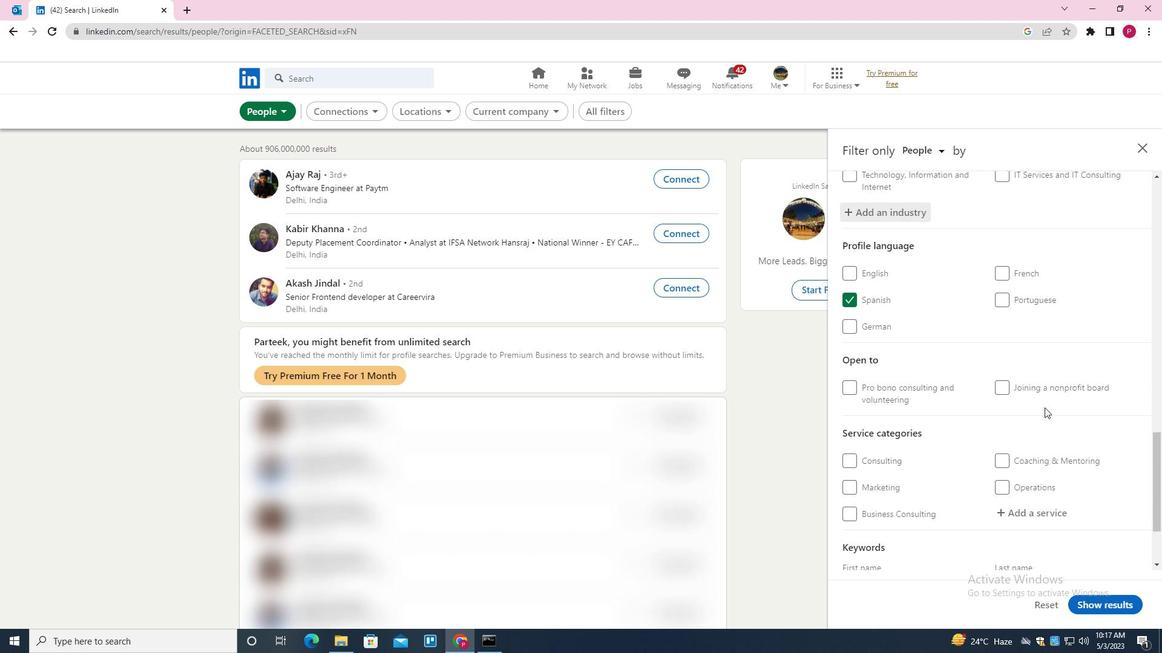 
Action: Mouse pressed left at (1047, 431)
Screenshot: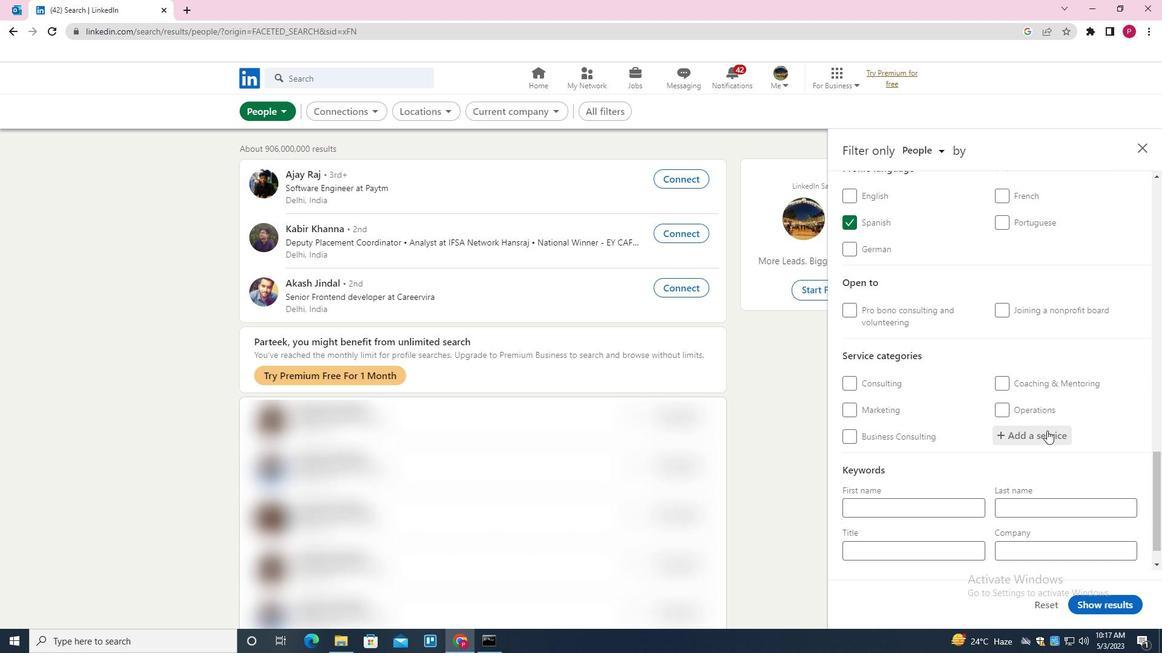 
Action: Key pressed <Key.shift><Key.shift><Key.shift><Key.shift>MARKET<Key.space><Key.shift>STA<Key.backspace><Key.backspace>TRATEGY<Key.down><Key.enter>
Screenshot: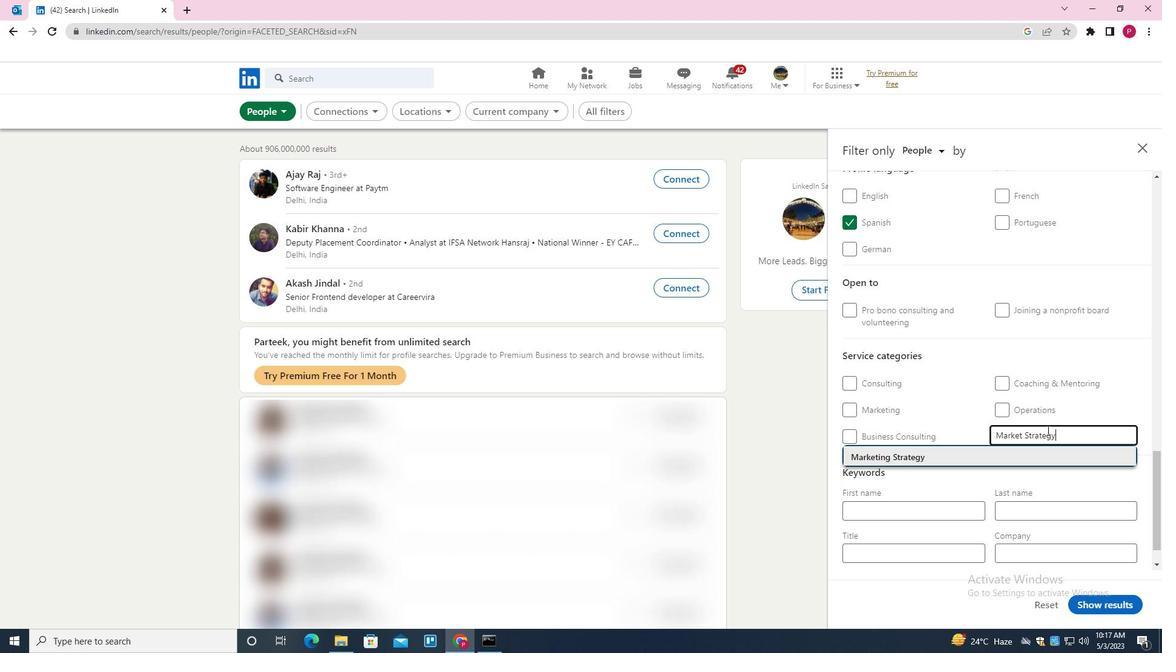 
Action: Mouse scrolled (1047, 430) with delta (0, 0)
Screenshot: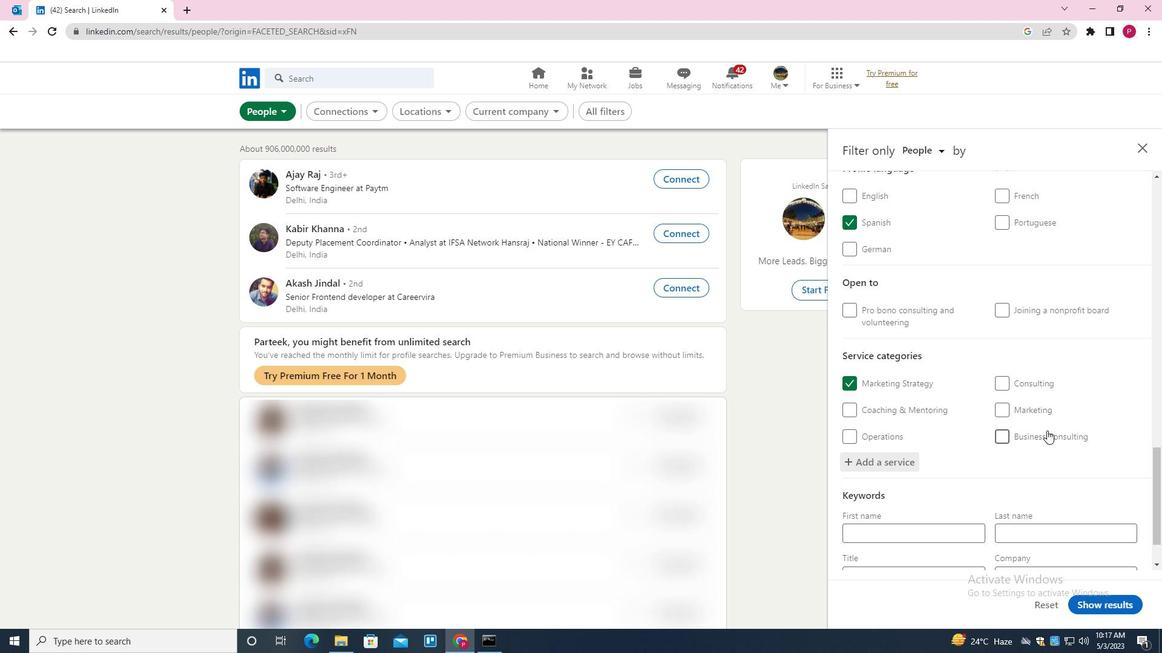 
Action: Mouse scrolled (1047, 430) with delta (0, 0)
Screenshot: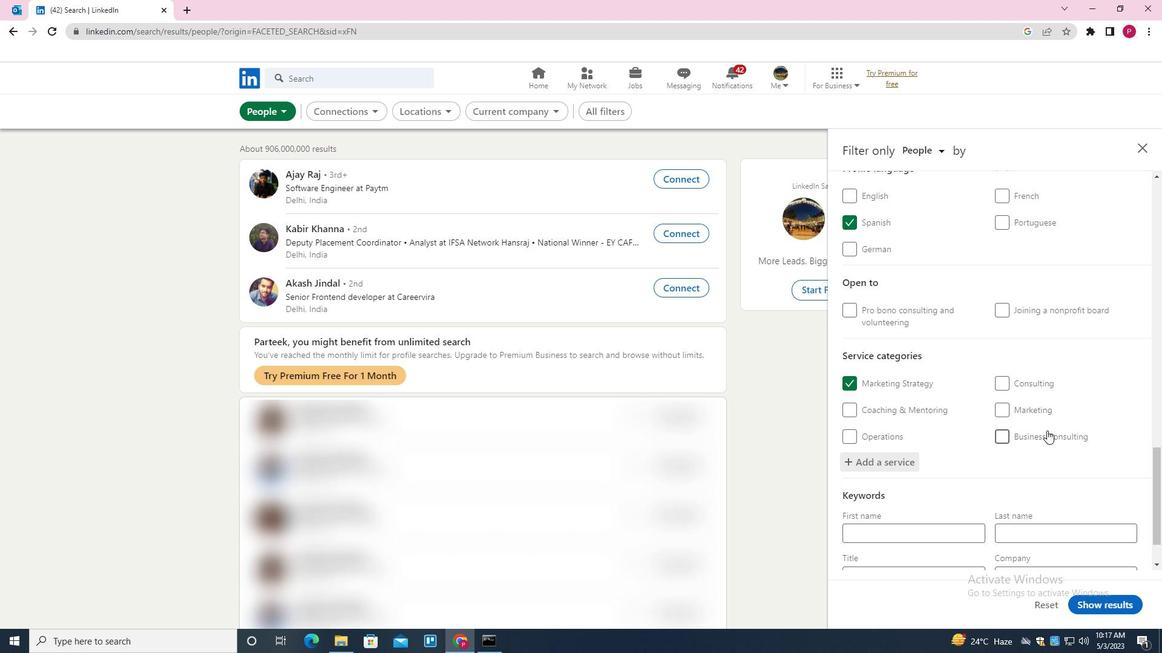 
Action: Mouse scrolled (1047, 430) with delta (0, 0)
Screenshot: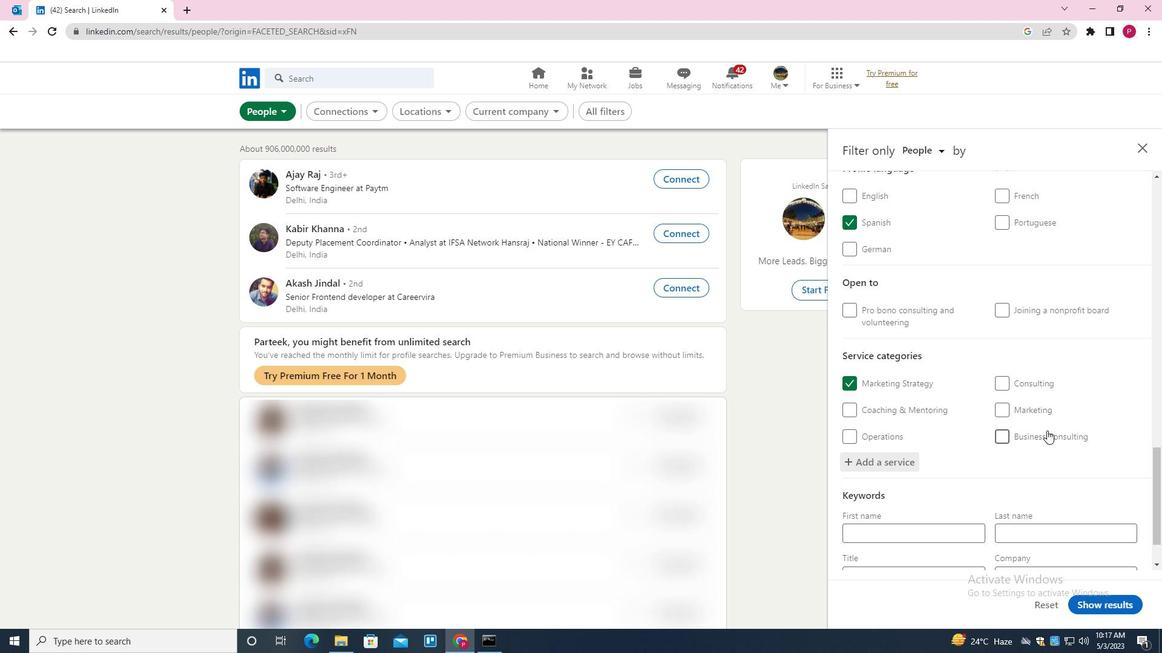 
Action: Mouse moved to (1044, 433)
Screenshot: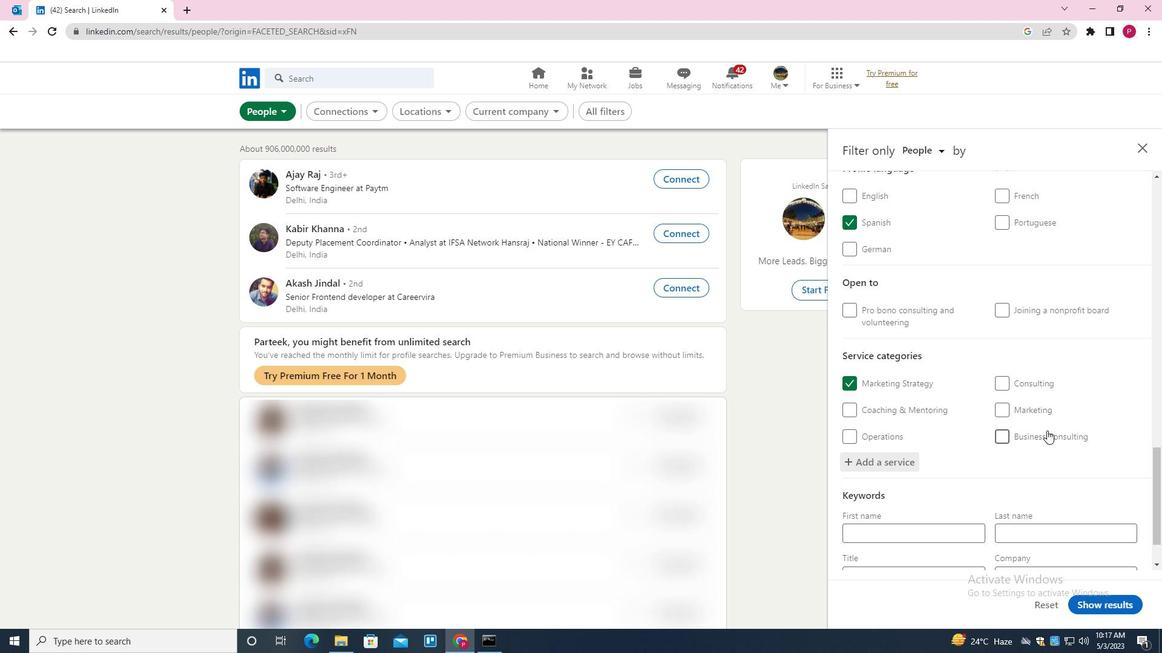 
Action: Mouse scrolled (1044, 432) with delta (0, 0)
Screenshot: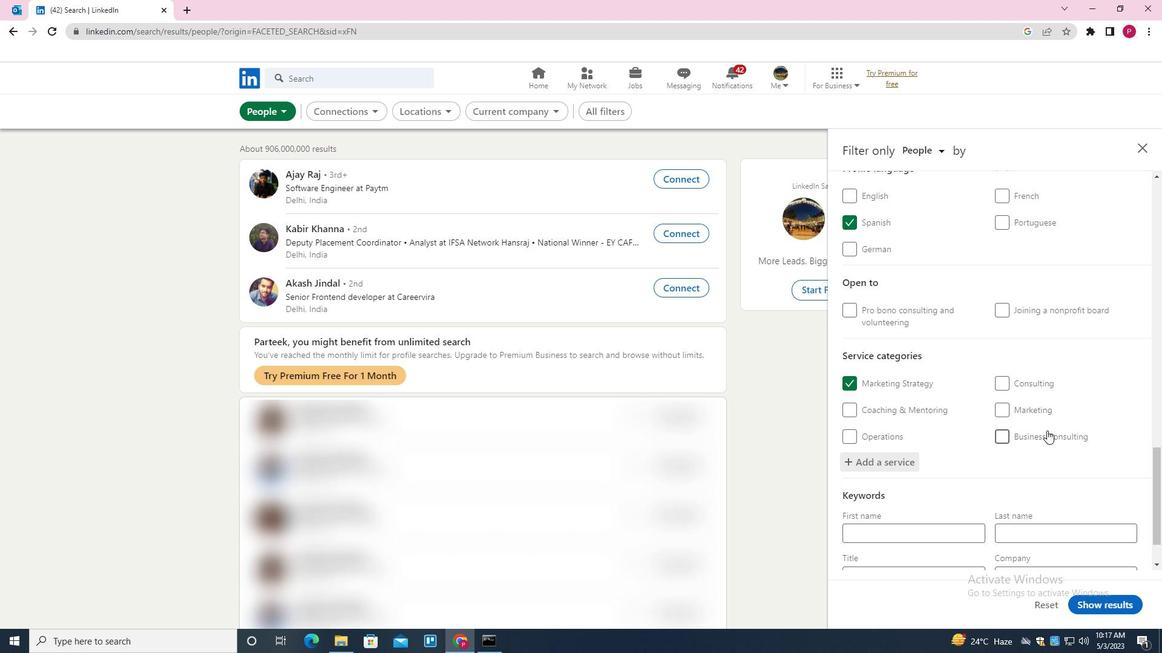 
Action: Mouse moved to (944, 517)
Screenshot: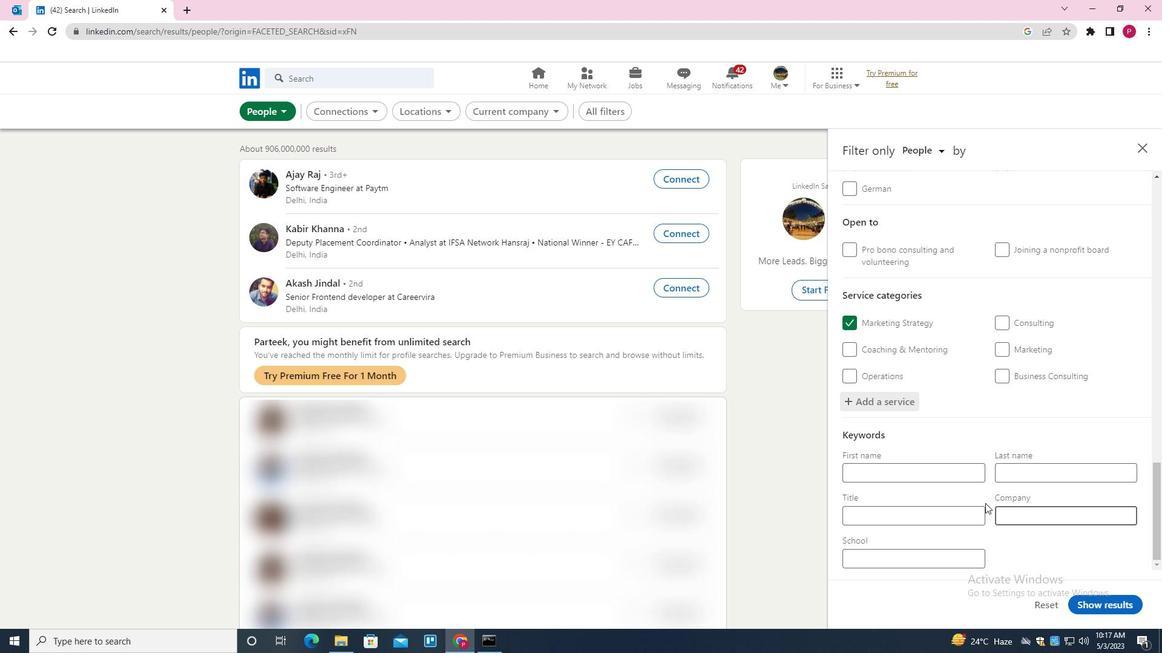 
Action: Mouse pressed left at (944, 517)
Screenshot: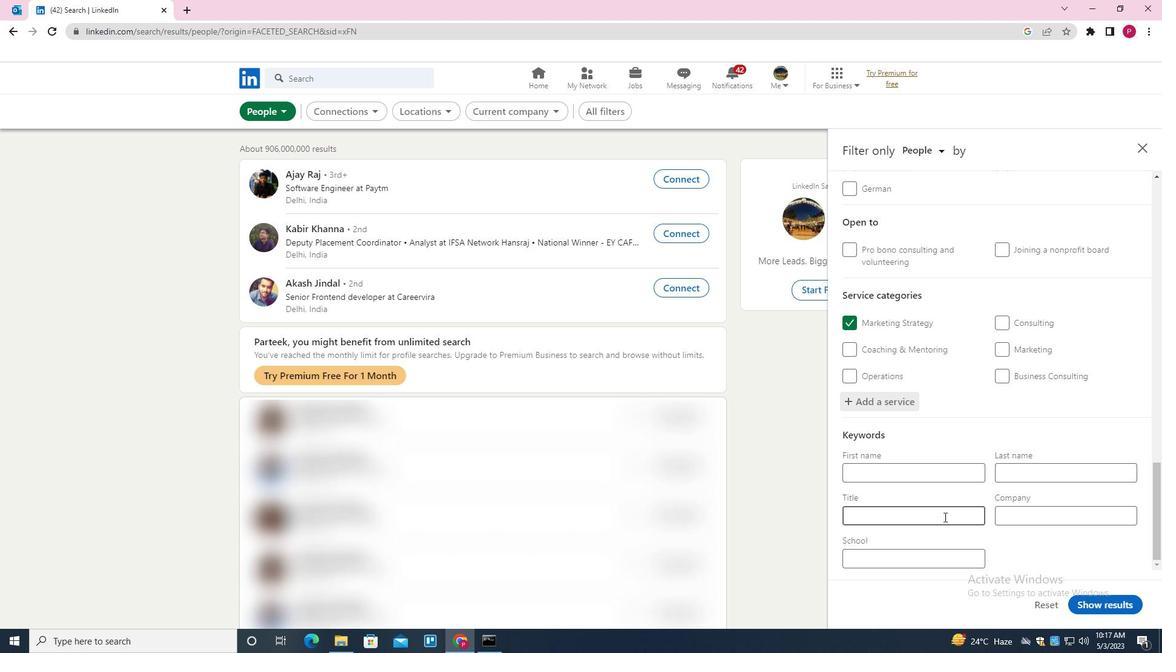 
Action: Key pressed <Key.shift>LODGING<Key.space><Key.shift>MANAGER
Screenshot: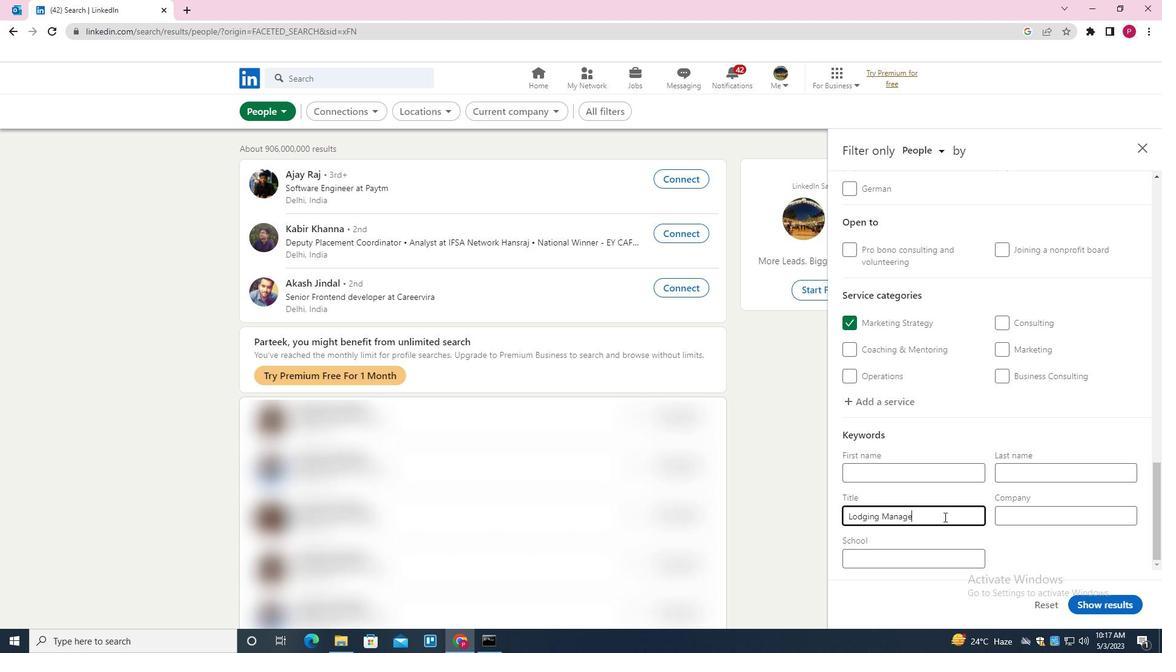 
Action: Mouse moved to (1111, 603)
Screenshot: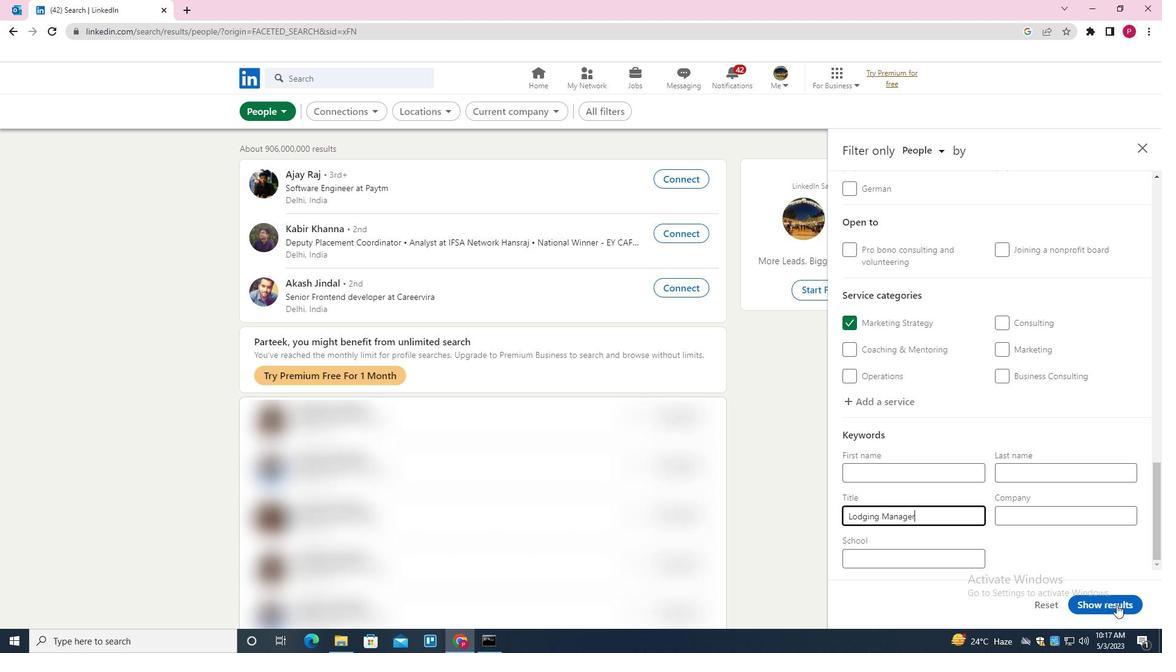 
Action: Mouse pressed left at (1111, 603)
Screenshot: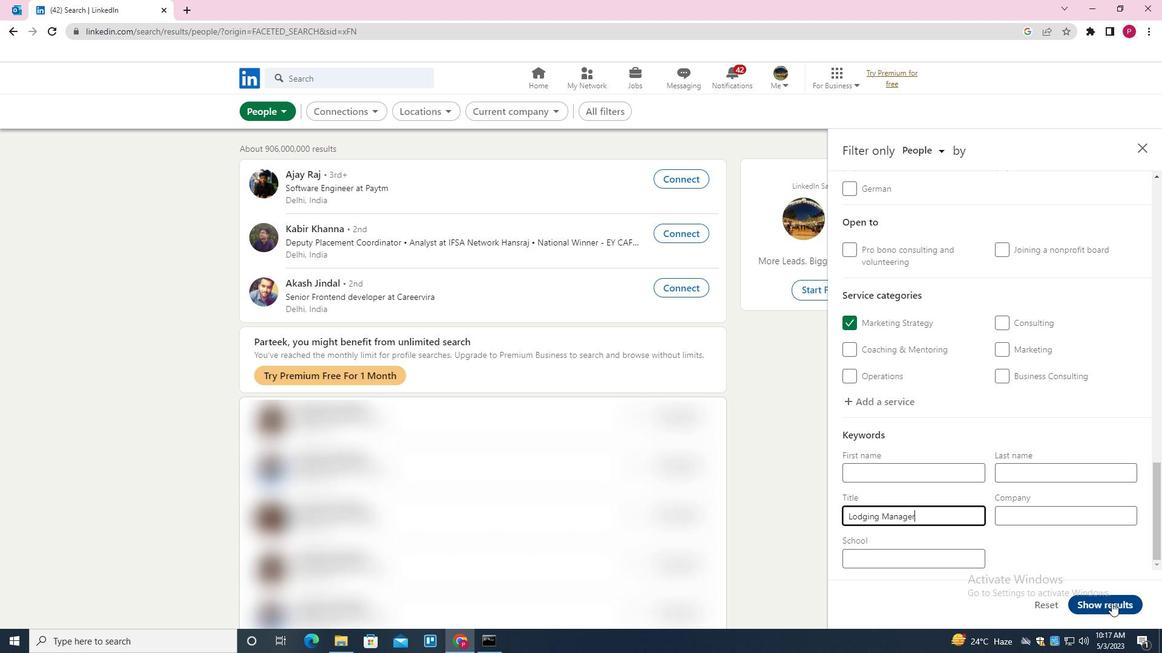 
Action: Mouse moved to (612, 262)
Screenshot: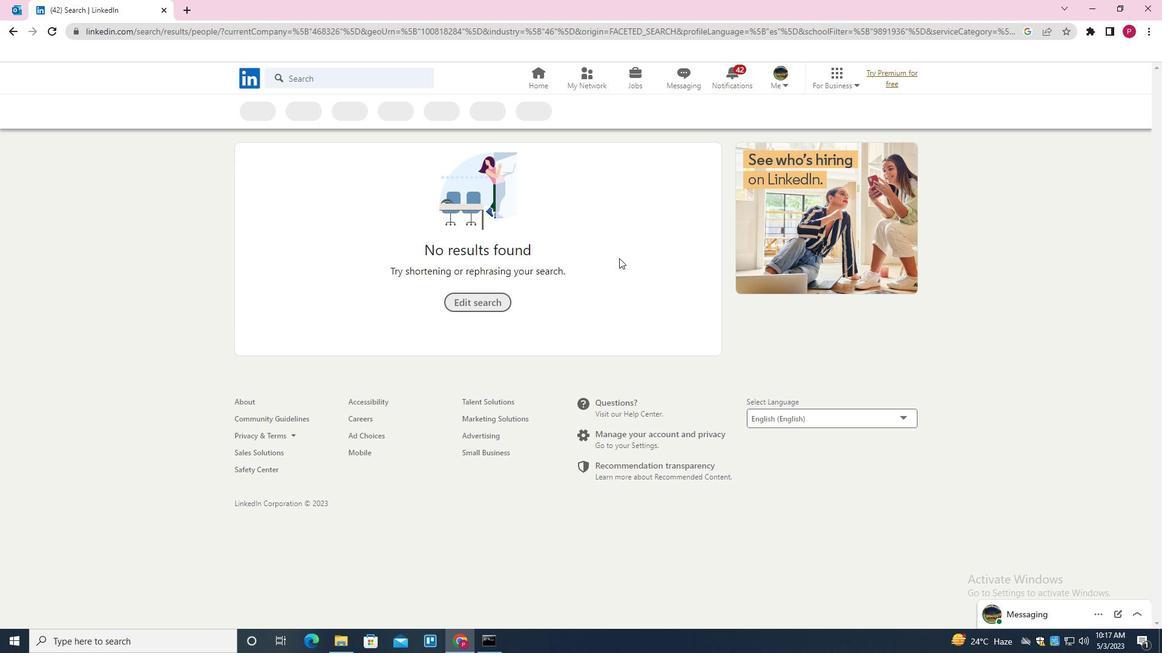 
